Task: Open Card Cultural Studies Review in Board Customer Segmentation and Analysis to Workspace Advertising Agencies and add a team member Softage.2@softage.net, a label Yellow, a checklist Auditing, an attachment from your computer, a color Yellow and finally, add a card description 'Develop and launch new customer acquisition strategy for emerging markets' and a comment 'Let us approach this task with a sense of transparency and open communication, ensuring that all stakeholders are informed and involved.'. Add a start date 'Jan 02, 1900' with a due date 'Jan 09, 1900'
Action: Mouse moved to (299, 180)
Screenshot: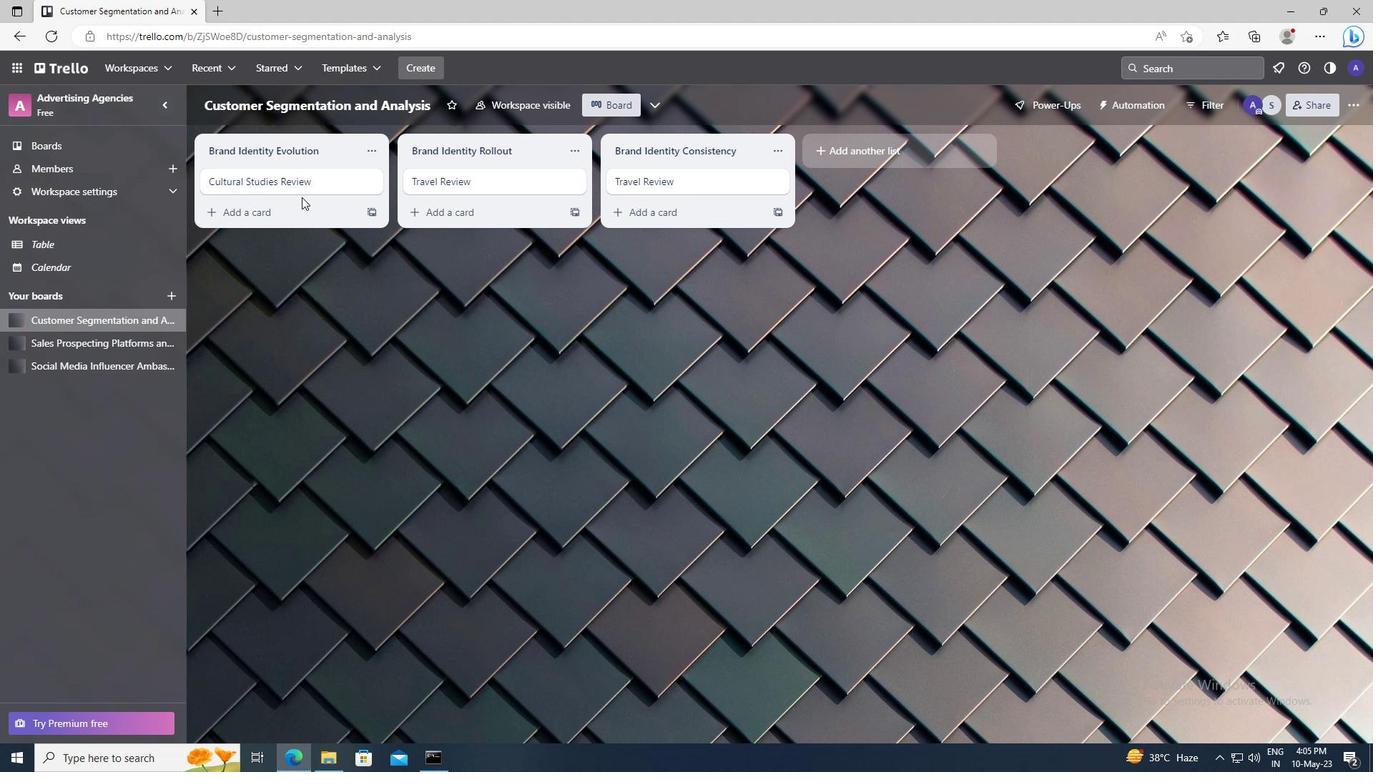 
Action: Mouse pressed left at (299, 180)
Screenshot: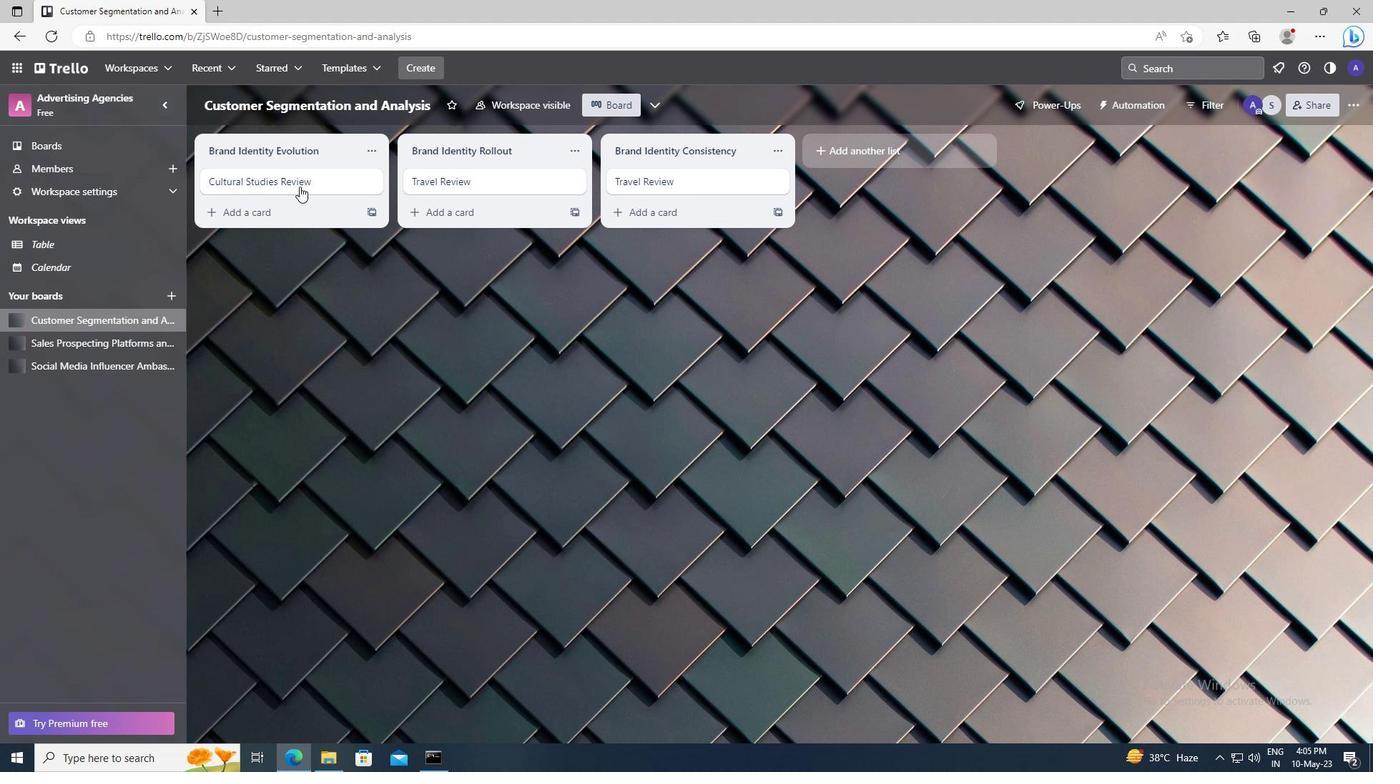 
Action: Mouse moved to (875, 236)
Screenshot: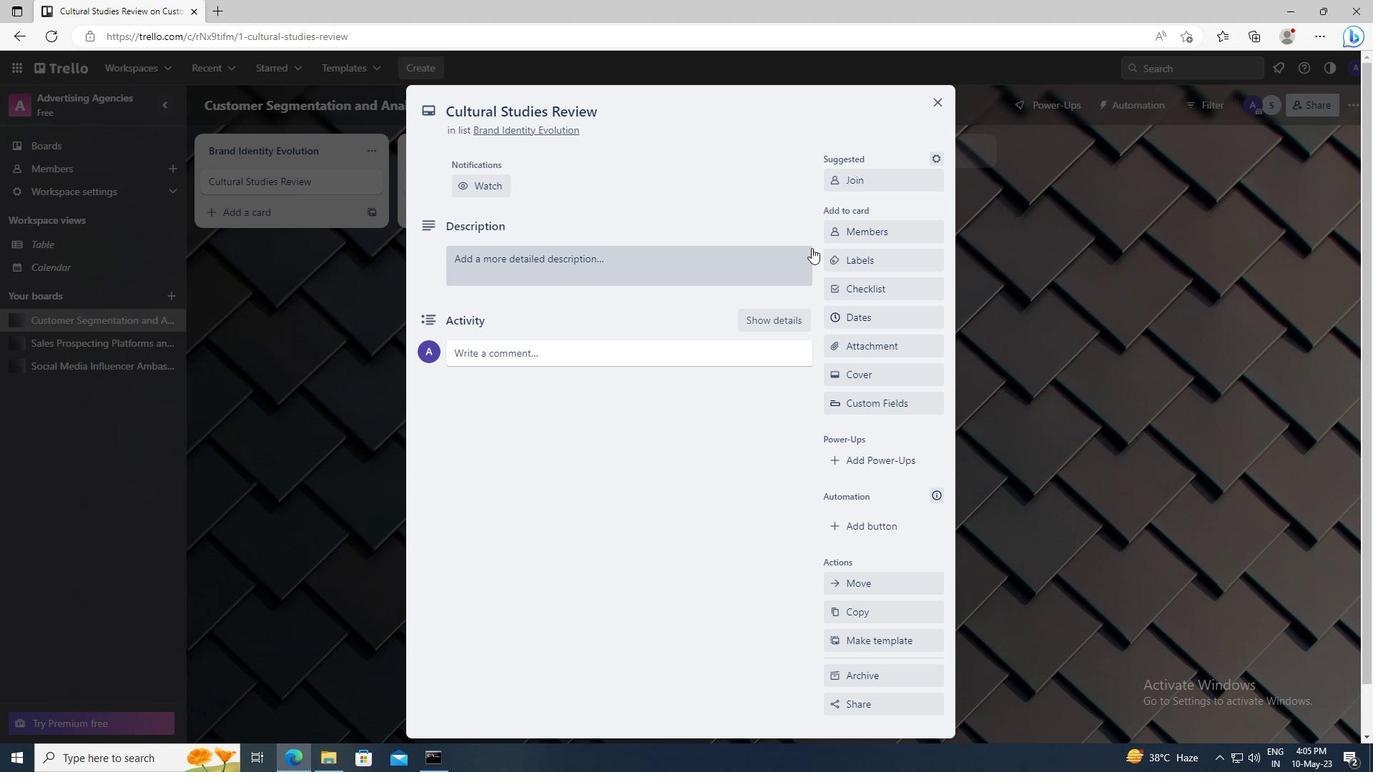 
Action: Mouse pressed left at (875, 236)
Screenshot: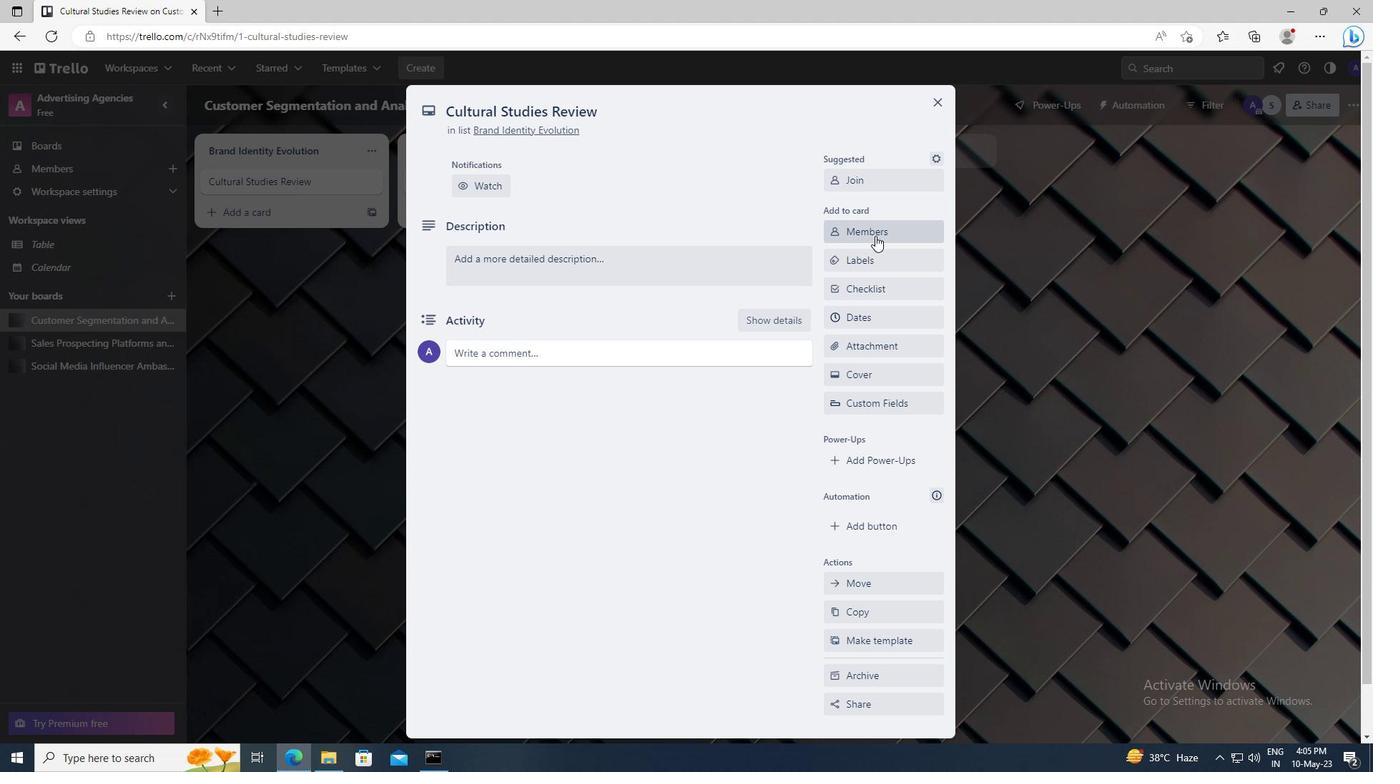 
Action: Mouse moved to (877, 297)
Screenshot: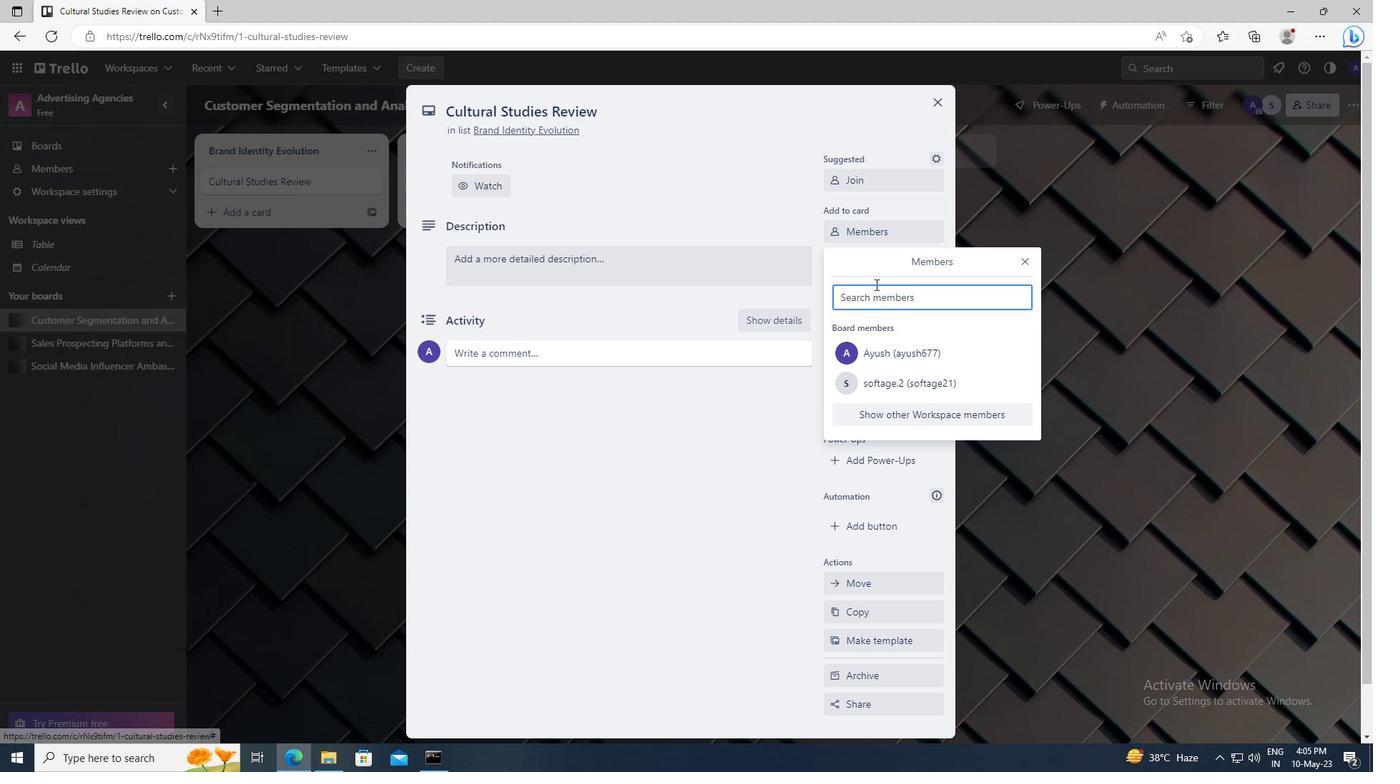 
Action: Mouse pressed left at (877, 297)
Screenshot: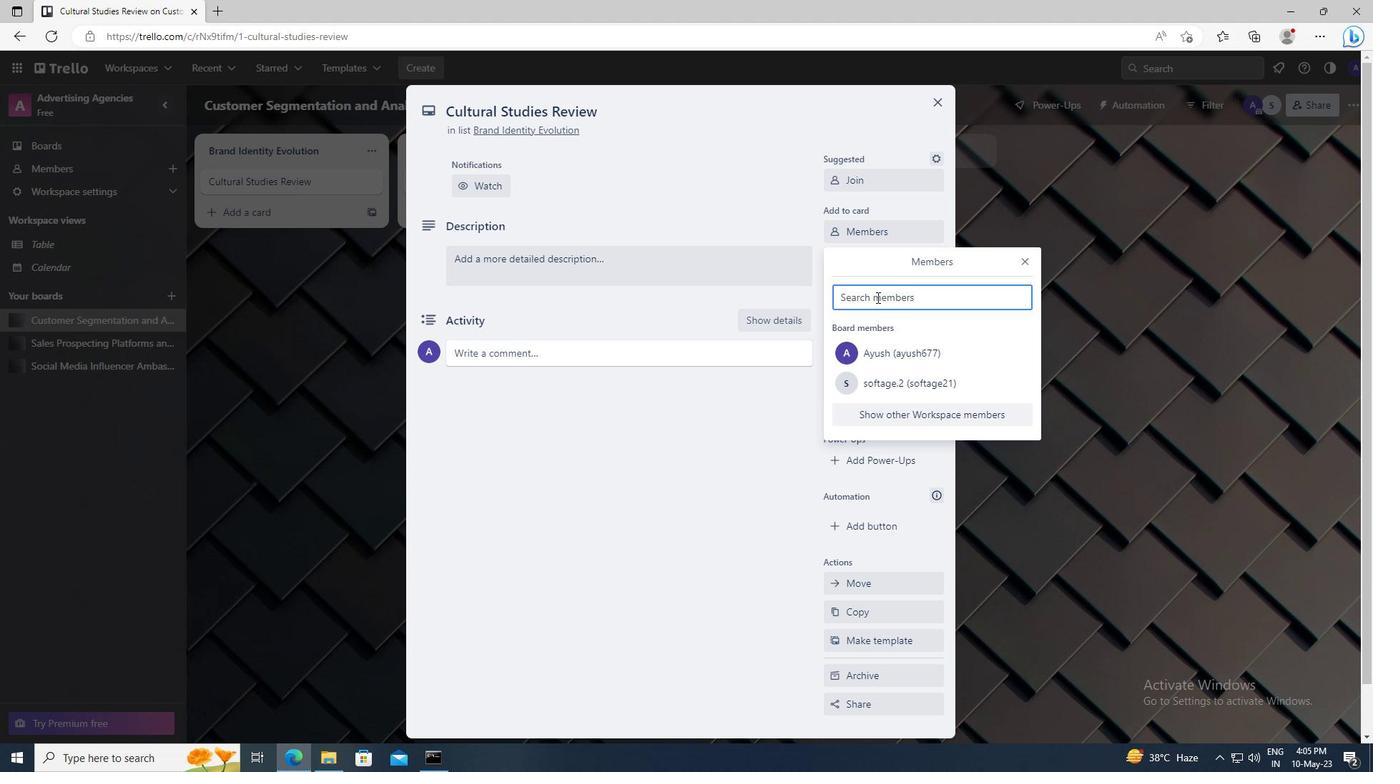 
Action: Key pressed <Key.shift>SOFTAGE.2
Screenshot: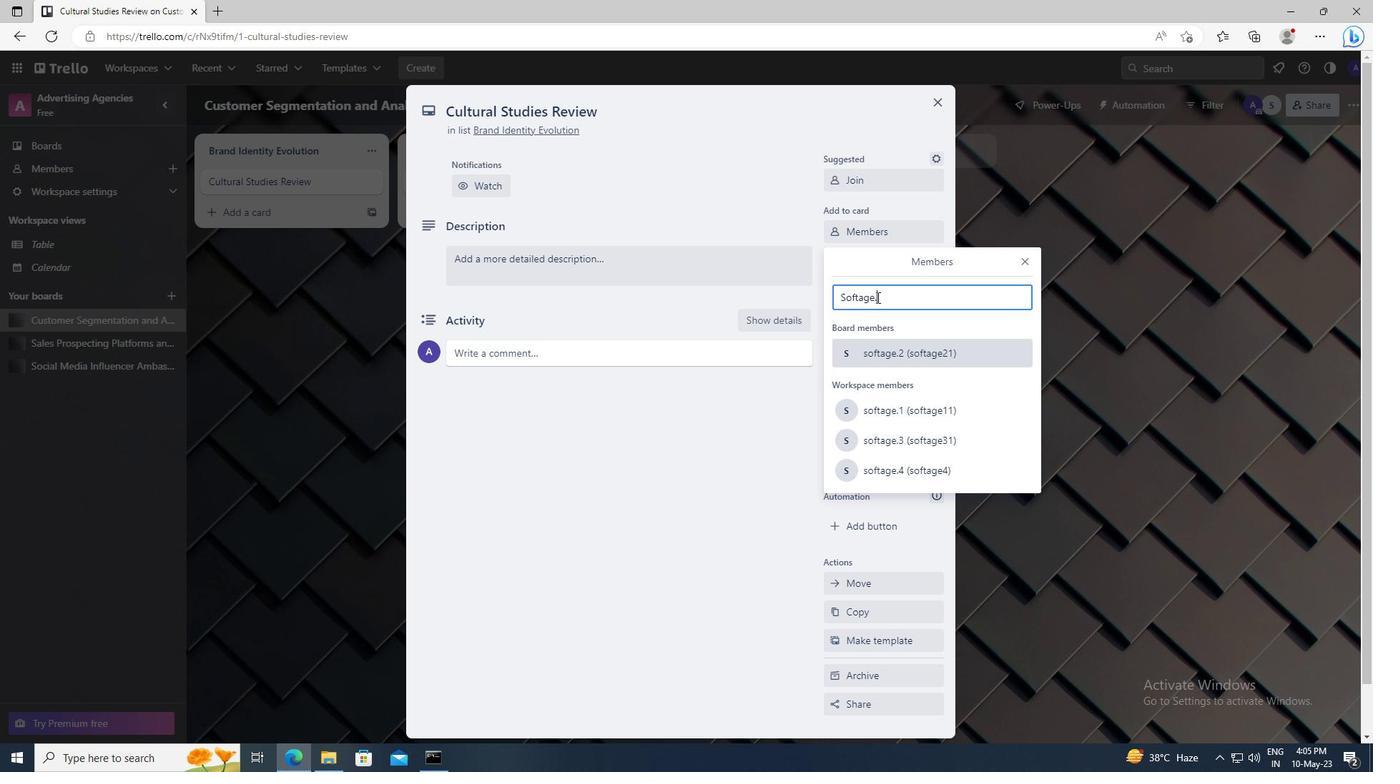 
Action: Mouse moved to (886, 349)
Screenshot: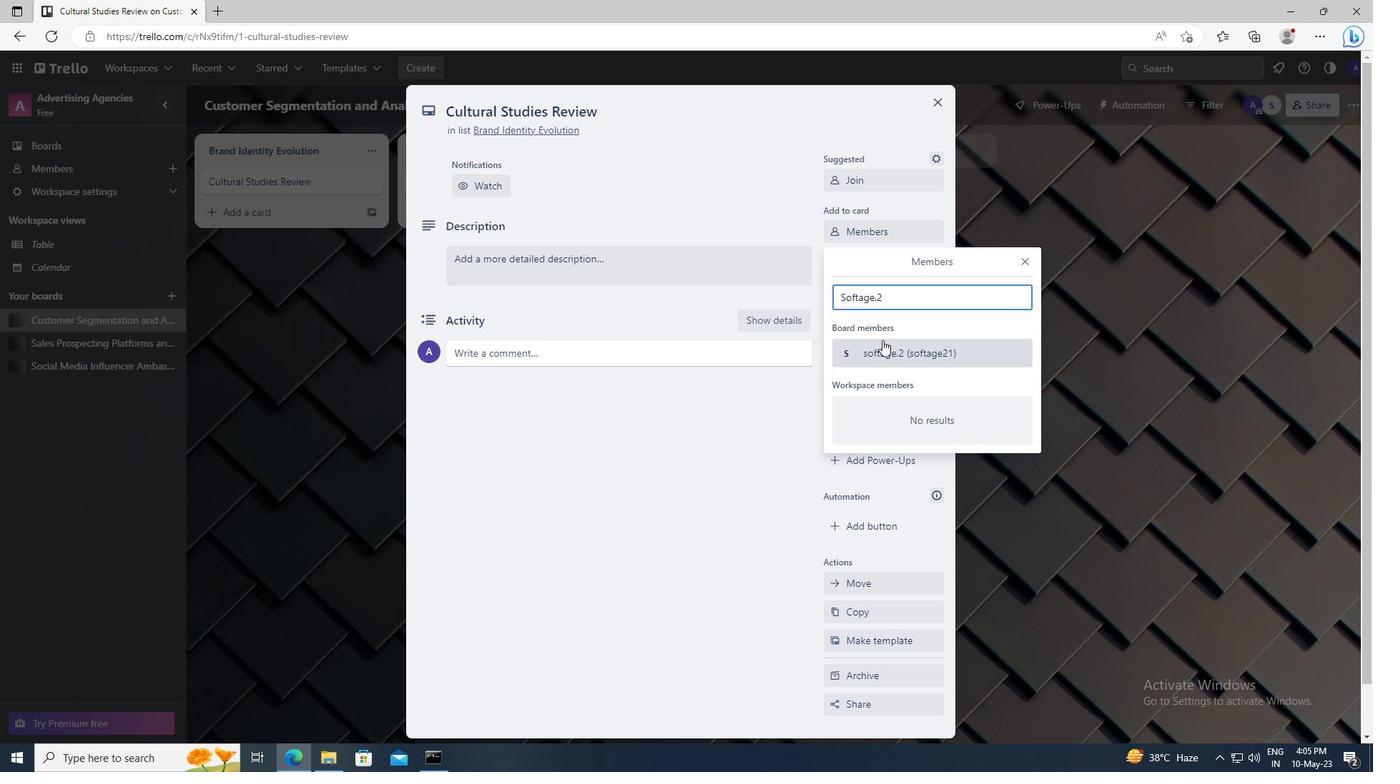 
Action: Mouse pressed left at (886, 349)
Screenshot: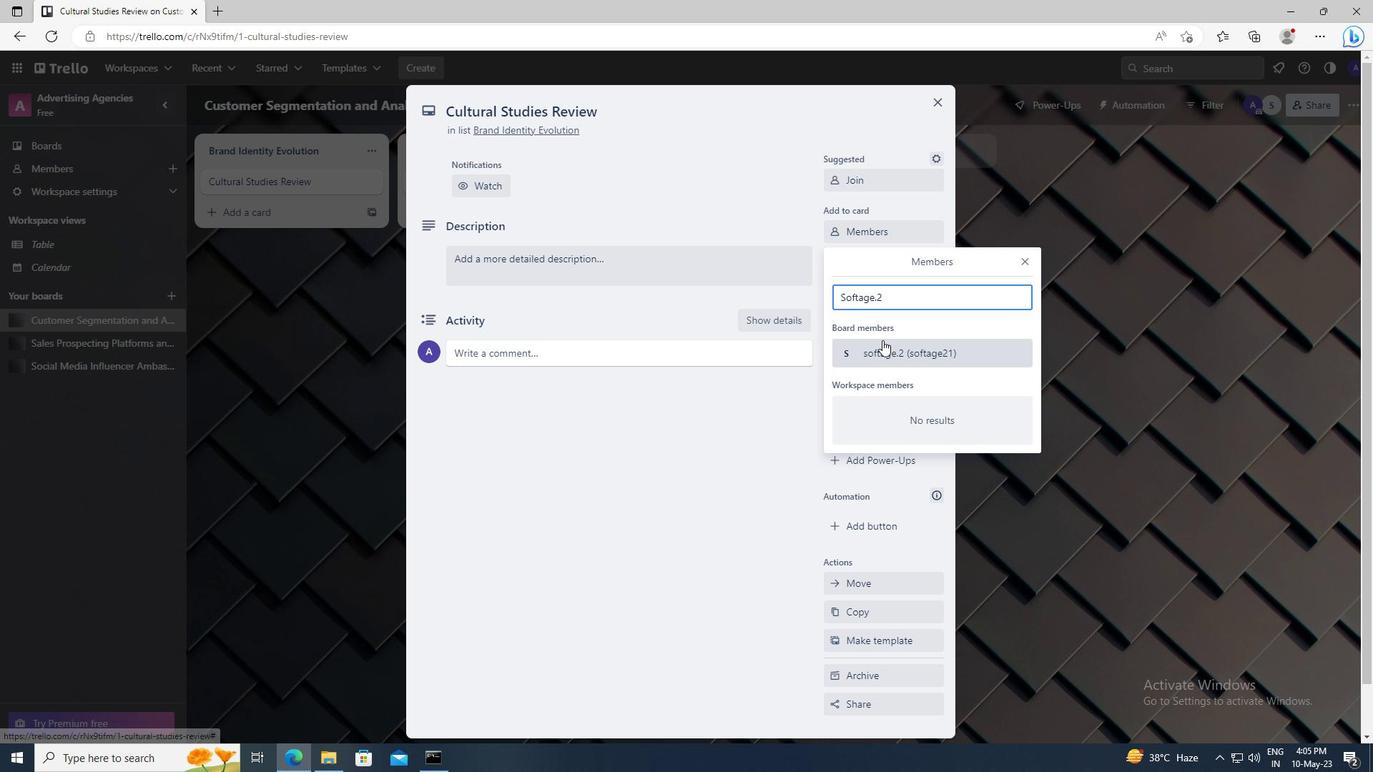 
Action: Mouse moved to (1023, 265)
Screenshot: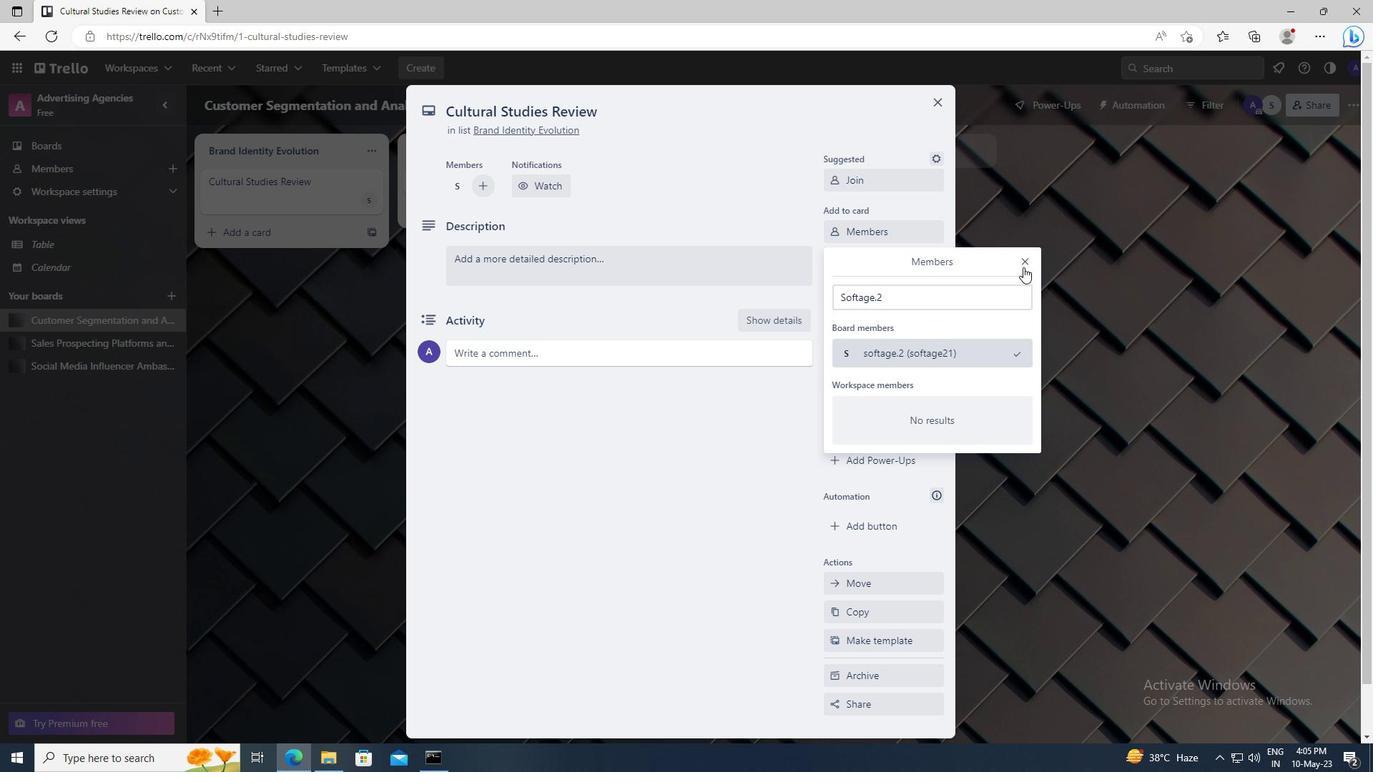 
Action: Mouse pressed left at (1023, 265)
Screenshot: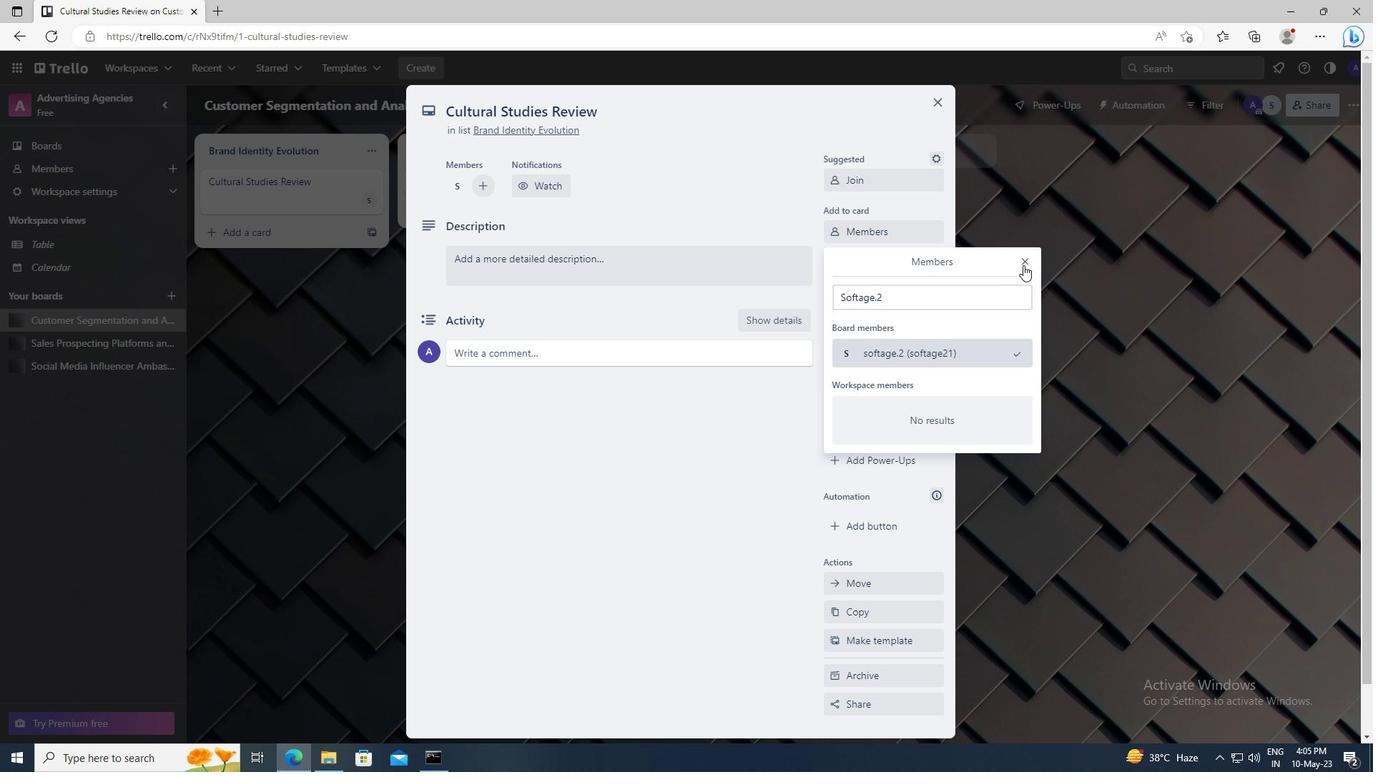 
Action: Mouse moved to (895, 260)
Screenshot: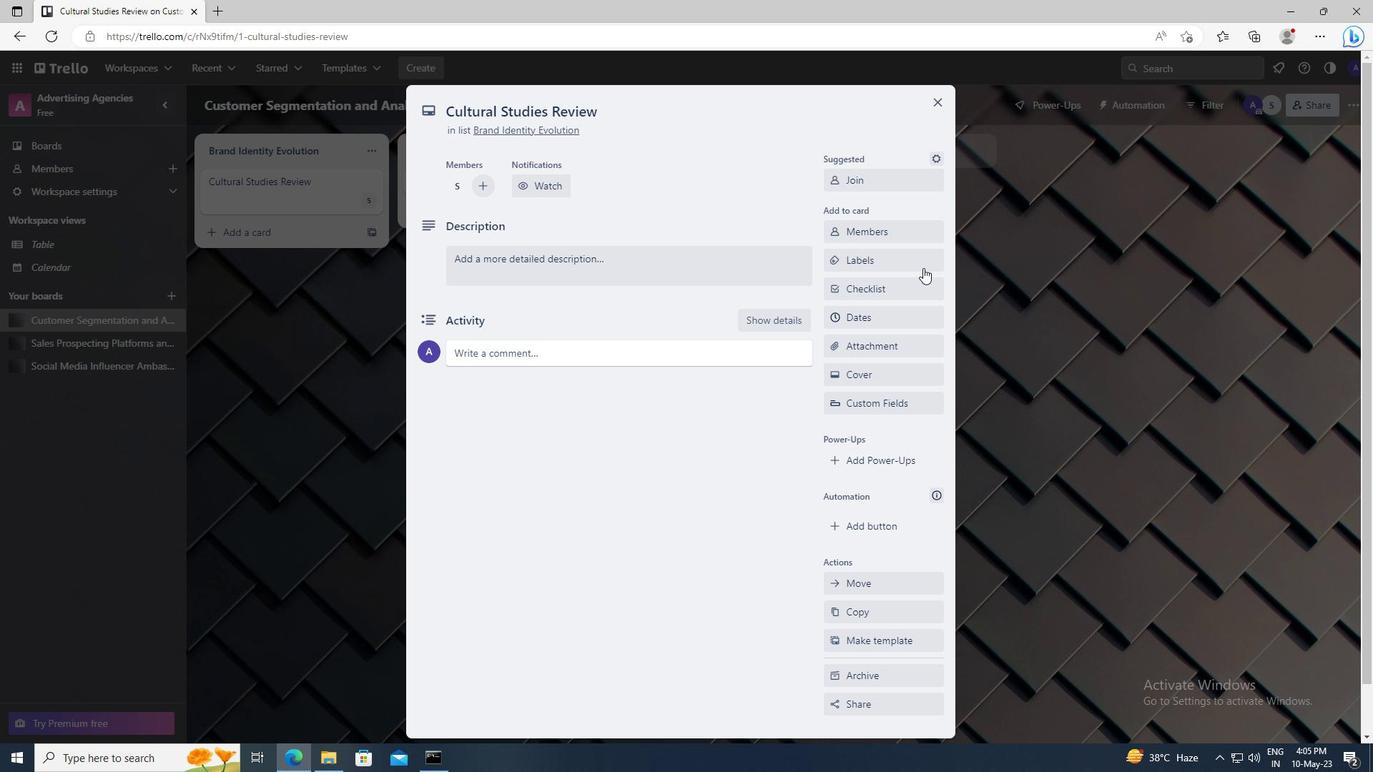 
Action: Mouse pressed left at (895, 260)
Screenshot: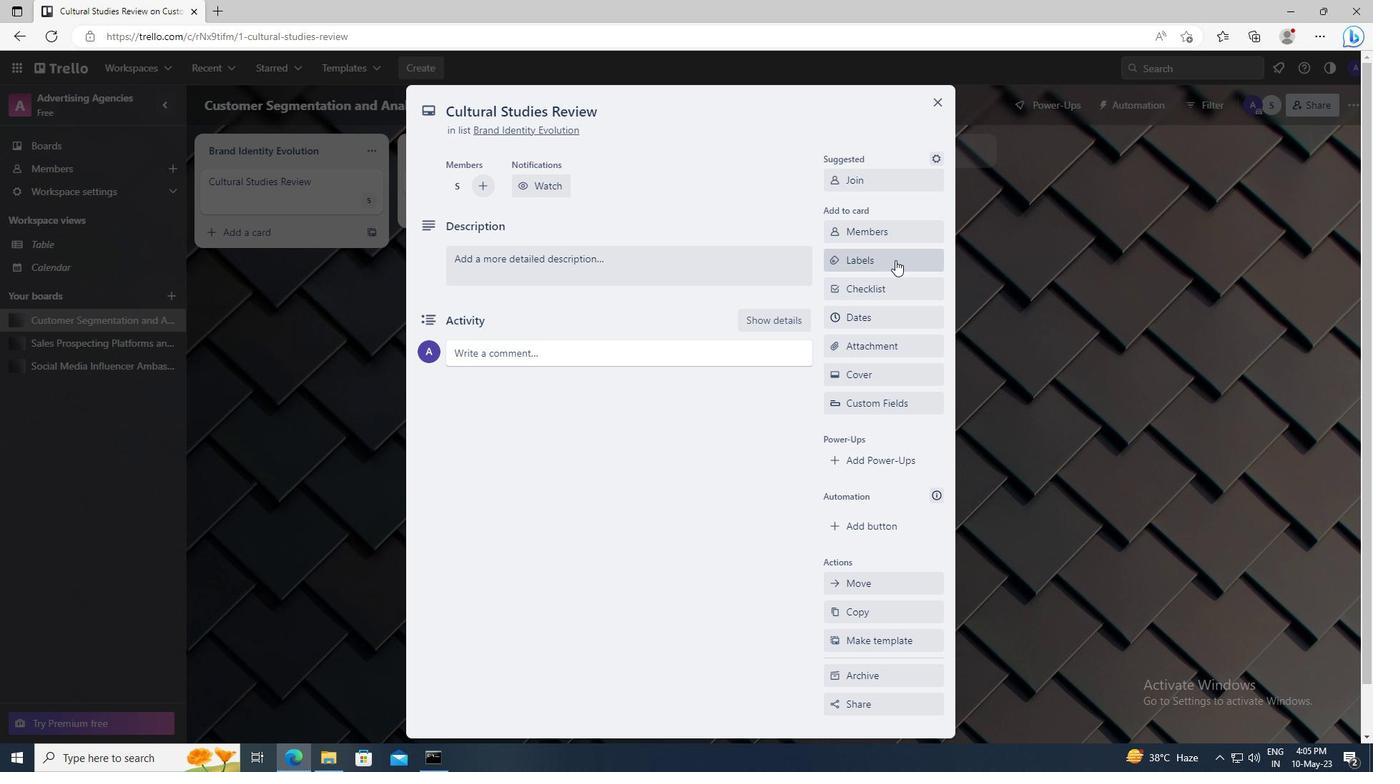 
Action: Mouse moved to (900, 544)
Screenshot: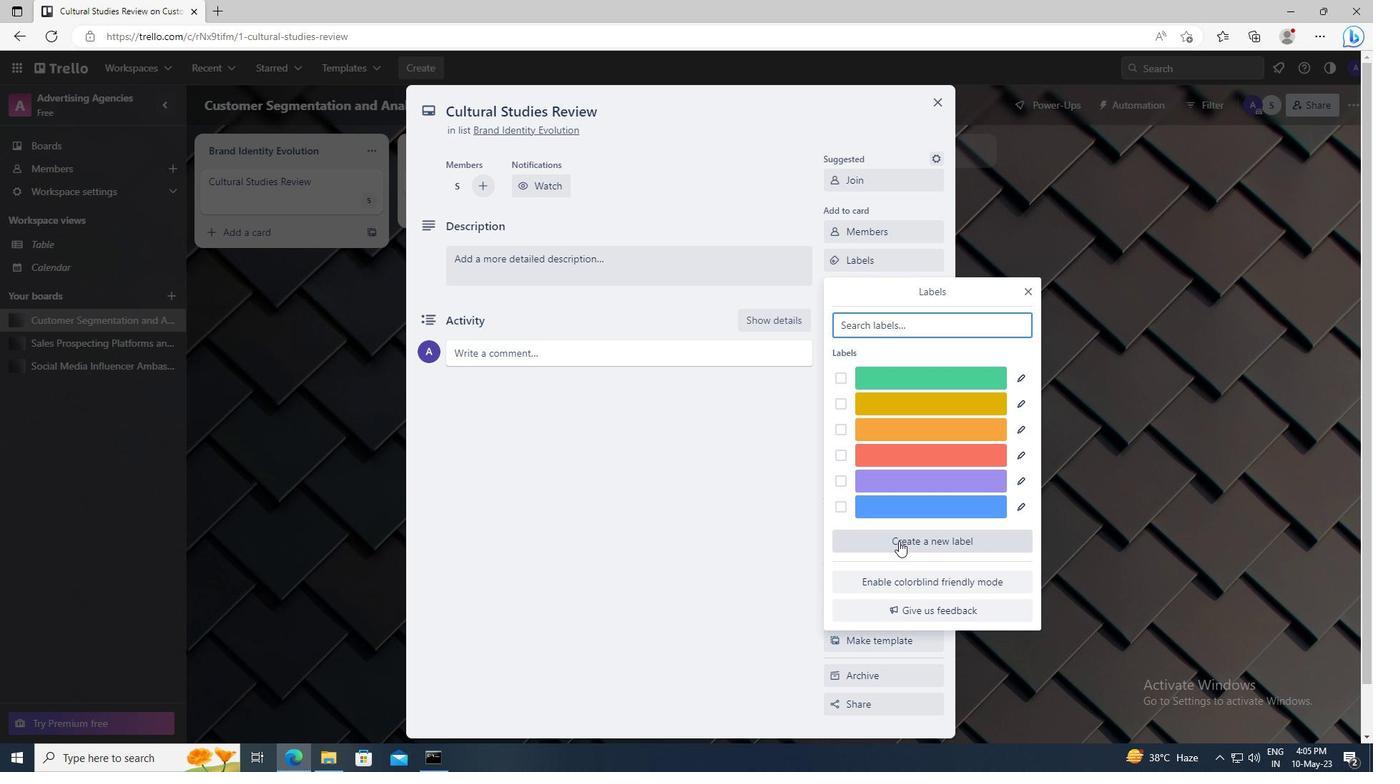 
Action: Mouse pressed left at (900, 544)
Screenshot: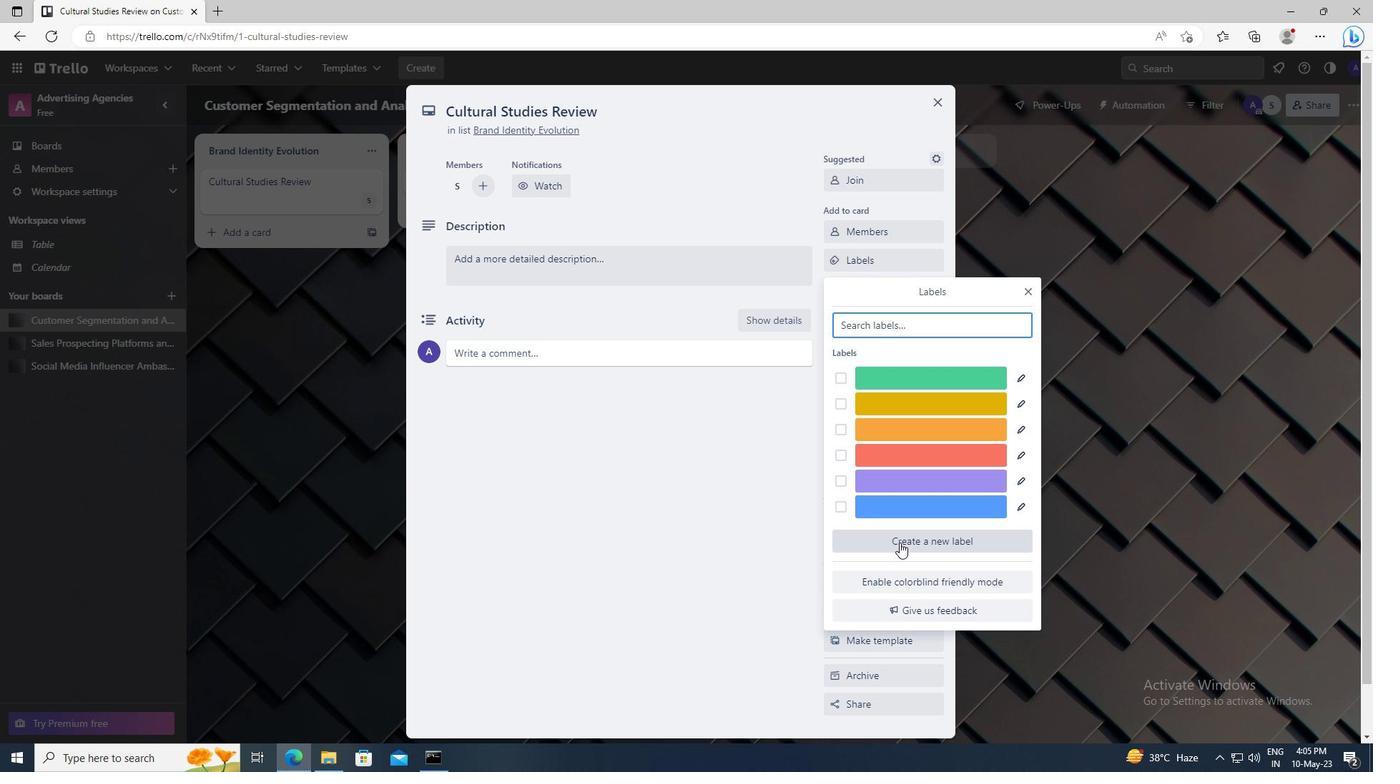 
Action: Mouse moved to (899, 506)
Screenshot: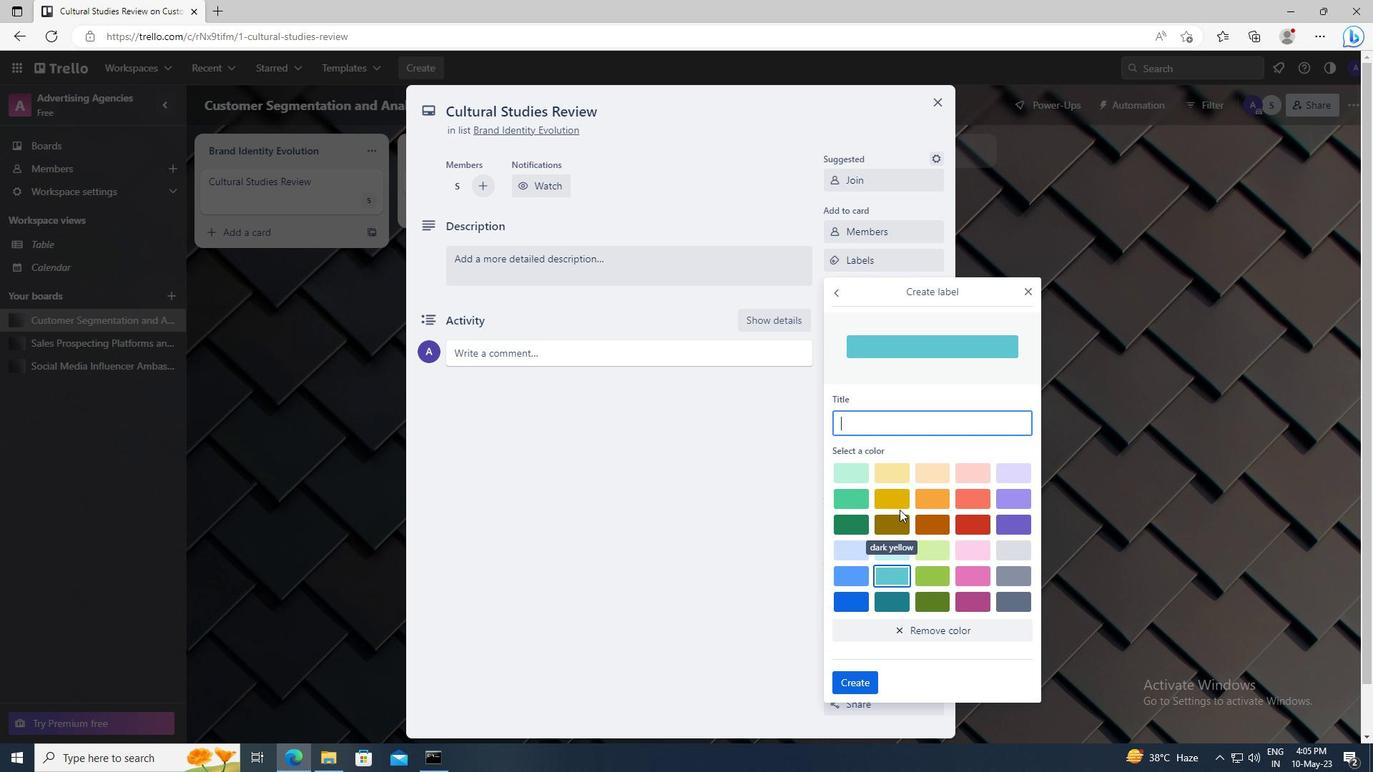 
Action: Mouse pressed left at (899, 506)
Screenshot: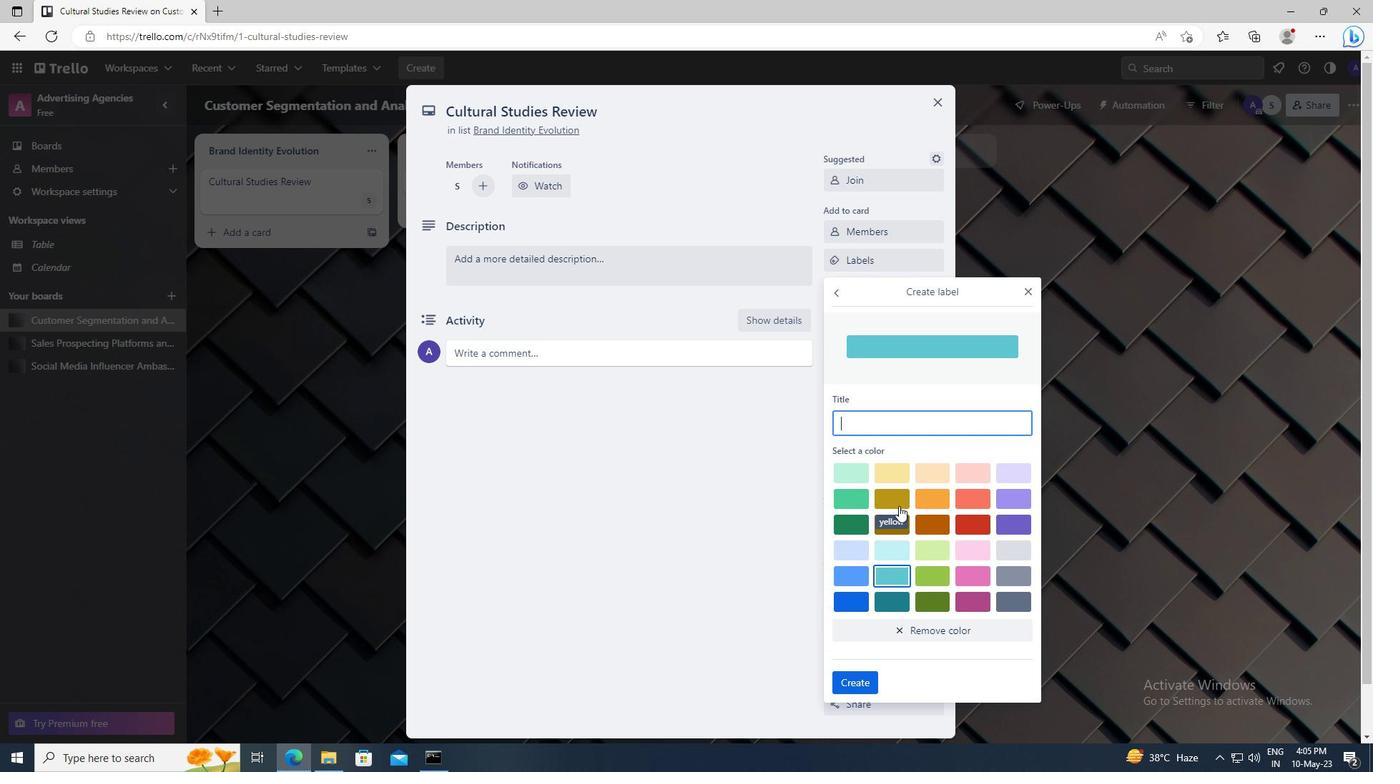 
Action: Mouse moved to (873, 679)
Screenshot: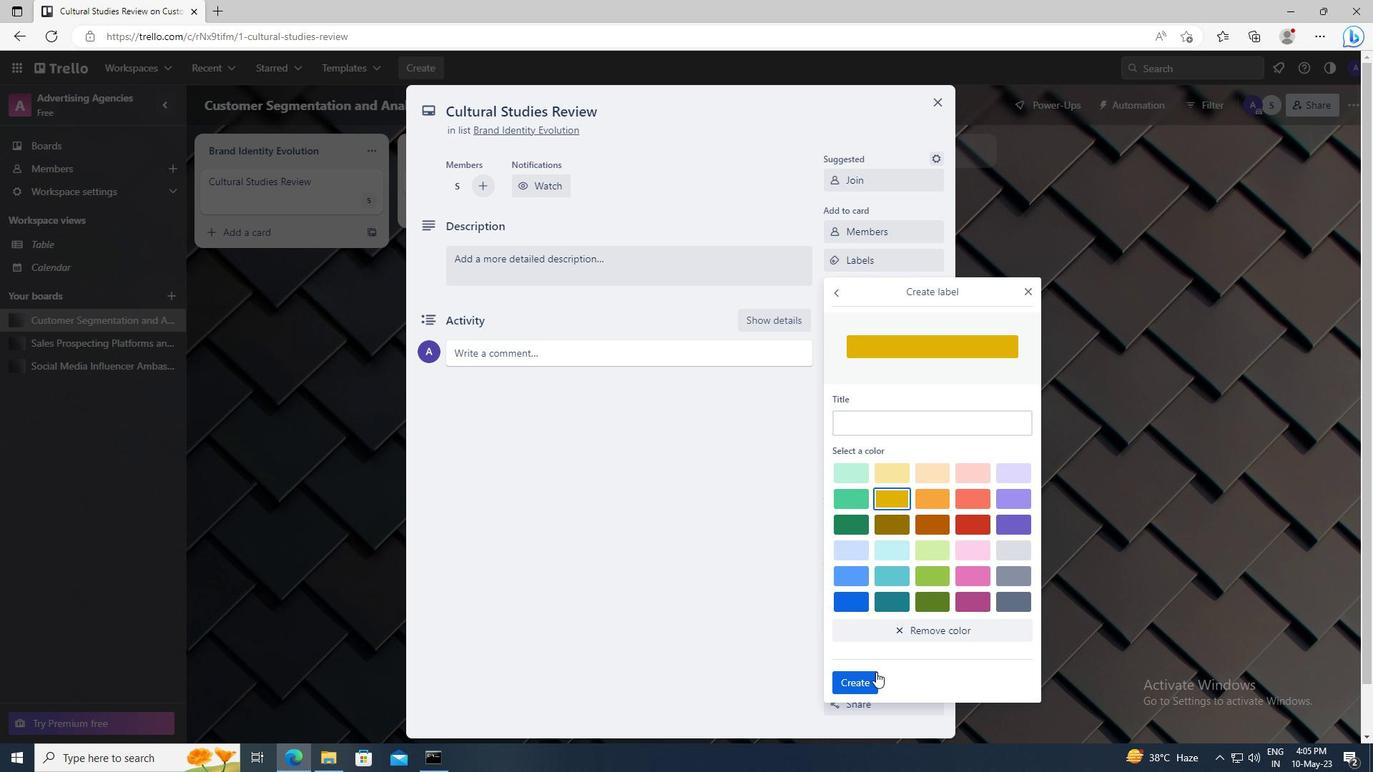 
Action: Mouse pressed left at (873, 679)
Screenshot: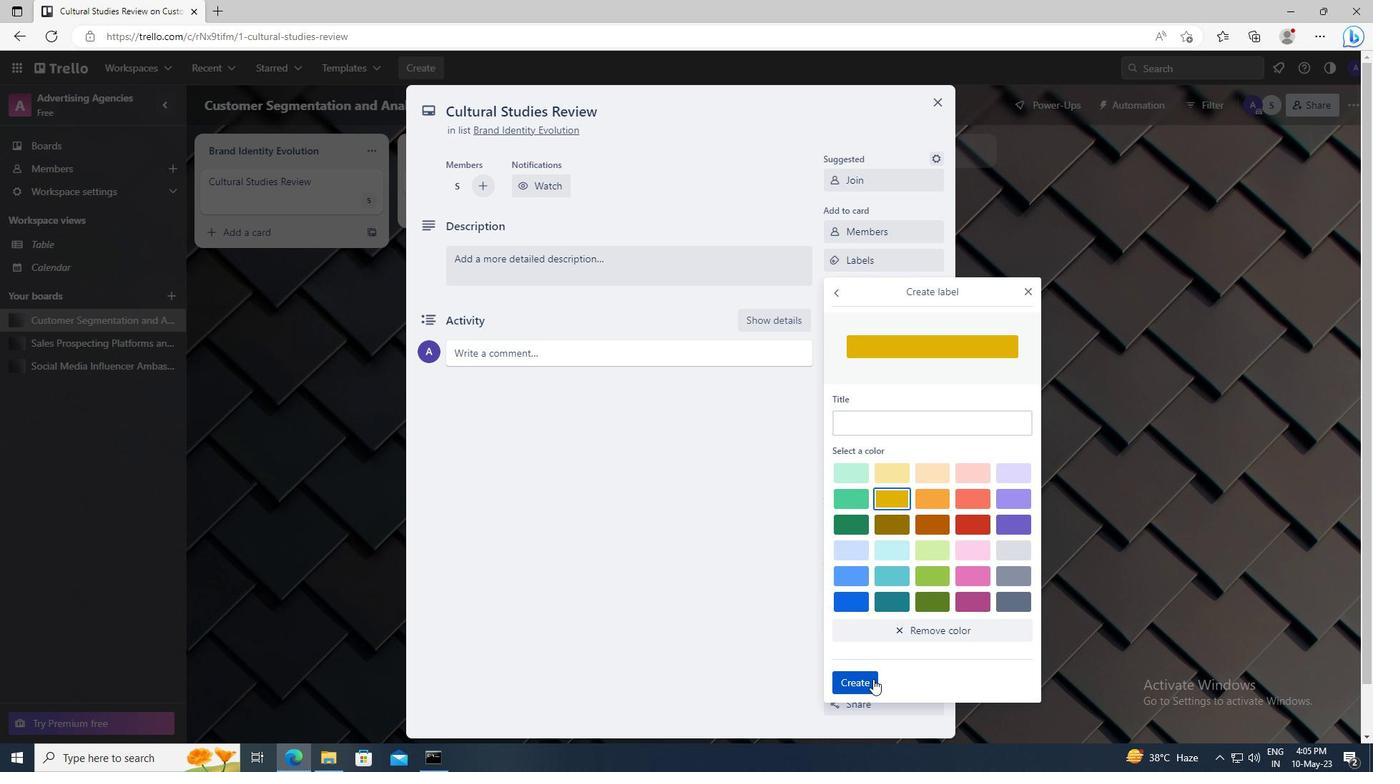 
Action: Mouse moved to (1026, 292)
Screenshot: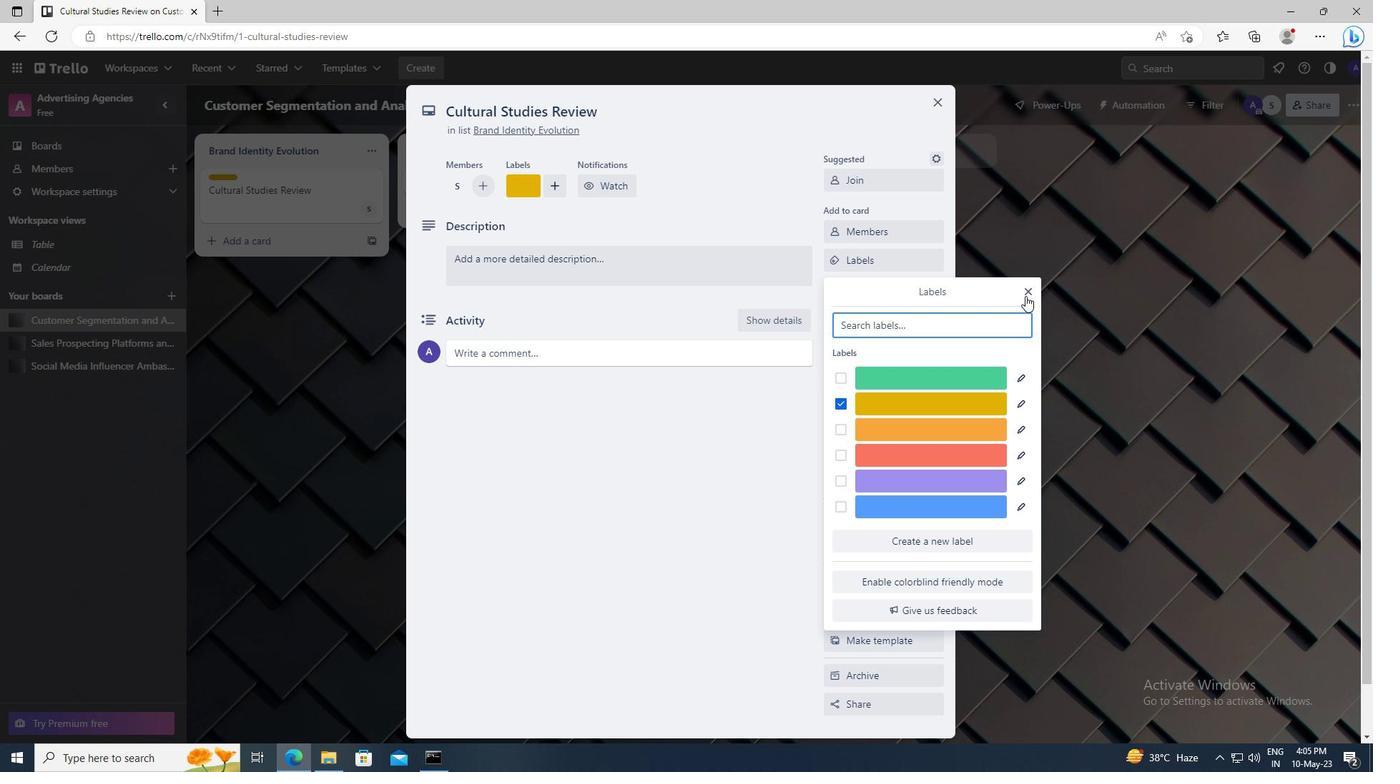 
Action: Mouse pressed left at (1026, 292)
Screenshot: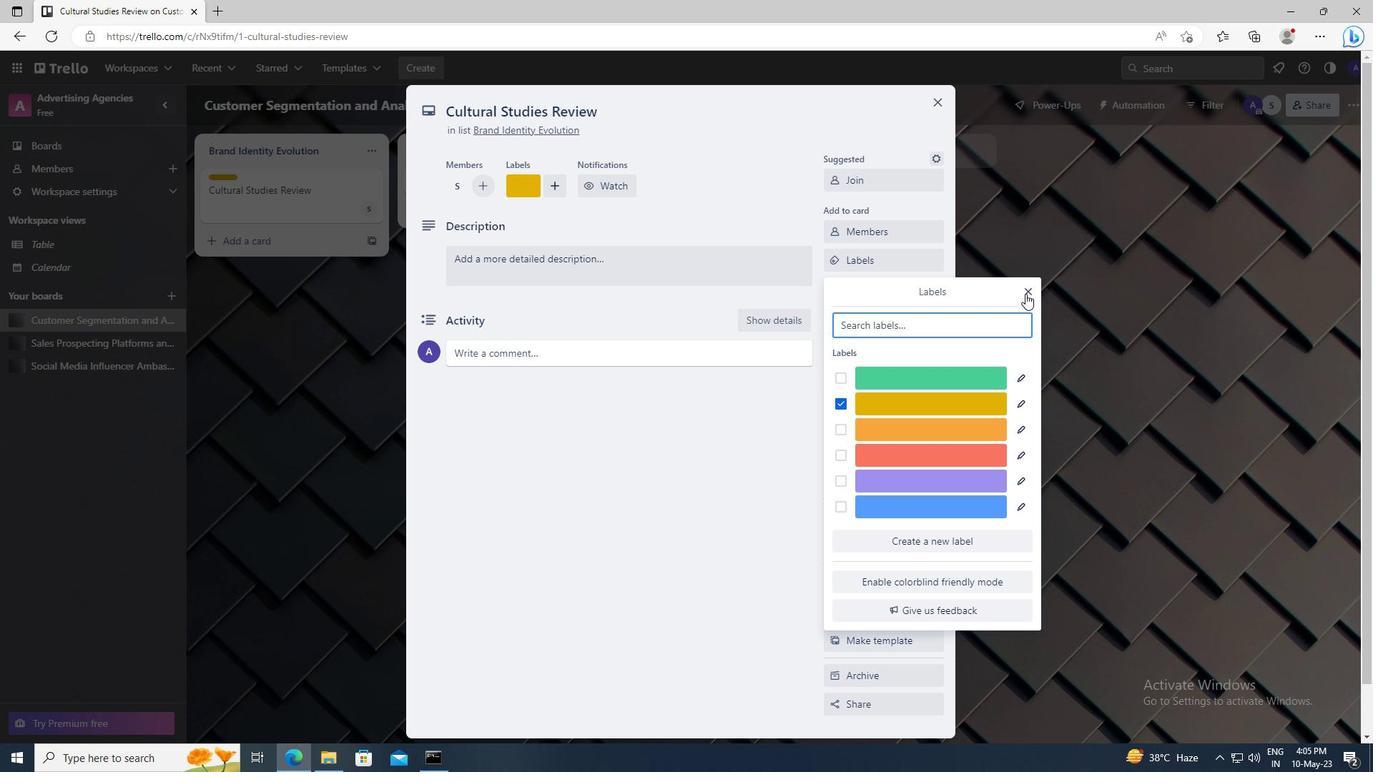
Action: Mouse moved to (892, 285)
Screenshot: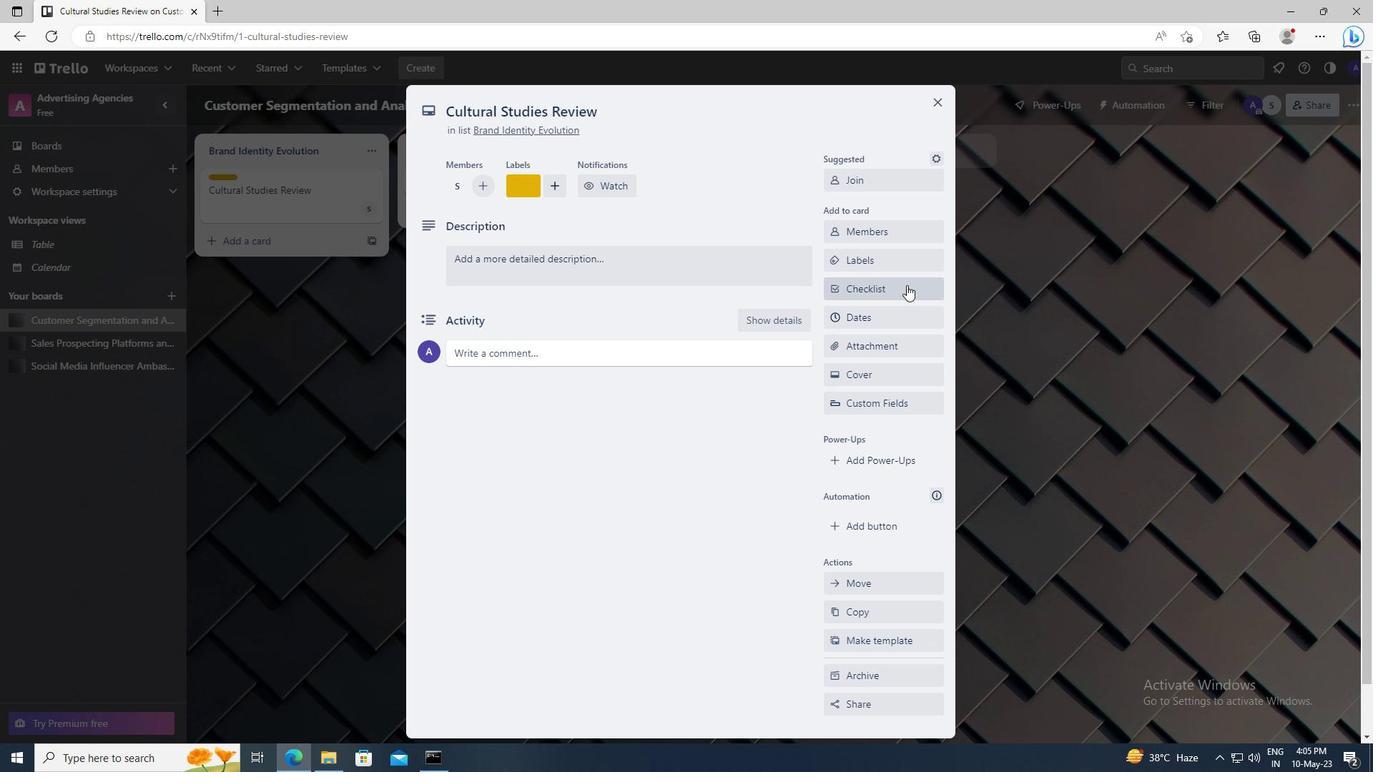 
Action: Mouse pressed left at (892, 285)
Screenshot: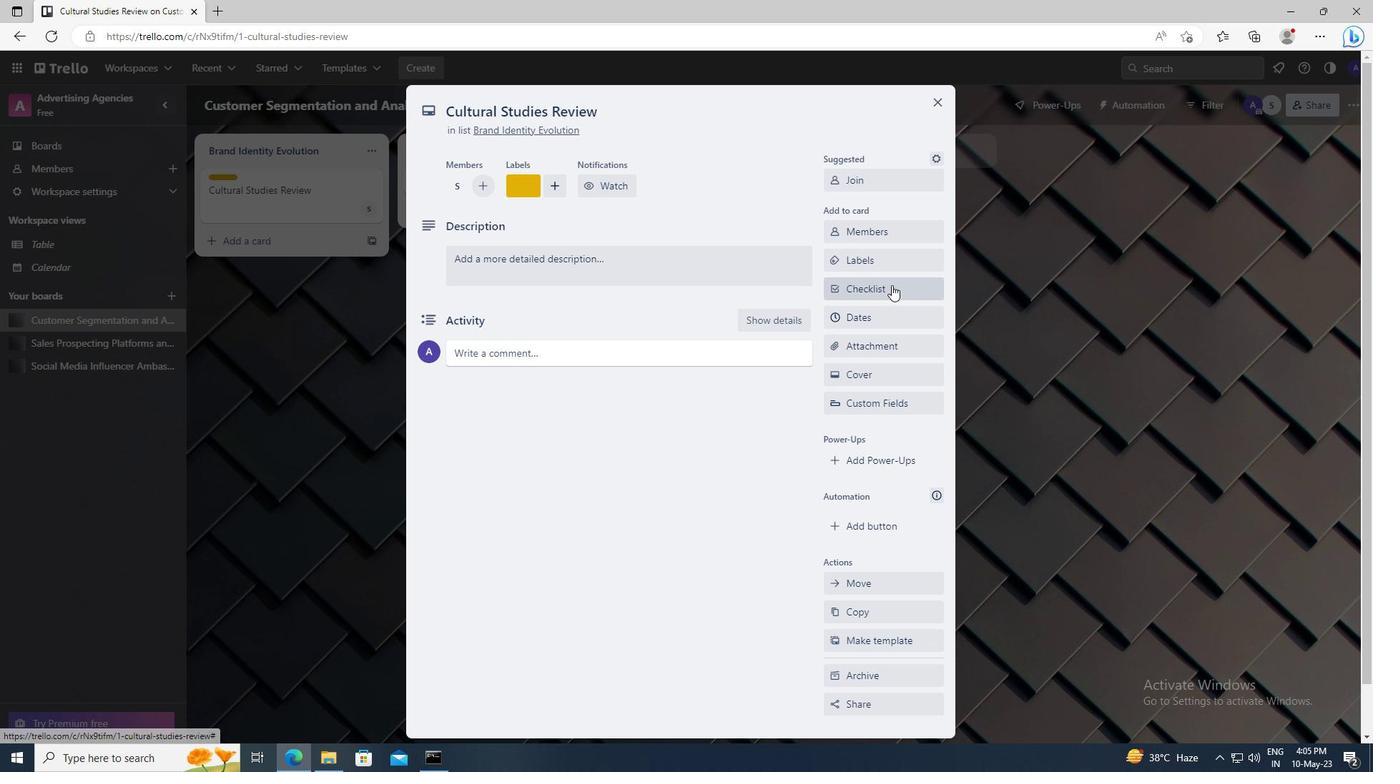 
Action: Key pressed <Key.shift>AUDITING
Screenshot: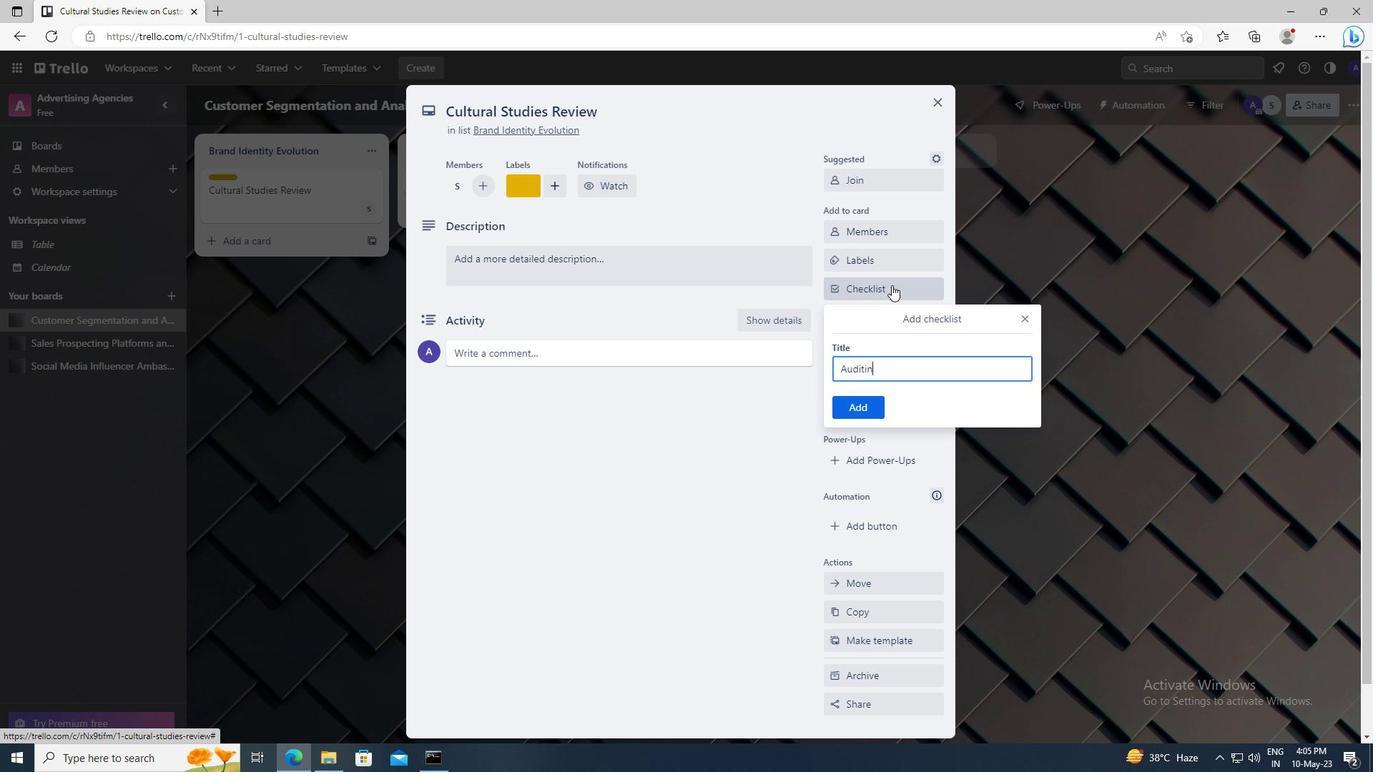 
Action: Mouse moved to (865, 410)
Screenshot: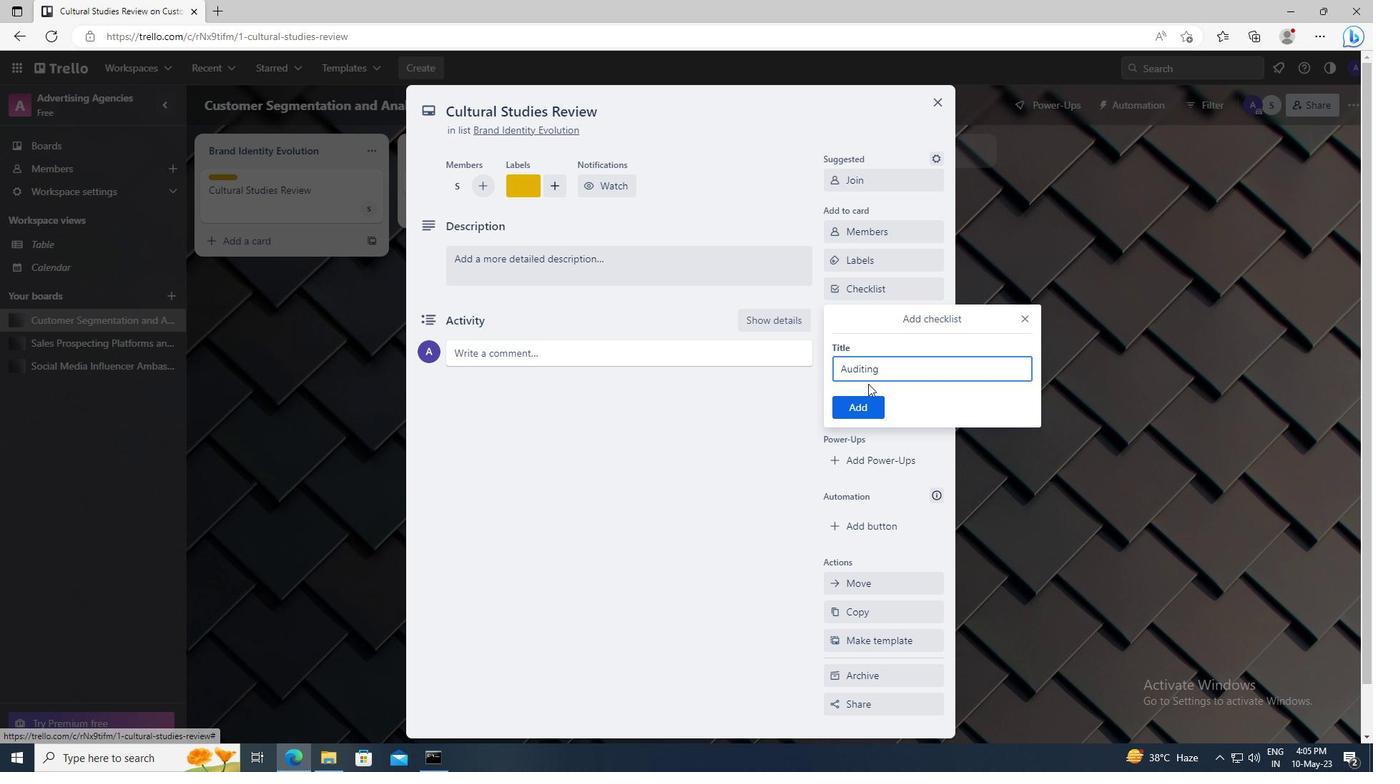 
Action: Mouse pressed left at (865, 410)
Screenshot: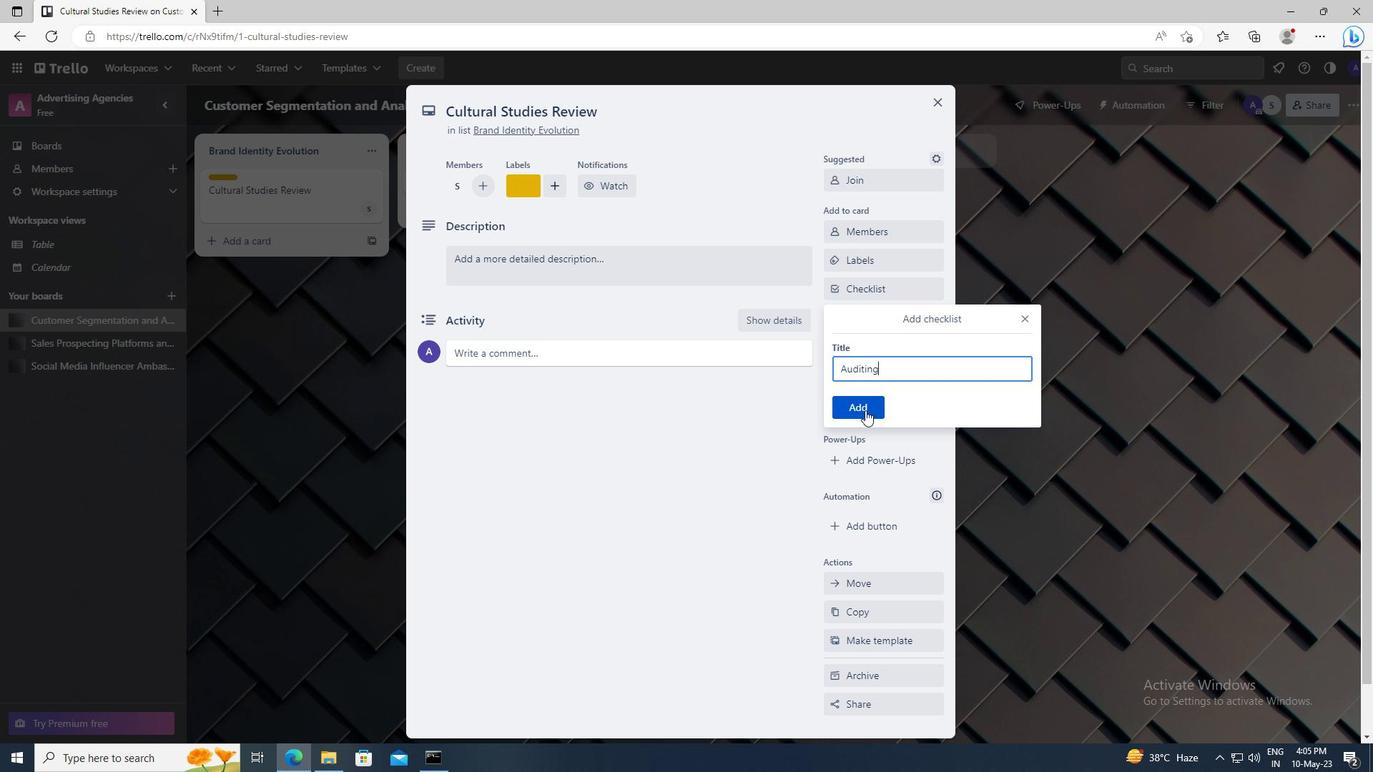 
Action: Mouse moved to (869, 352)
Screenshot: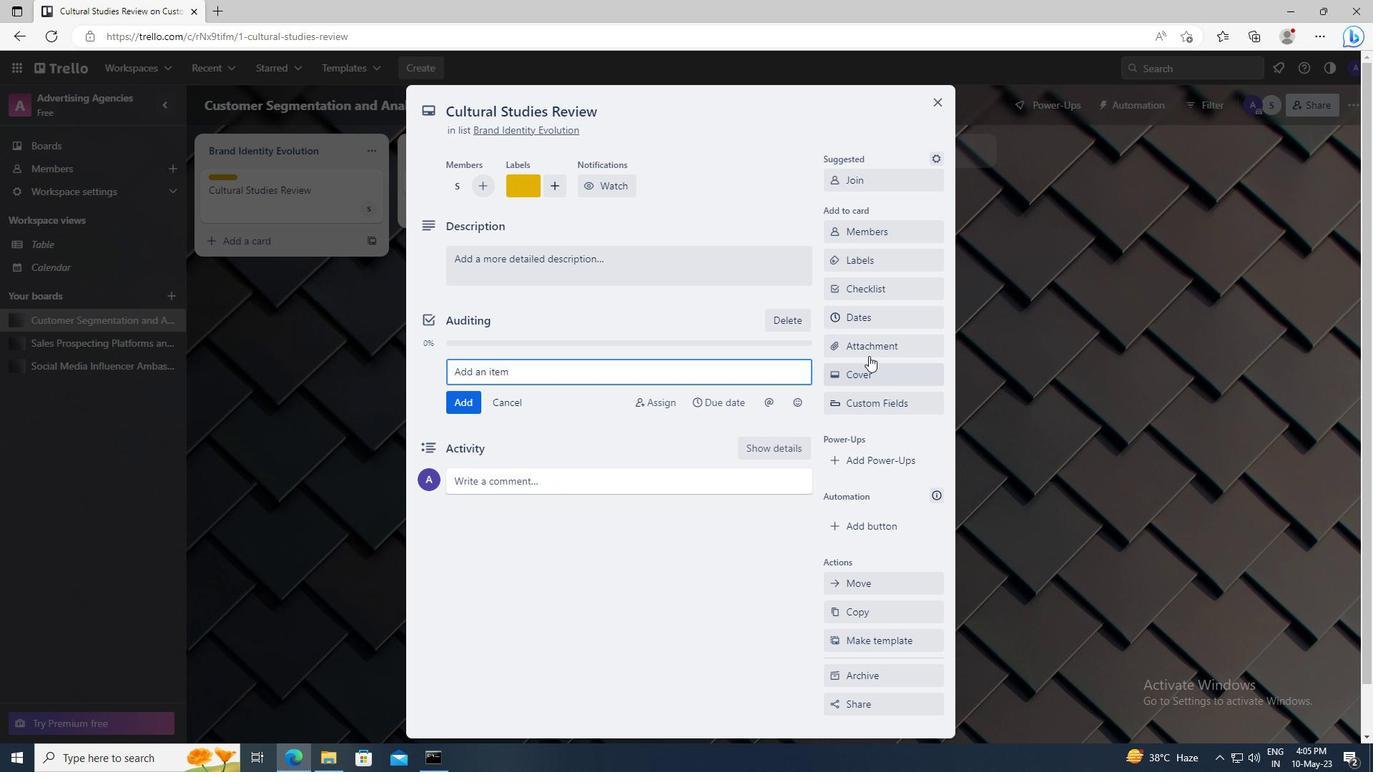 
Action: Mouse pressed left at (869, 352)
Screenshot: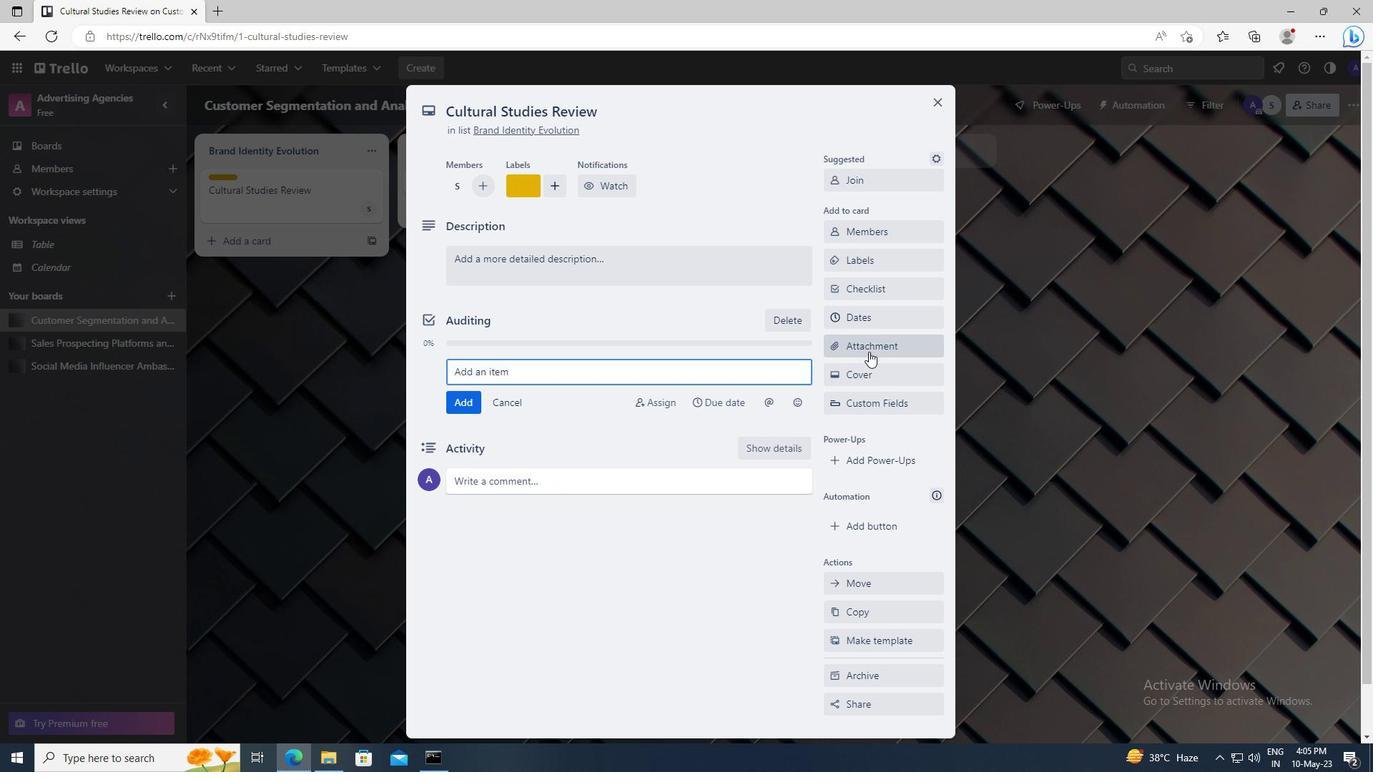 
Action: Mouse moved to (870, 404)
Screenshot: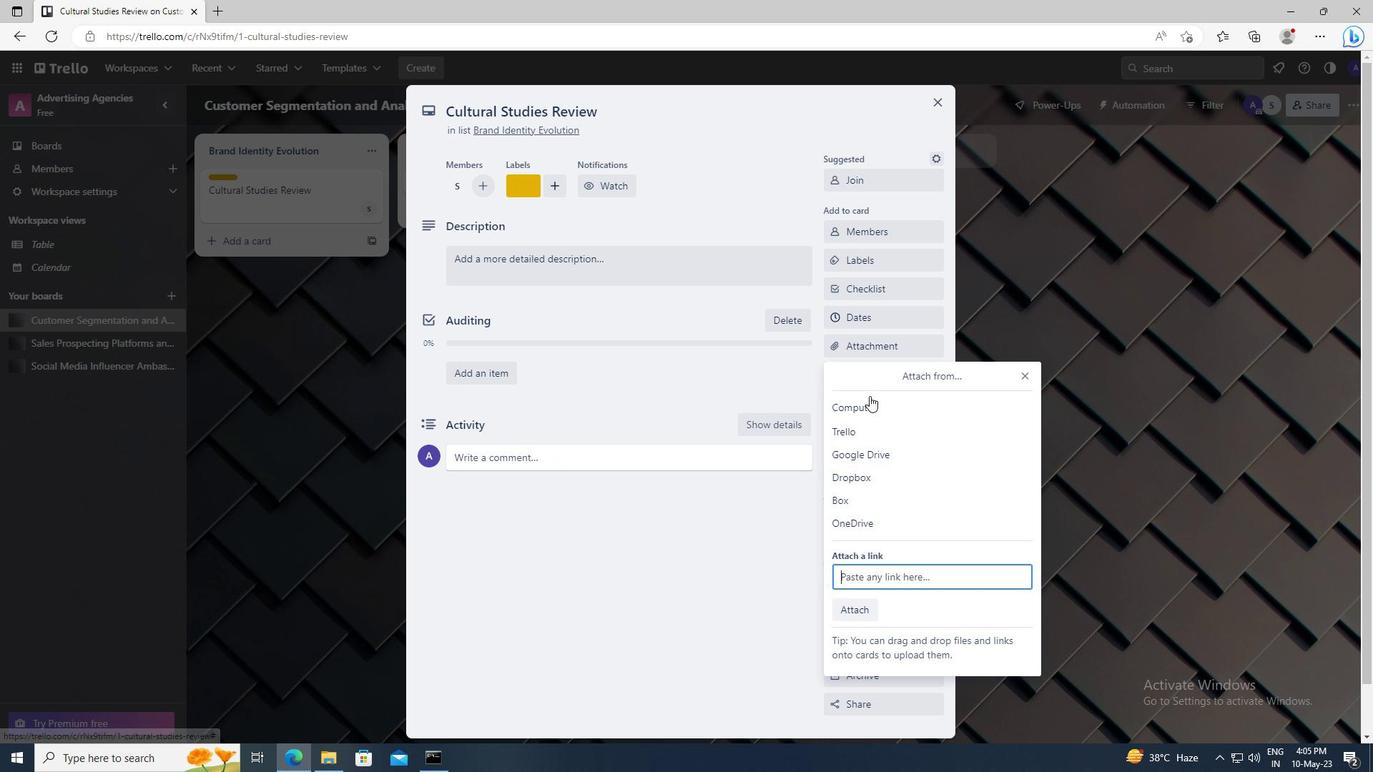 
Action: Mouse pressed left at (870, 404)
Screenshot: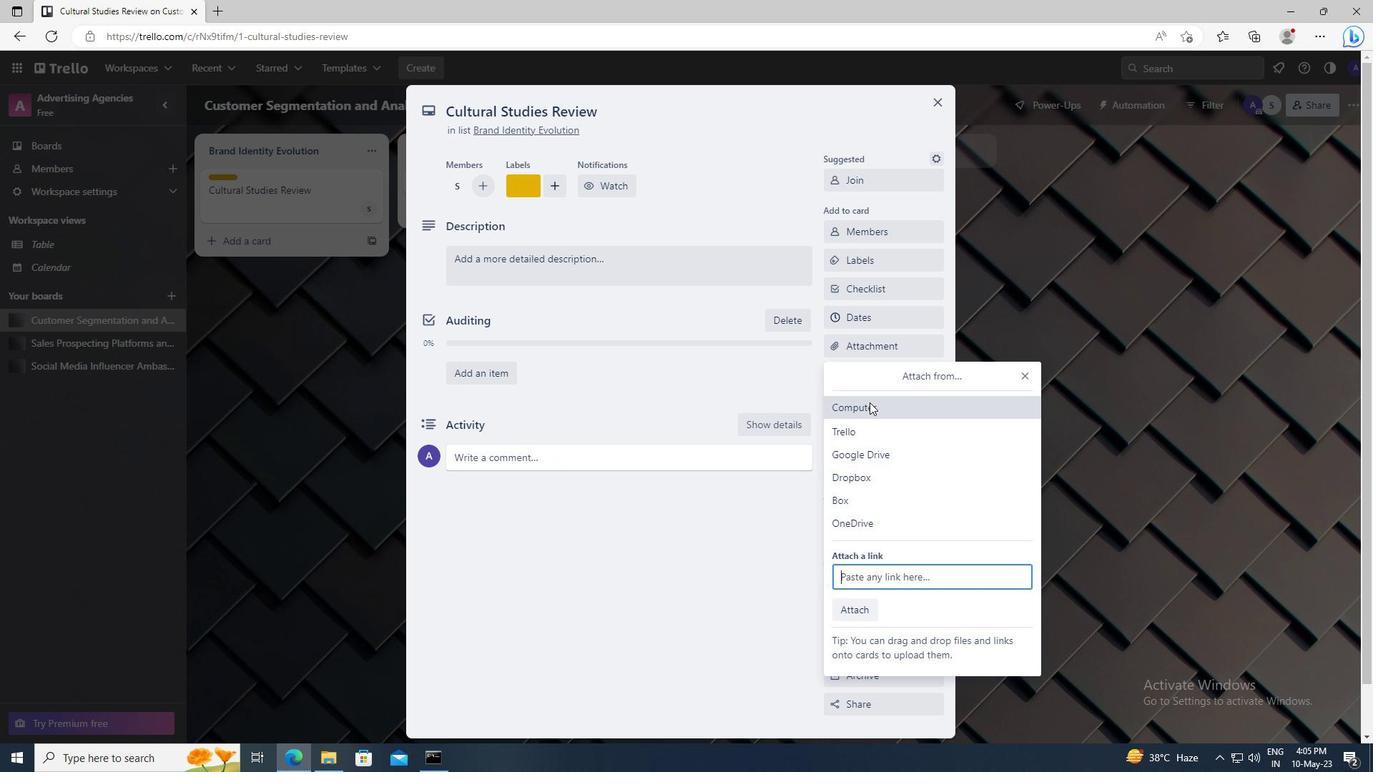 
Action: Mouse moved to (374, 126)
Screenshot: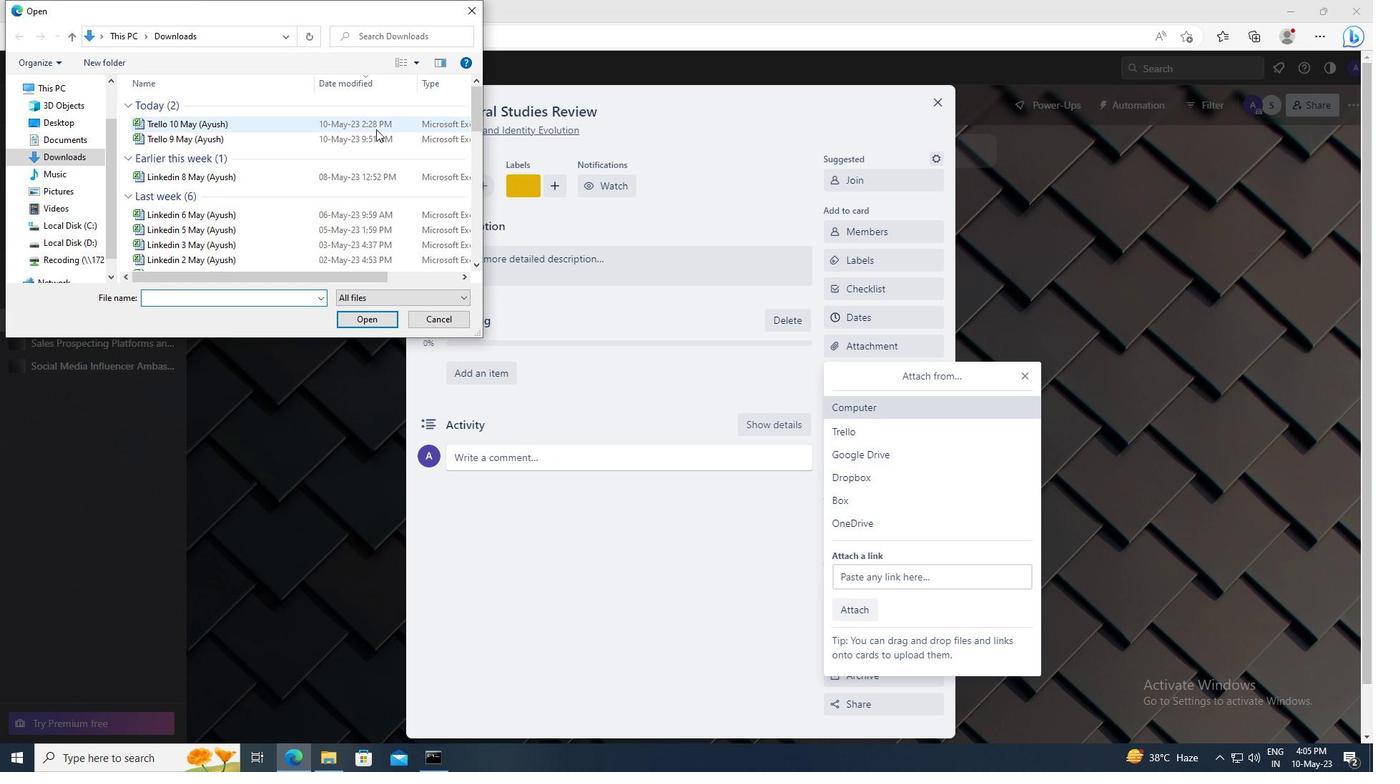 
Action: Mouse pressed left at (374, 126)
Screenshot: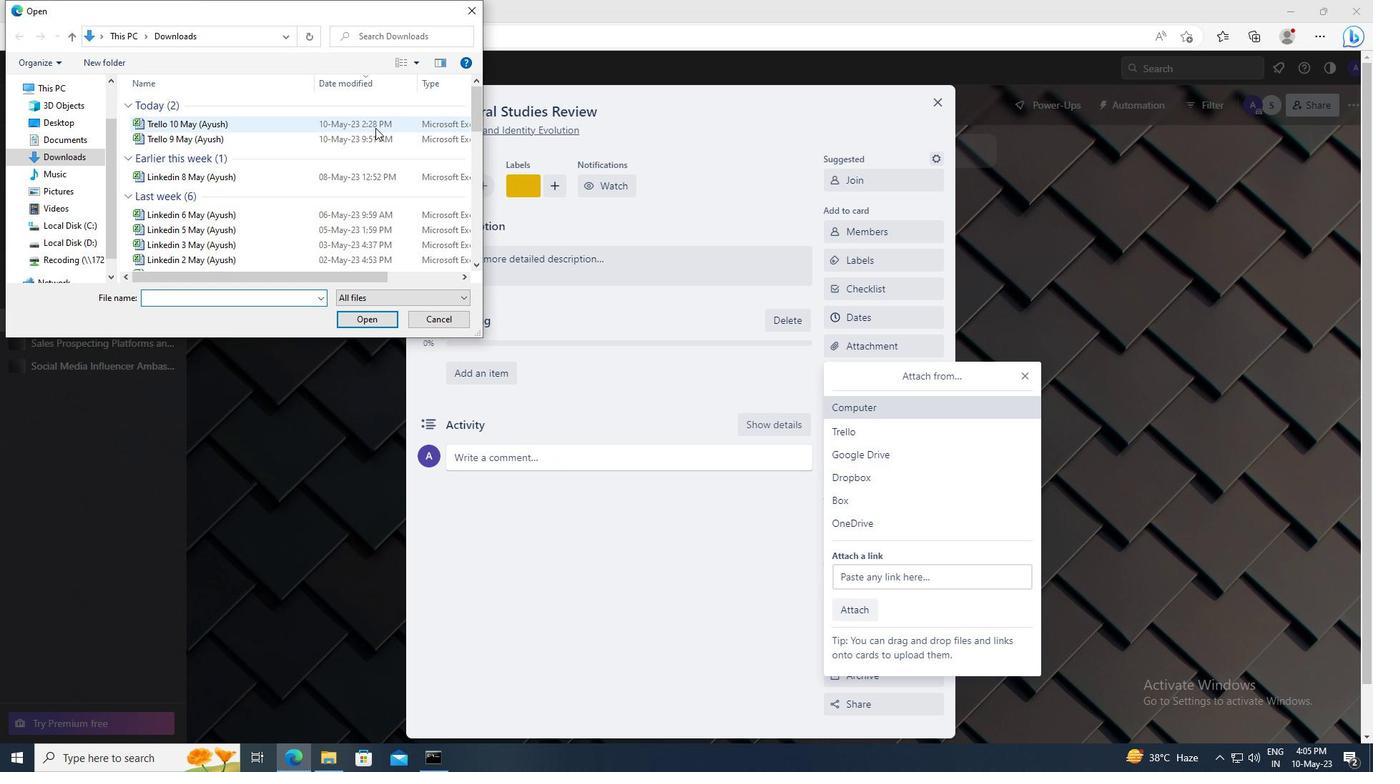 
Action: Mouse moved to (370, 317)
Screenshot: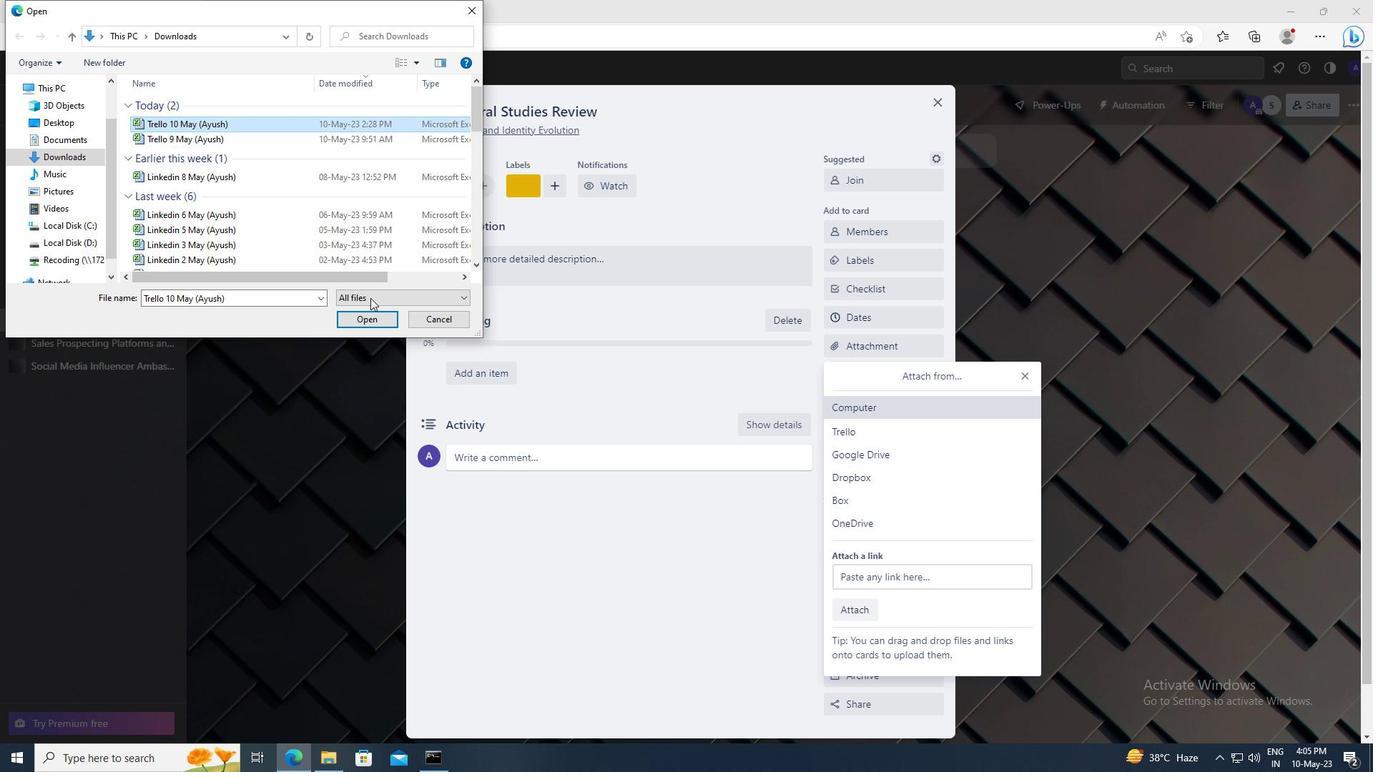 
Action: Mouse pressed left at (370, 317)
Screenshot: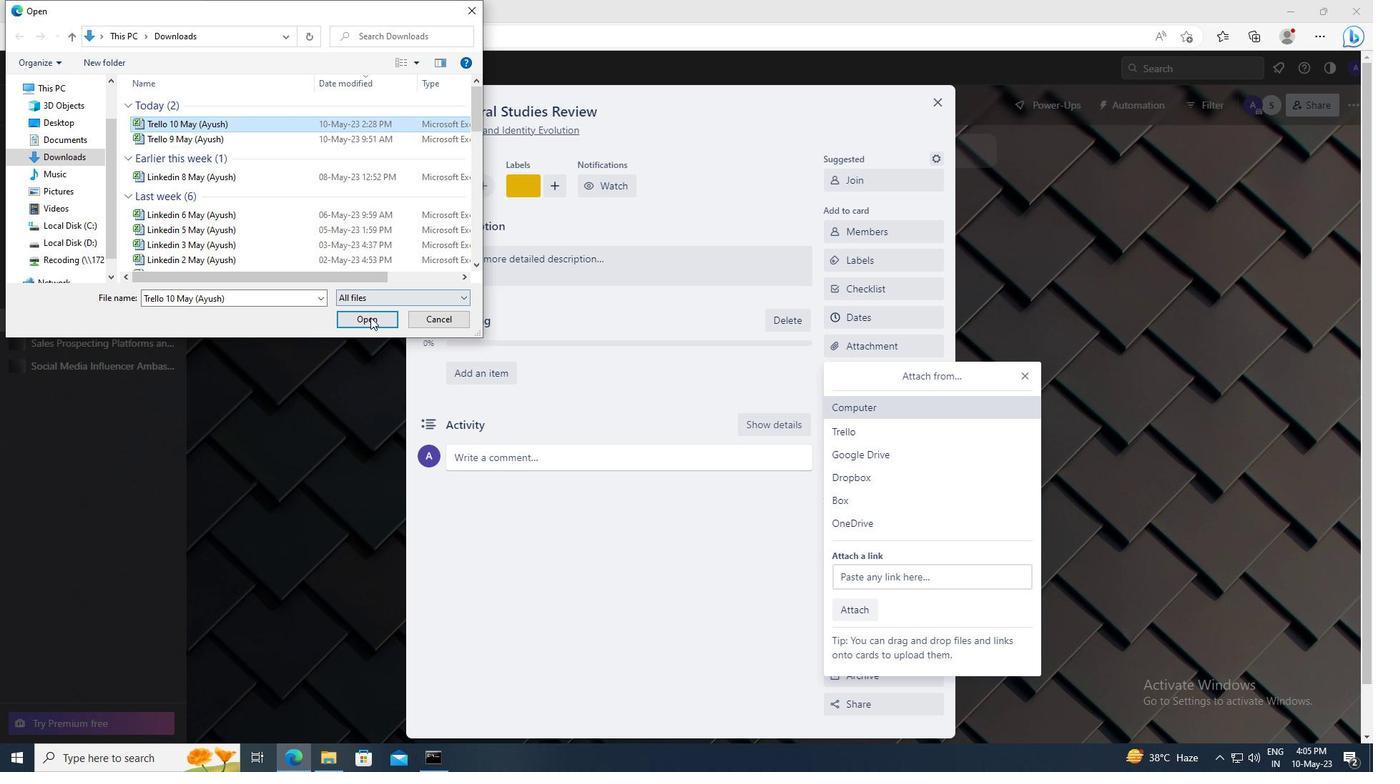 
Action: Mouse moved to (847, 377)
Screenshot: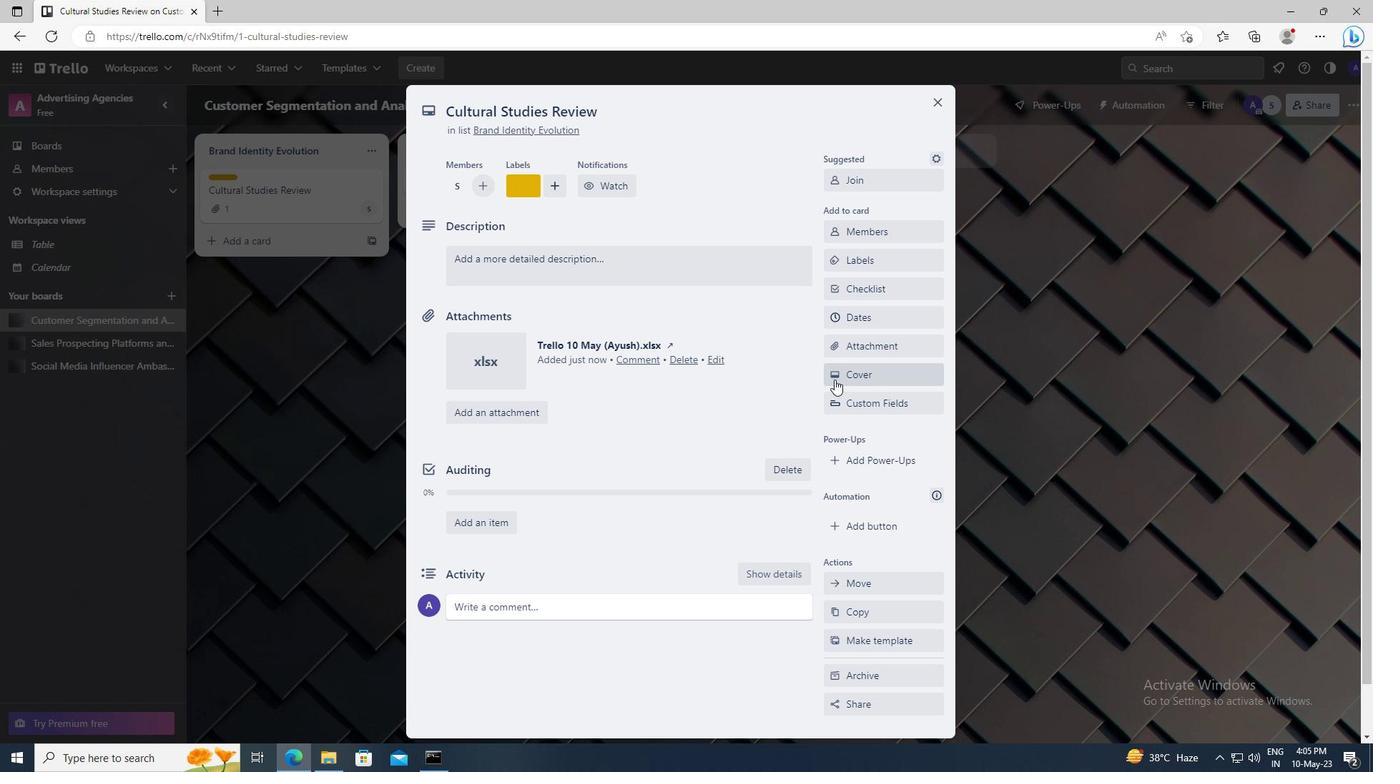 
Action: Mouse pressed left at (847, 377)
Screenshot: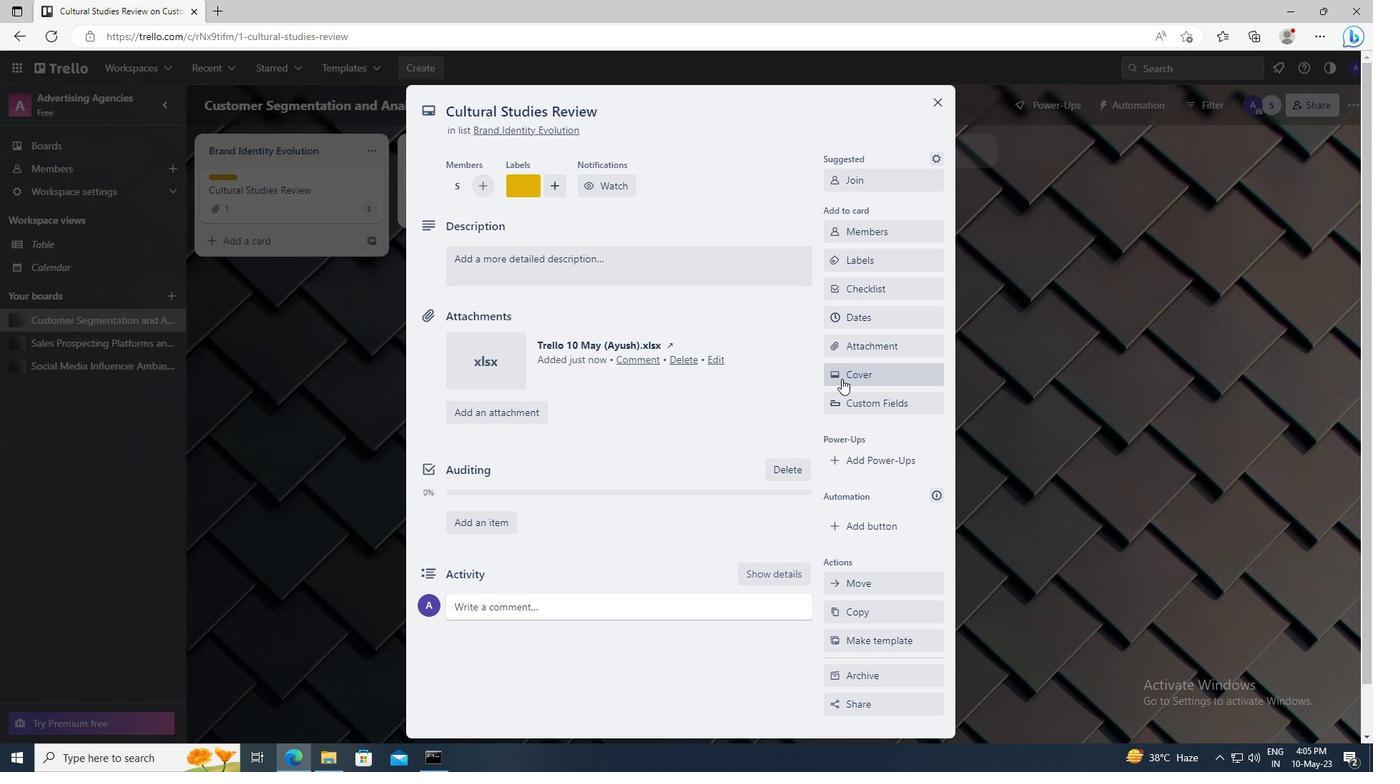 
Action: Mouse moved to (893, 461)
Screenshot: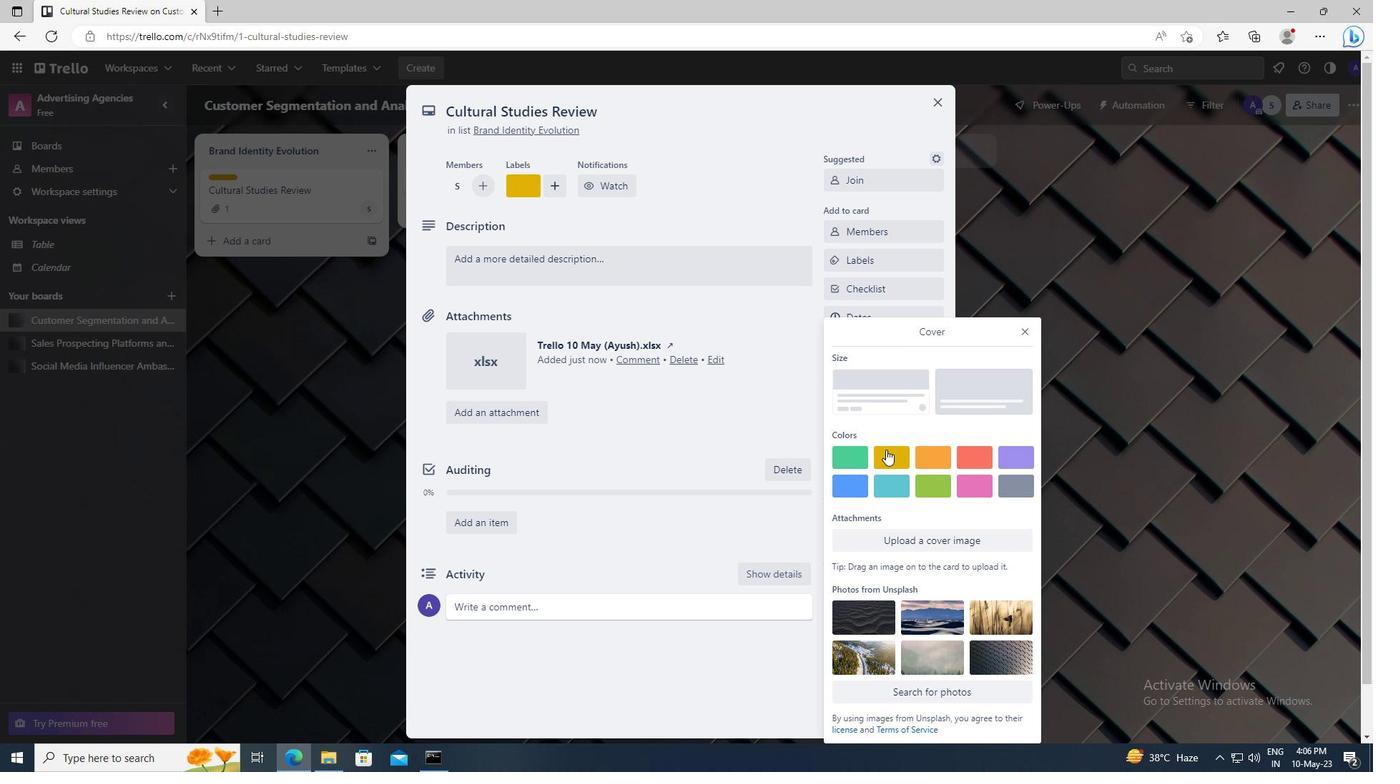 
Action: Mouse pressed left at (893, 461)
Screenshot: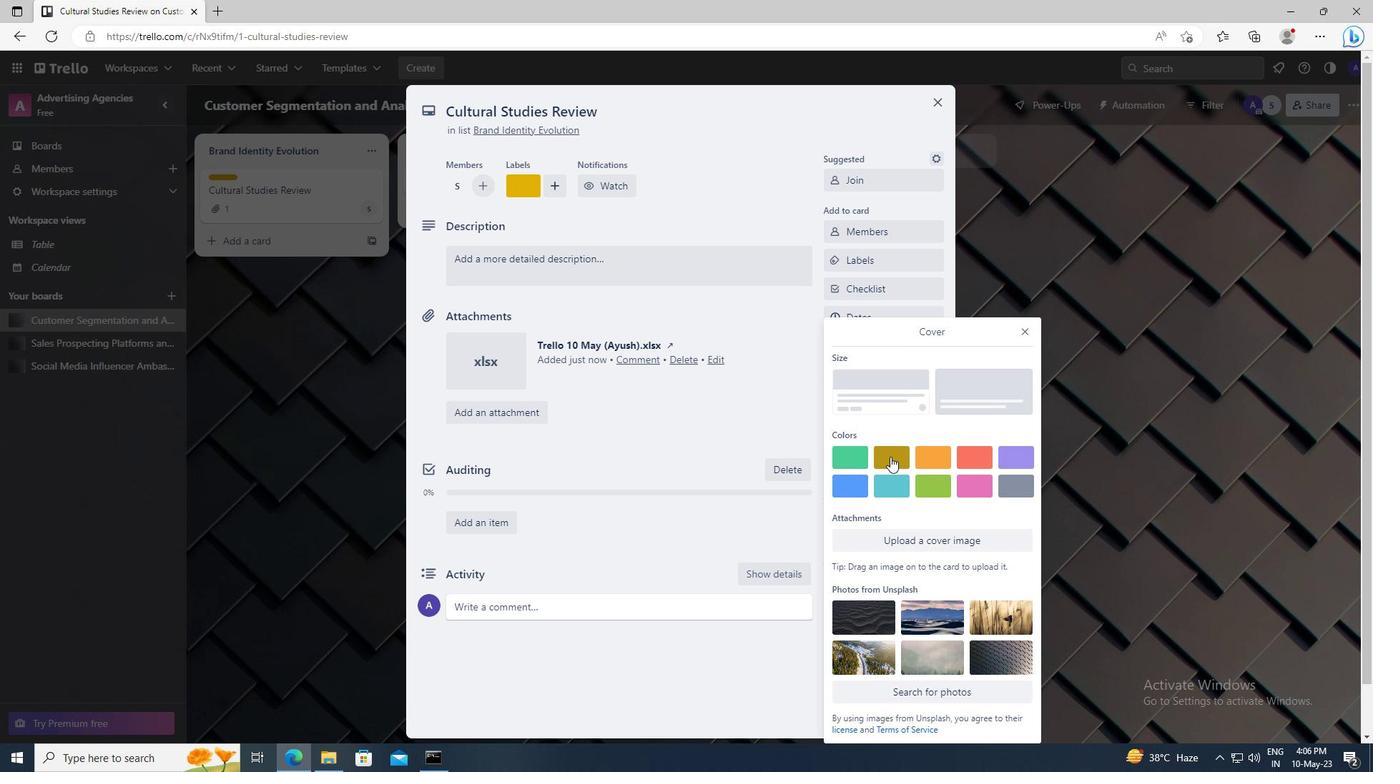 
Action: Mouse moved to (1026, 308)
Screenshot: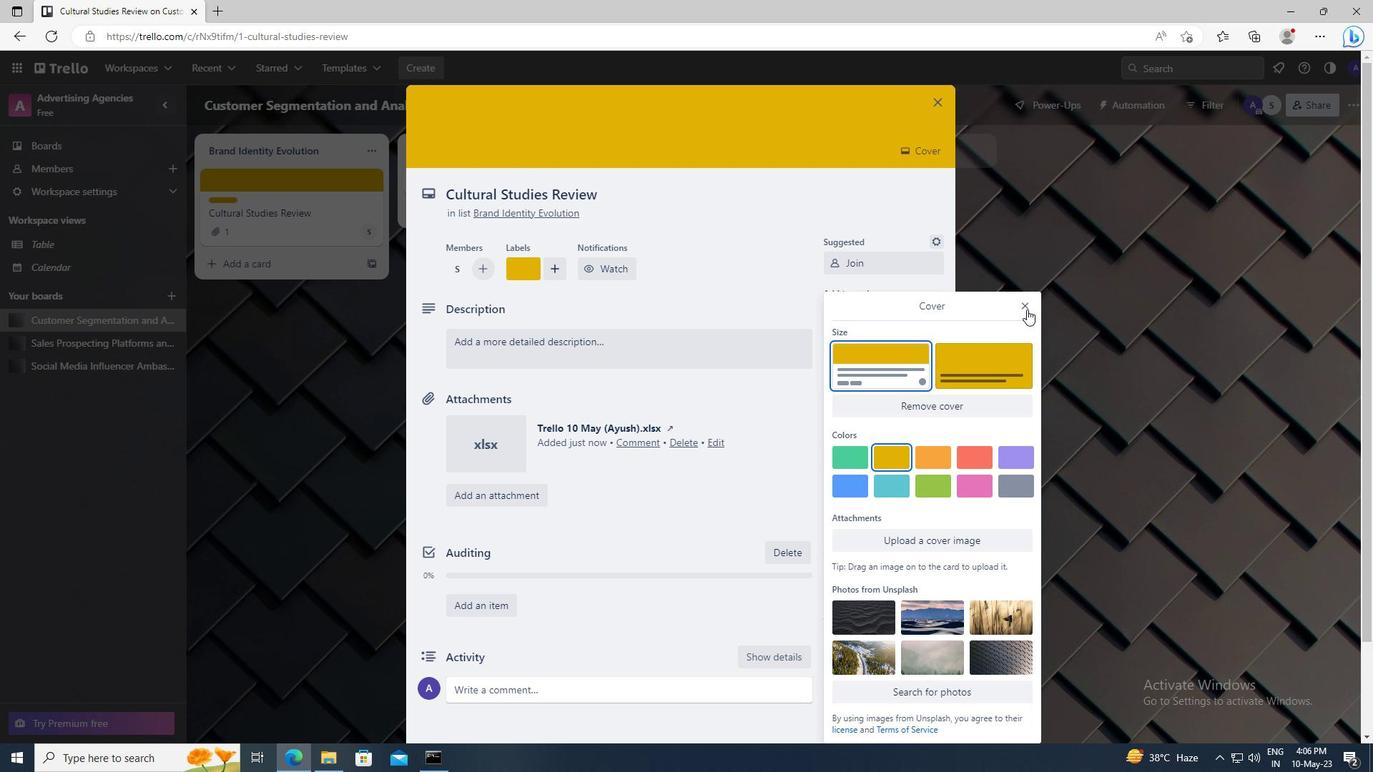 
Action: Mouse pressed left at (1026, 308)
Screenshot: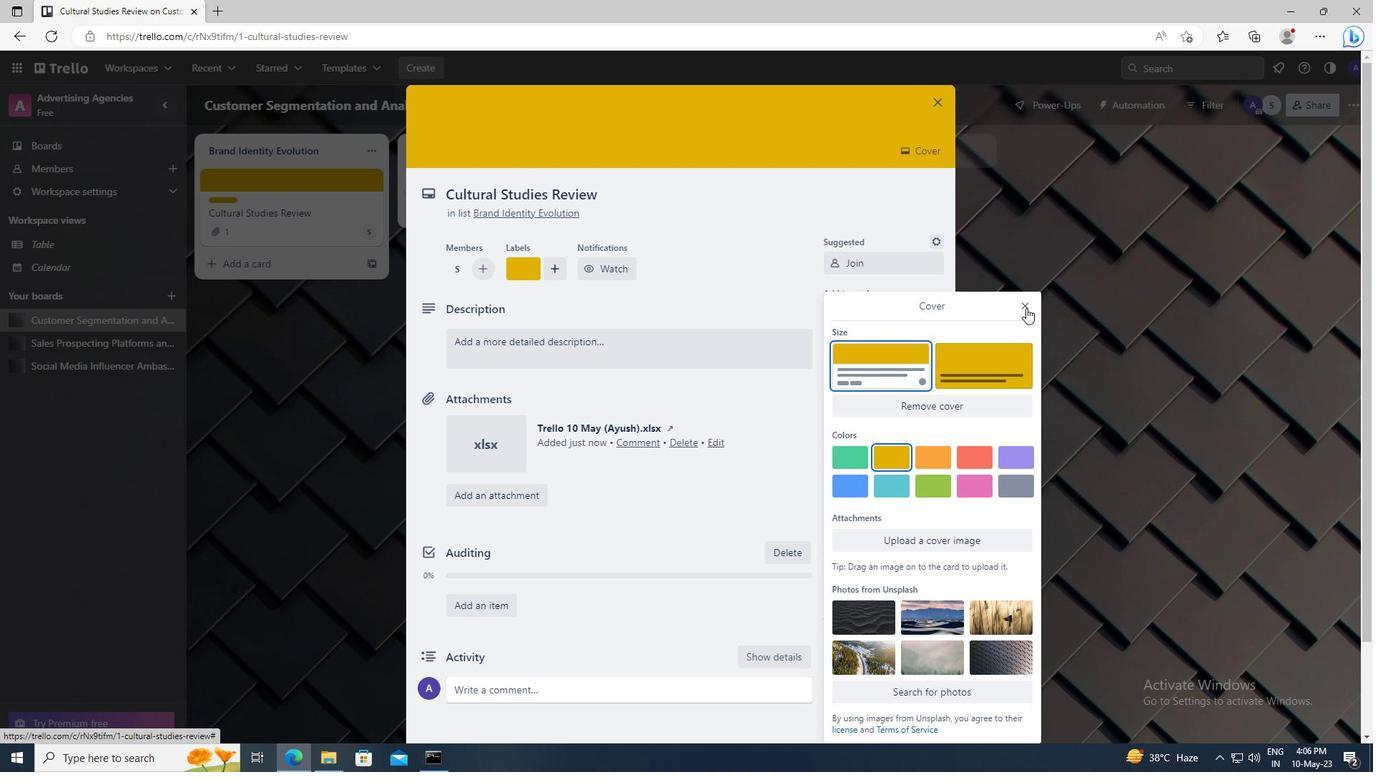 
Action: Mouse moved to (529, 350)
Screenshot: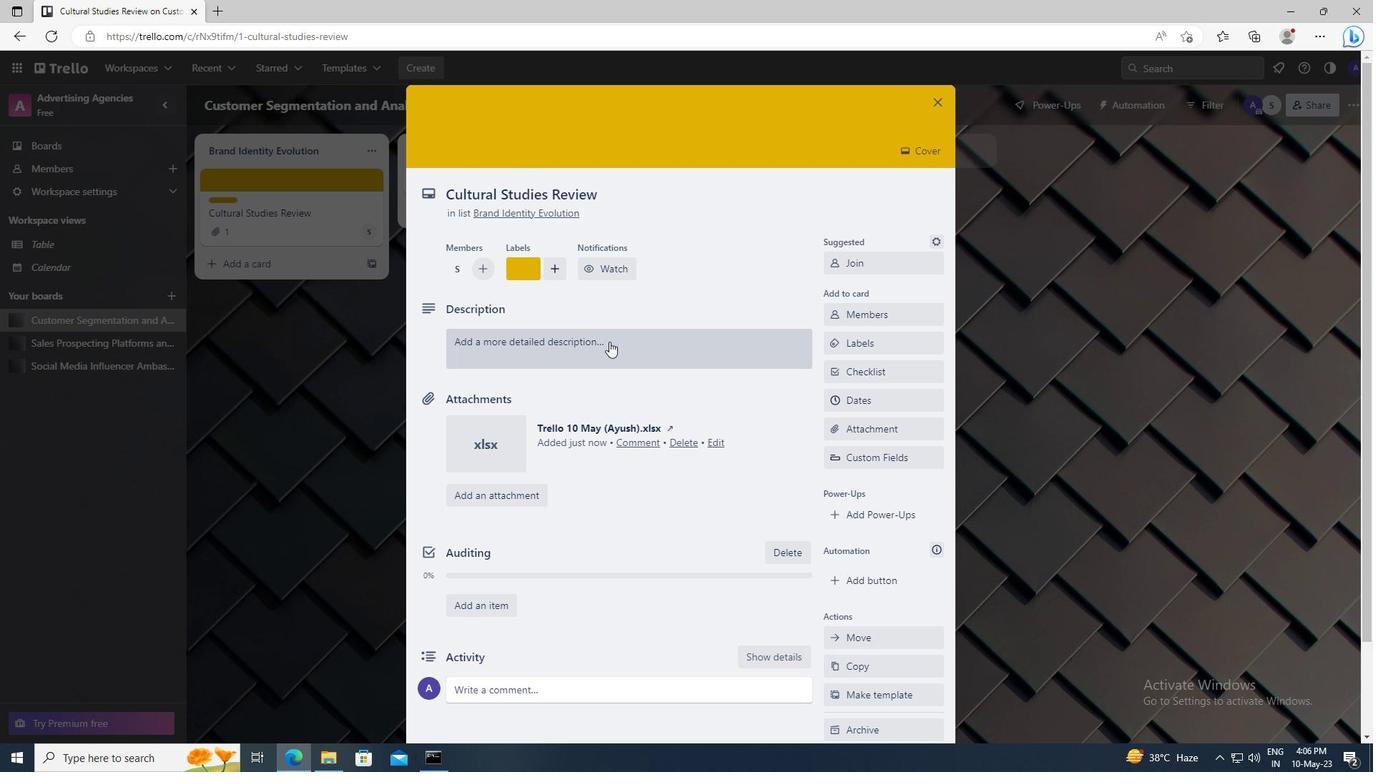 
Action: Mouse pressed left at (529, 350)
Screenshot: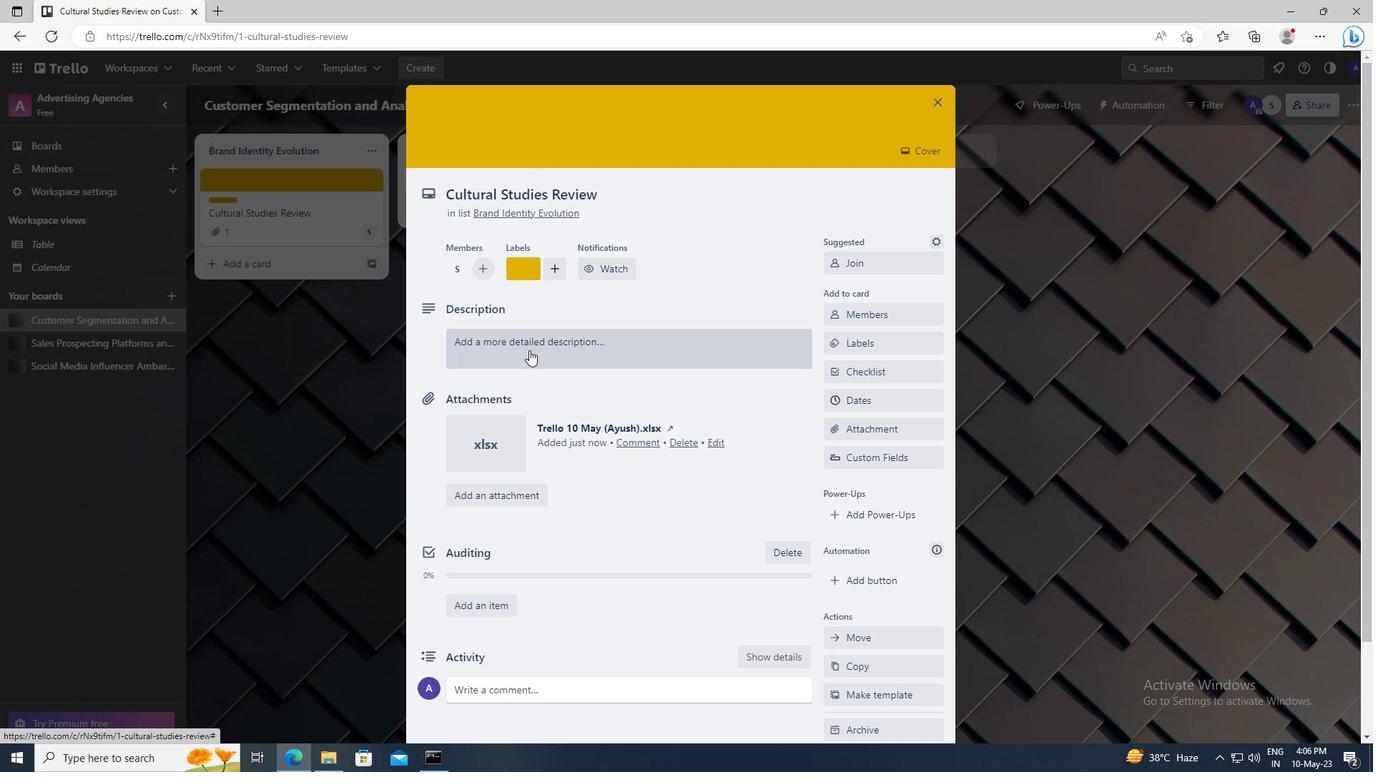 
Action: Key pressed <Key.shift>DEVELOP<Key.space>AND<Key.space>LAUNCH<Key.space>NEW<Key.space>CUSTOMER<Key.space>ACQUISITION<Key.space>STRATEGY<Key.space>FOR<Key.space>EMERGING<Key.space>MARKETS
Screenshot: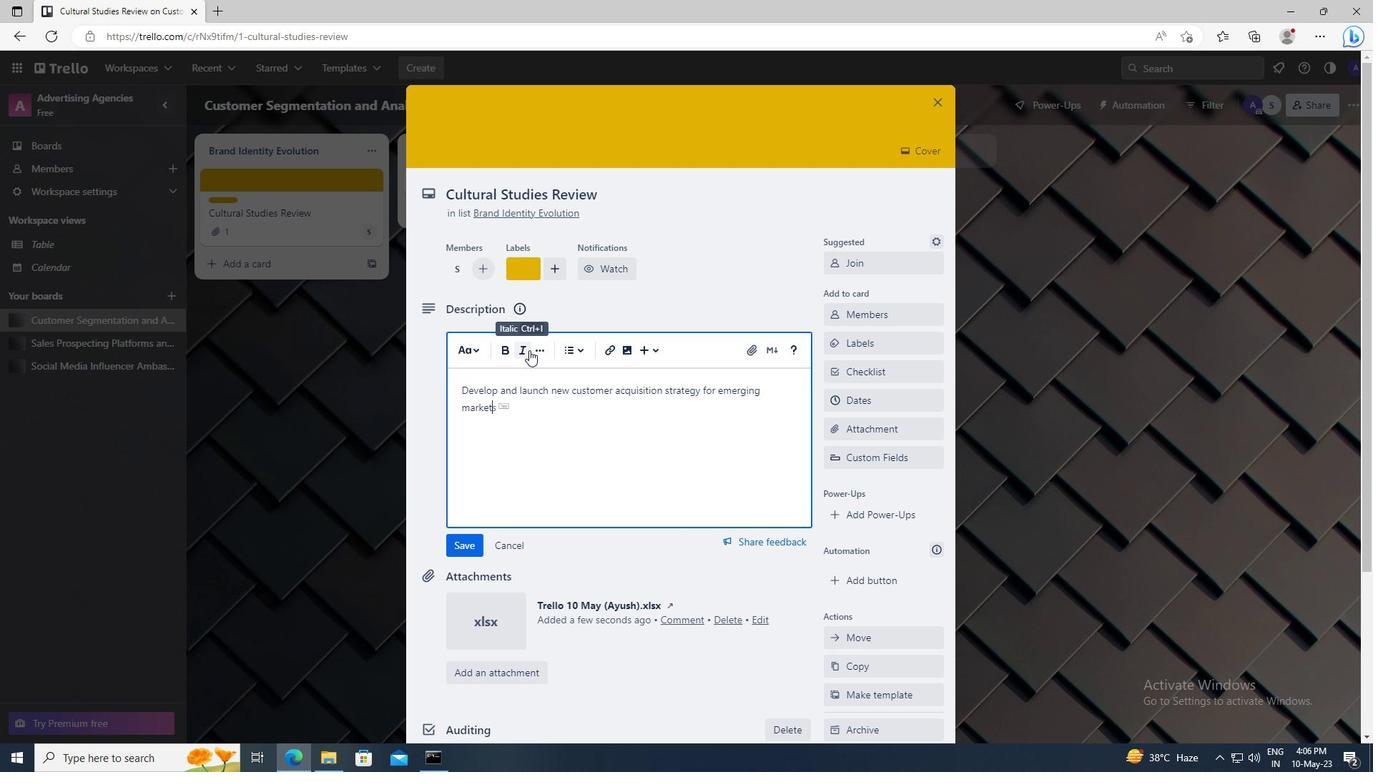 
Action: Mouse moved to (472, 543)
Screenshot: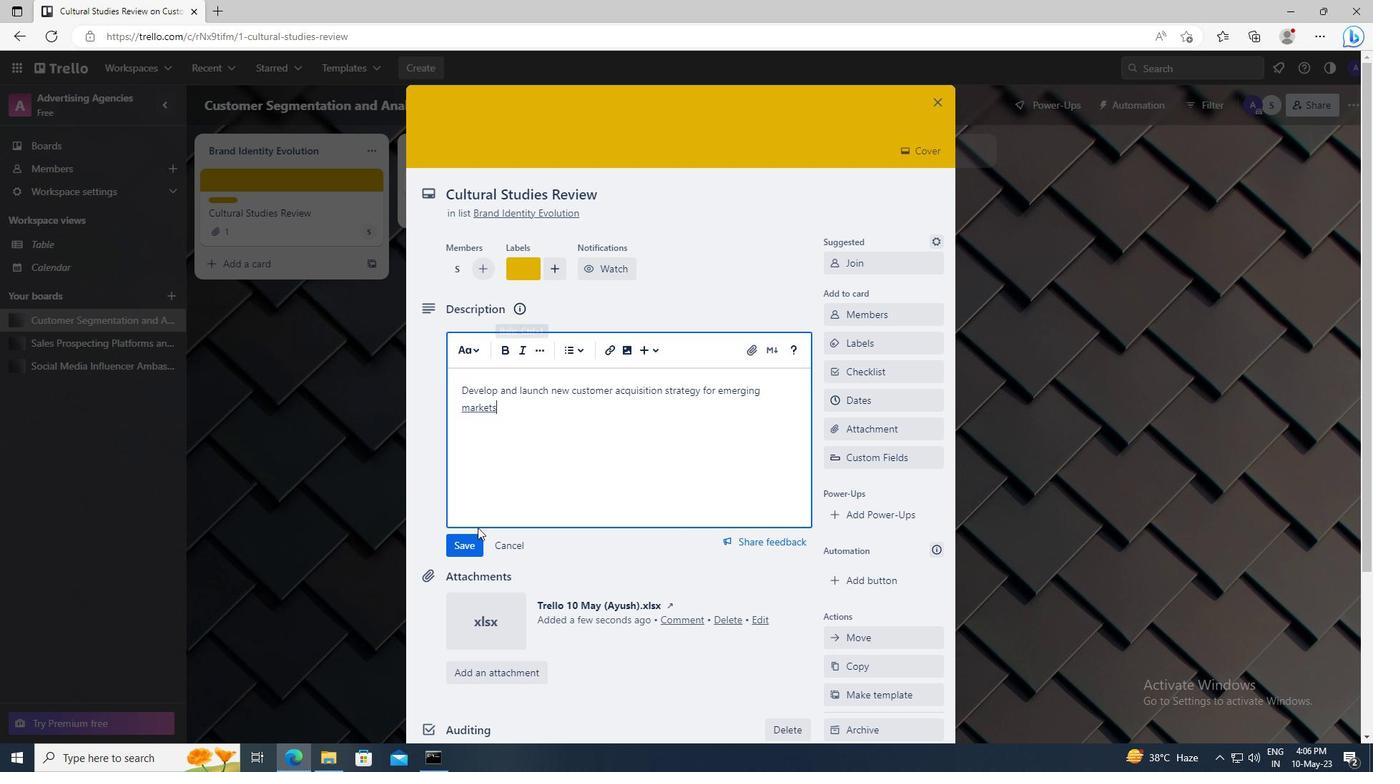 
Action: Mouse pressed left at (472, 543)
Screenshot: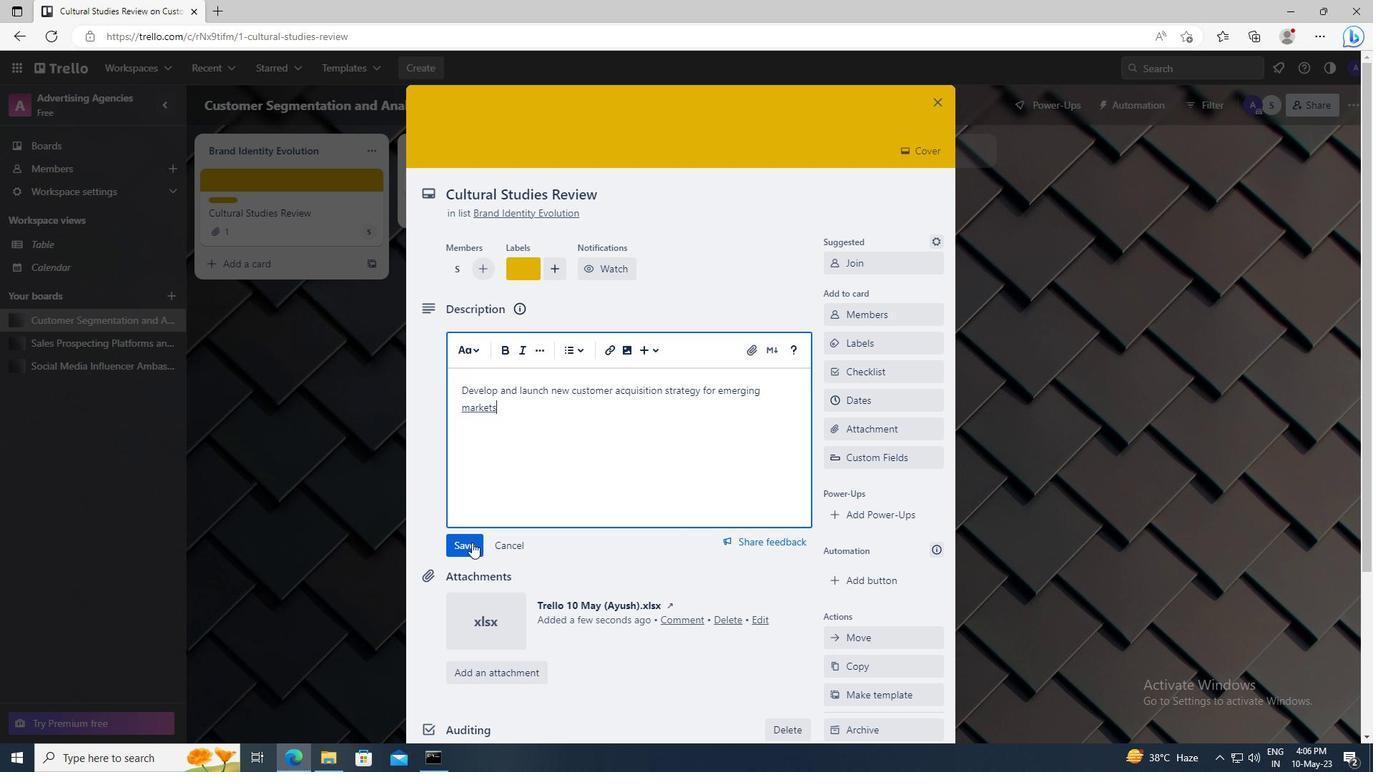 
Action: Mouse scrolled (472, 543) with delta (0, 0)
Screenshot: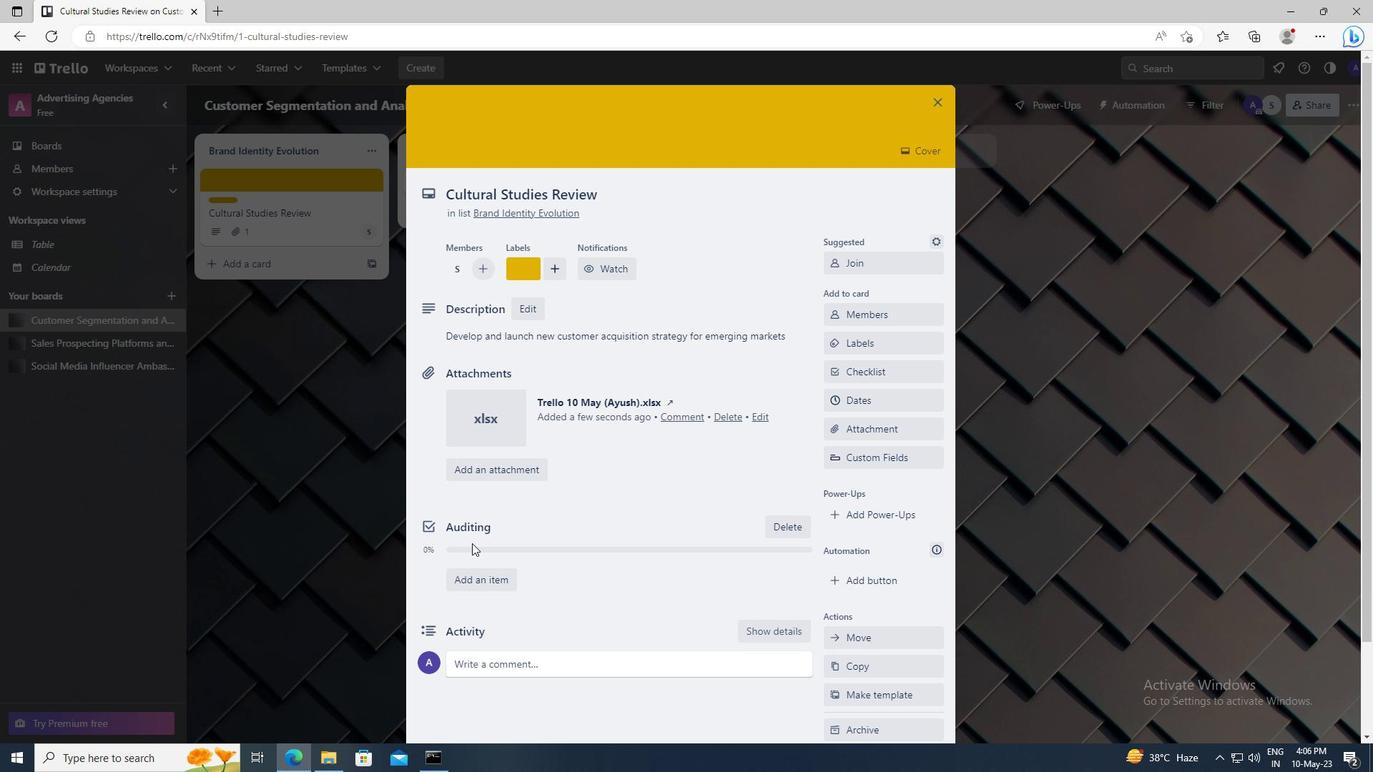 
Action: Mouse moved to (475, 563)
Screenshot: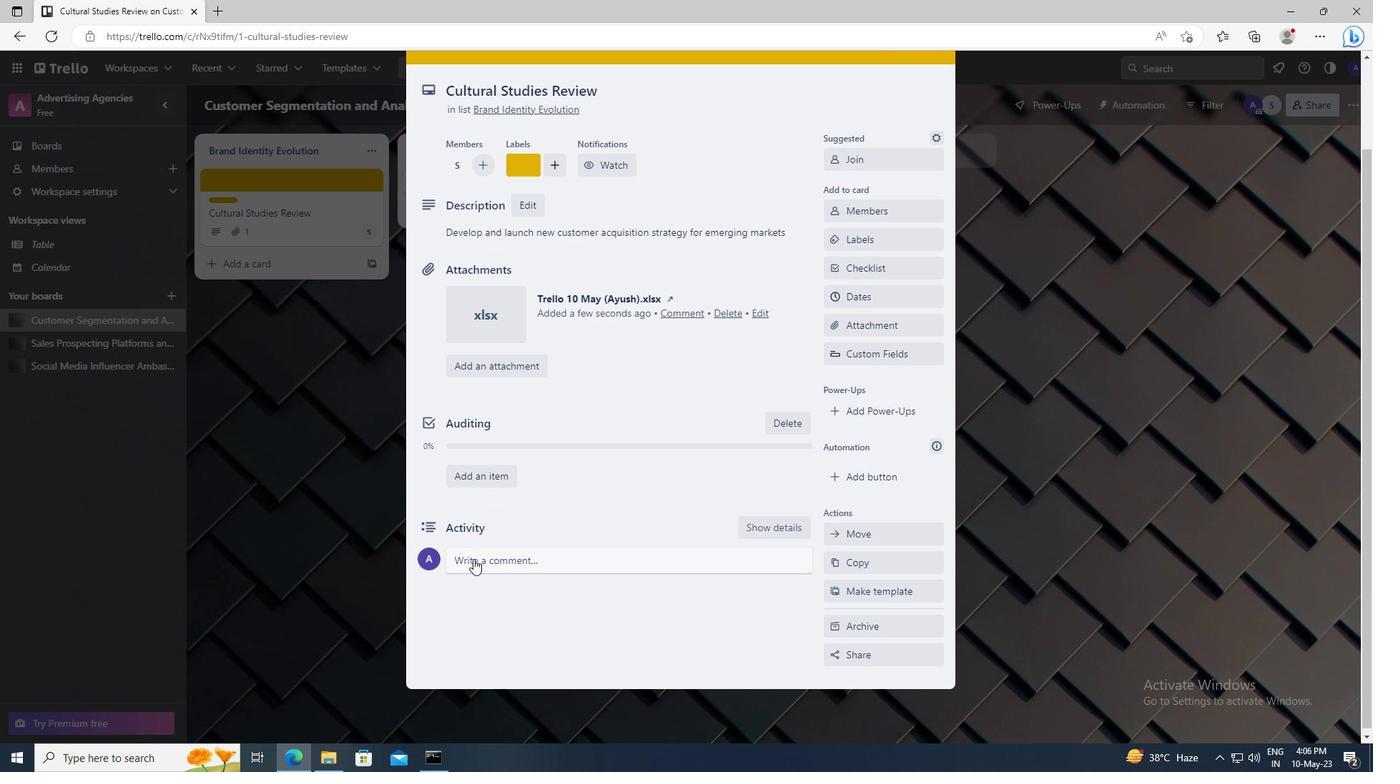 
Action: Mouse pressed left at (475, 563)
Screenshot: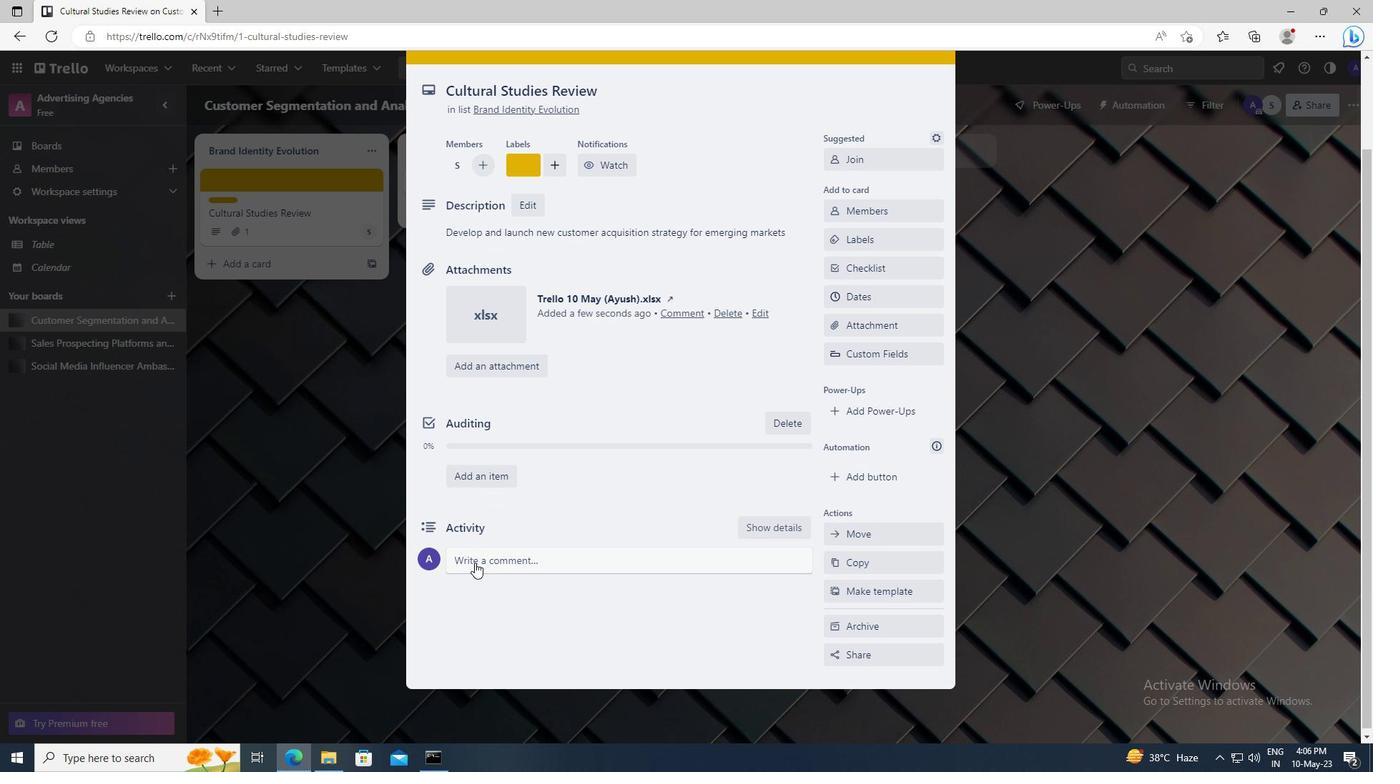 
Action: Key pressed <Key.shift>LET<Key.space>US<Key.space>APPROACH<Key.space>THIS<Key.space>TASK<Key.space>WITH<Key.space>A<Key.space>SENSE<Key.space>OF<Key.space>TRANSPARENCY<Key.space>AND<Key.space>OPEN<Key.space>COMMUNICATION,<Key.space>ENSURING<Key.space>THAT<Key.space>ALL<Key.space>STAKEHOLDERS<Key.space>ARE<Key.space>INFORMED<Key.space>AND<Key.space>INVOLVED.
Screenshot: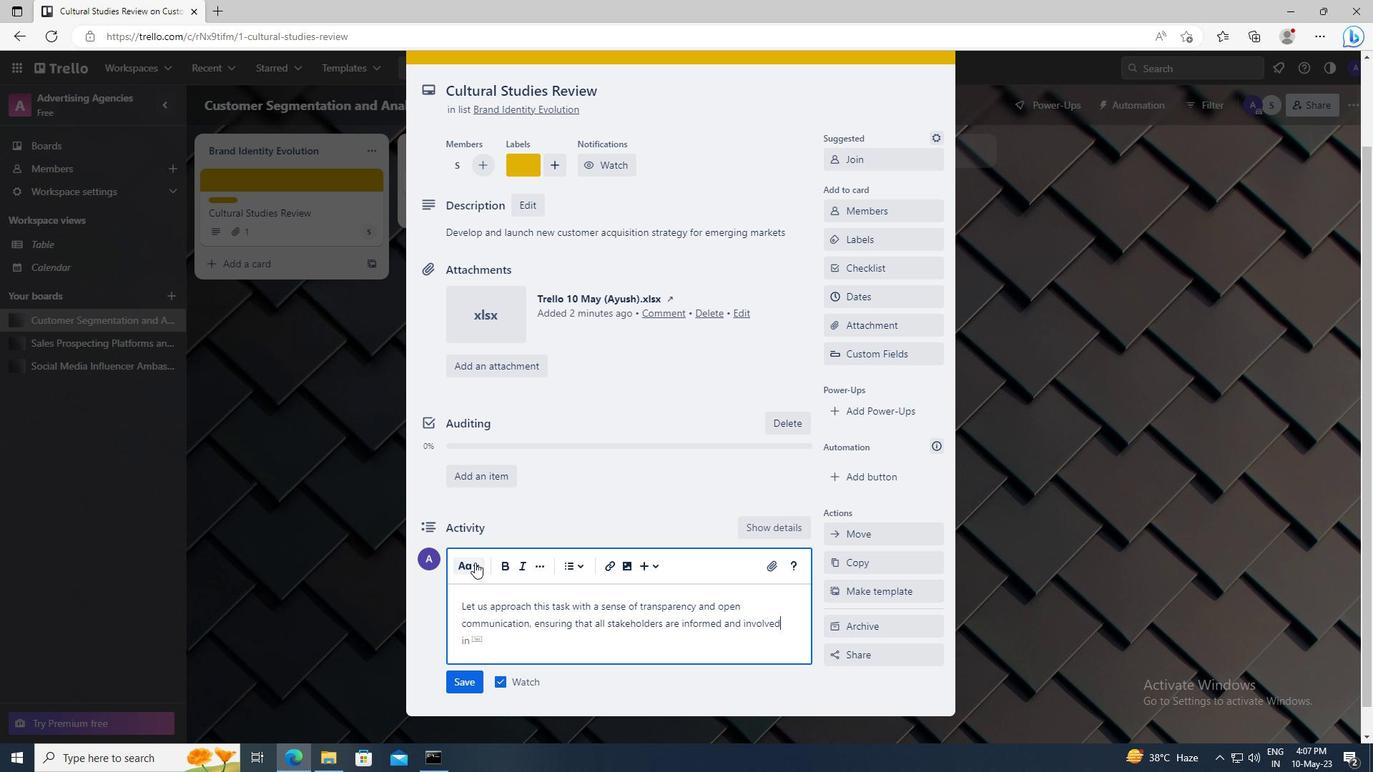 
Action: Mouse moved to (464, 668)
Screenshot: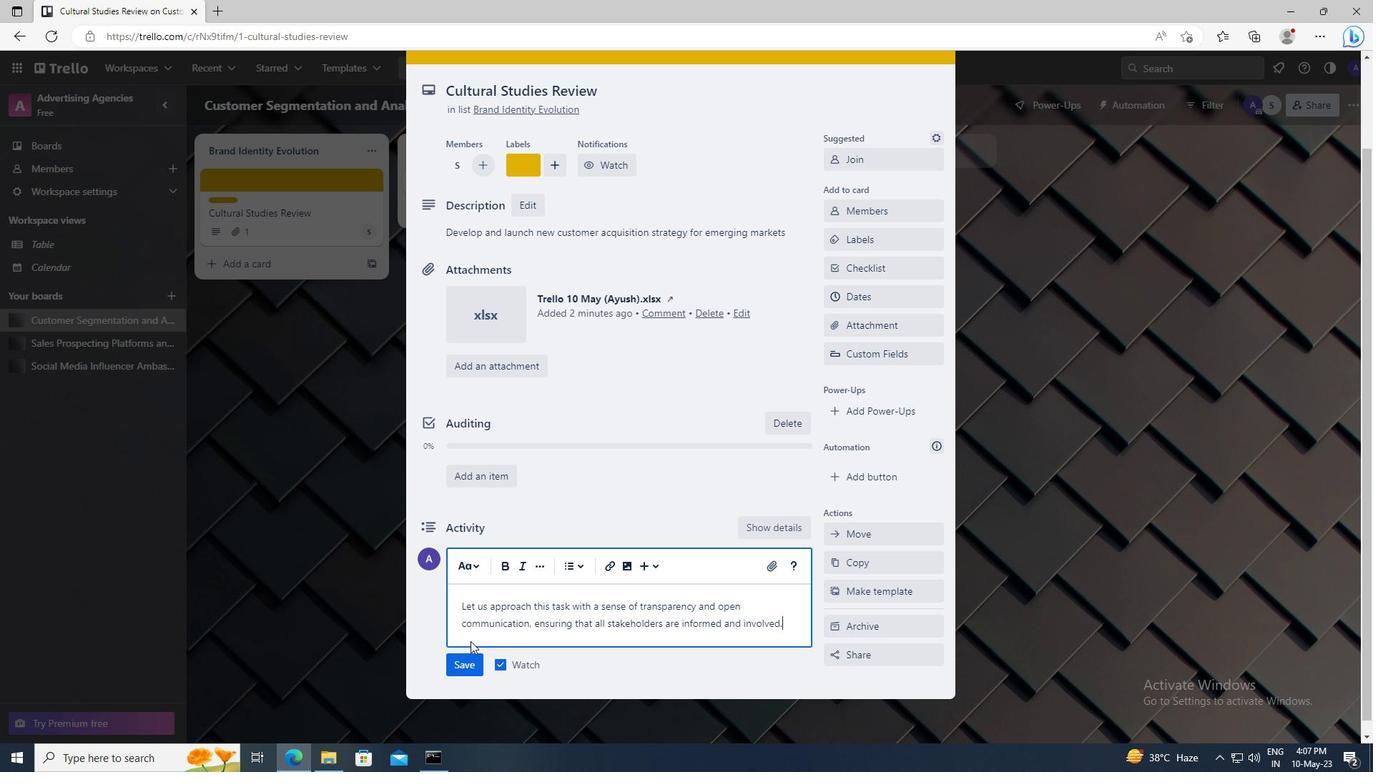
Action: Mouse pressed left at (464, 668)
Screenshot: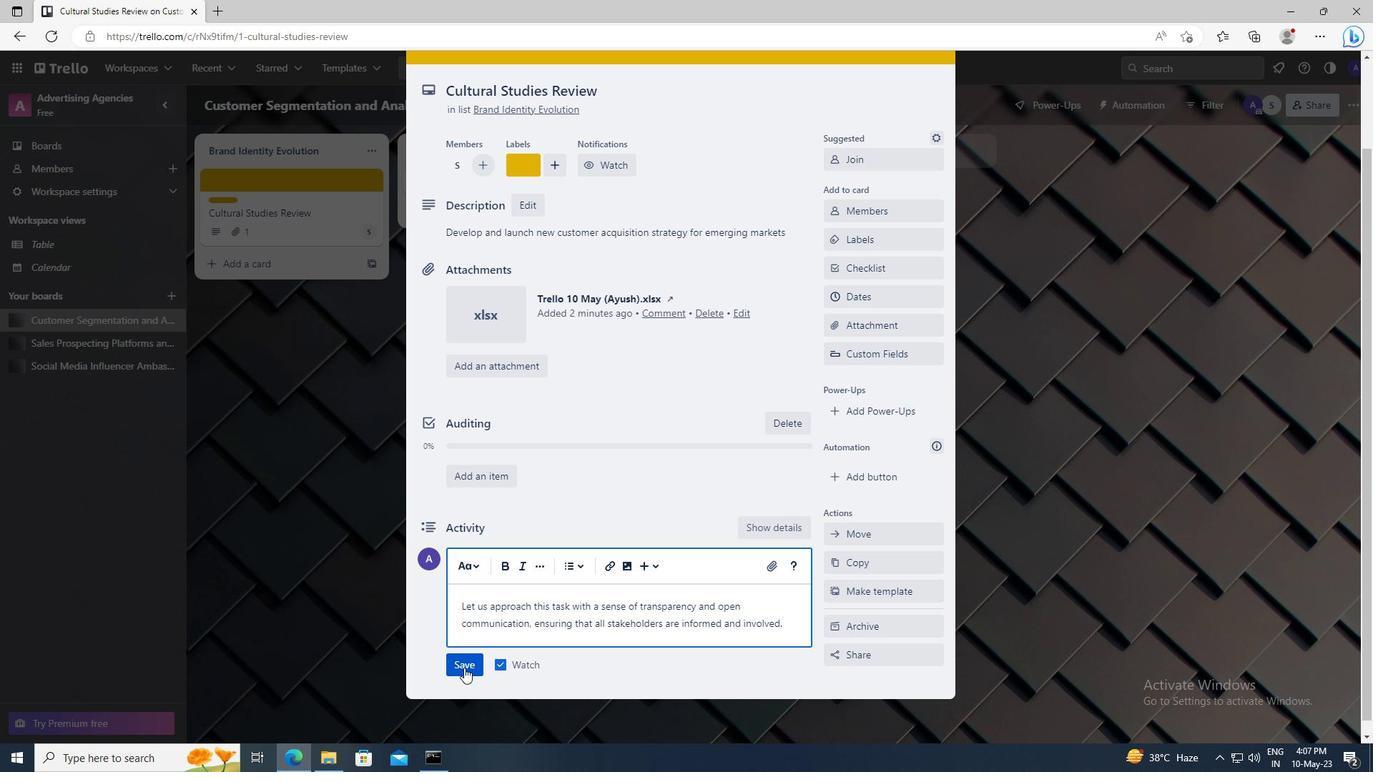 
Action: Mouse moved to (816, 435)
Screenshot: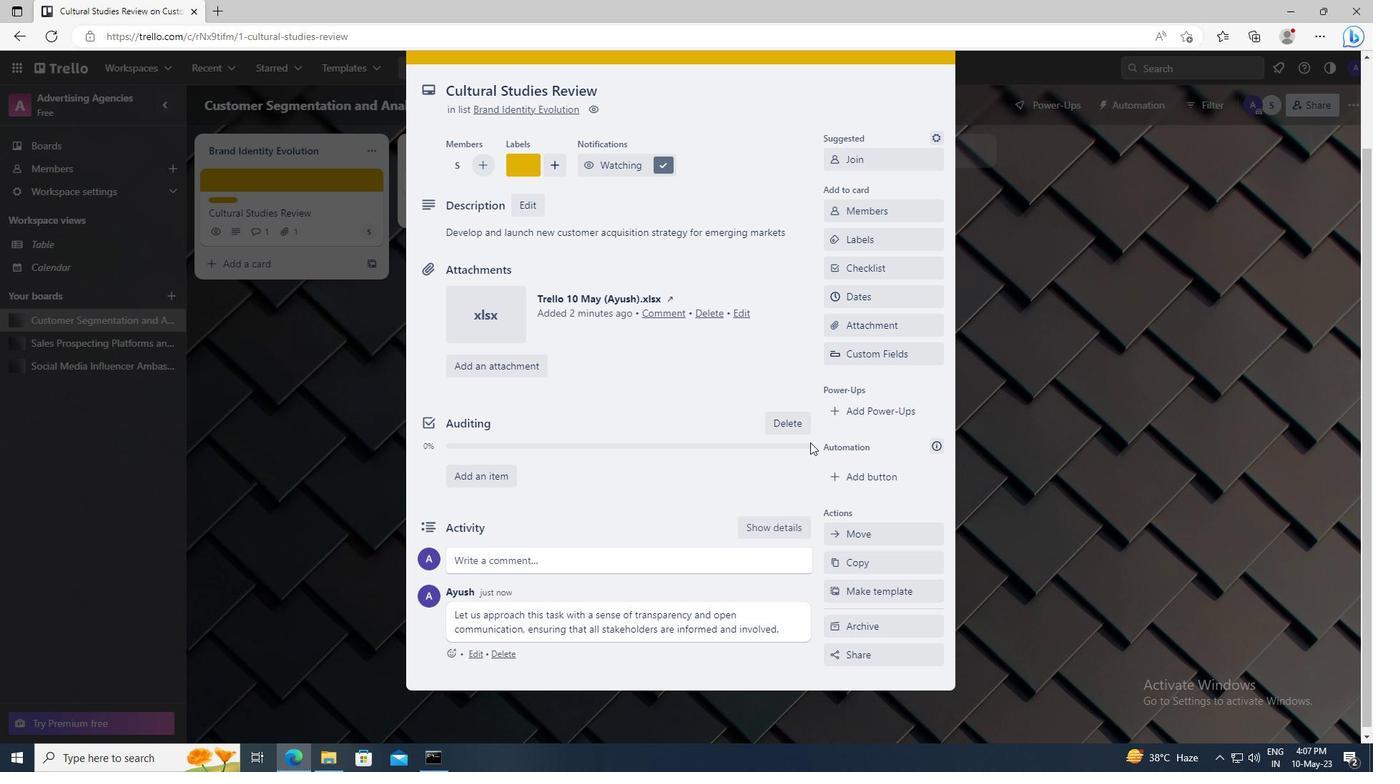 
Action: Mouse scrolled (816, 435) with delta (0, 0)
Screenshot: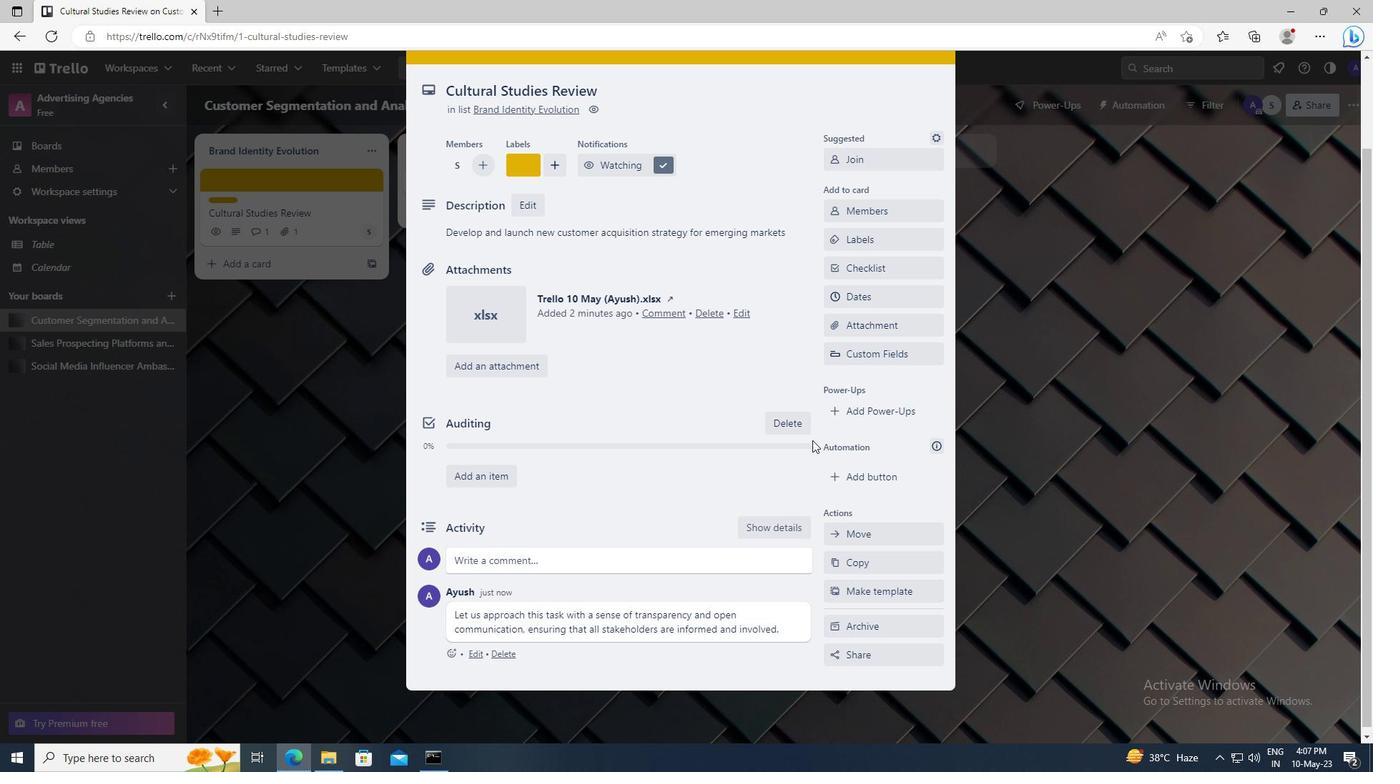 
Action: Mouse moved to (865, 405)
Screenshot: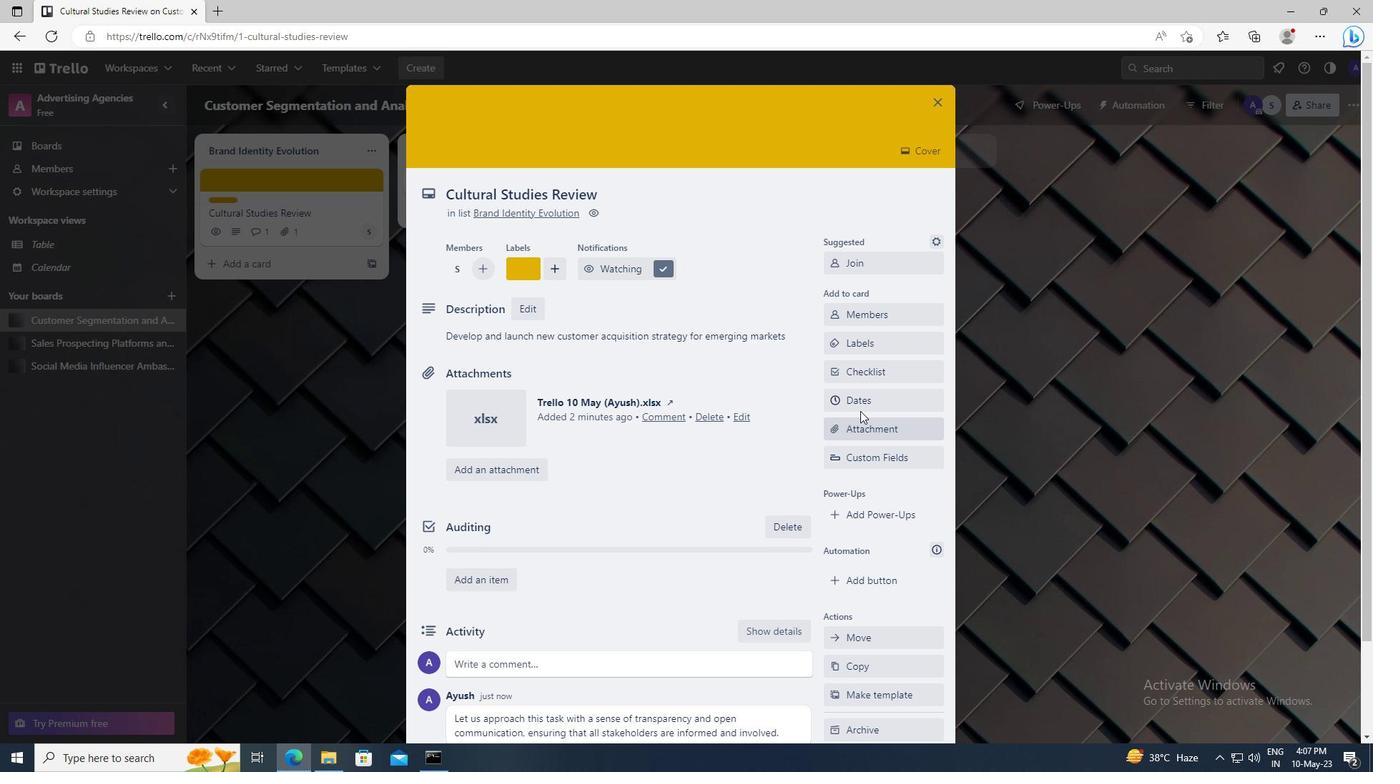 
Action: Mouse pressed left at (865, 405)
Screenshot: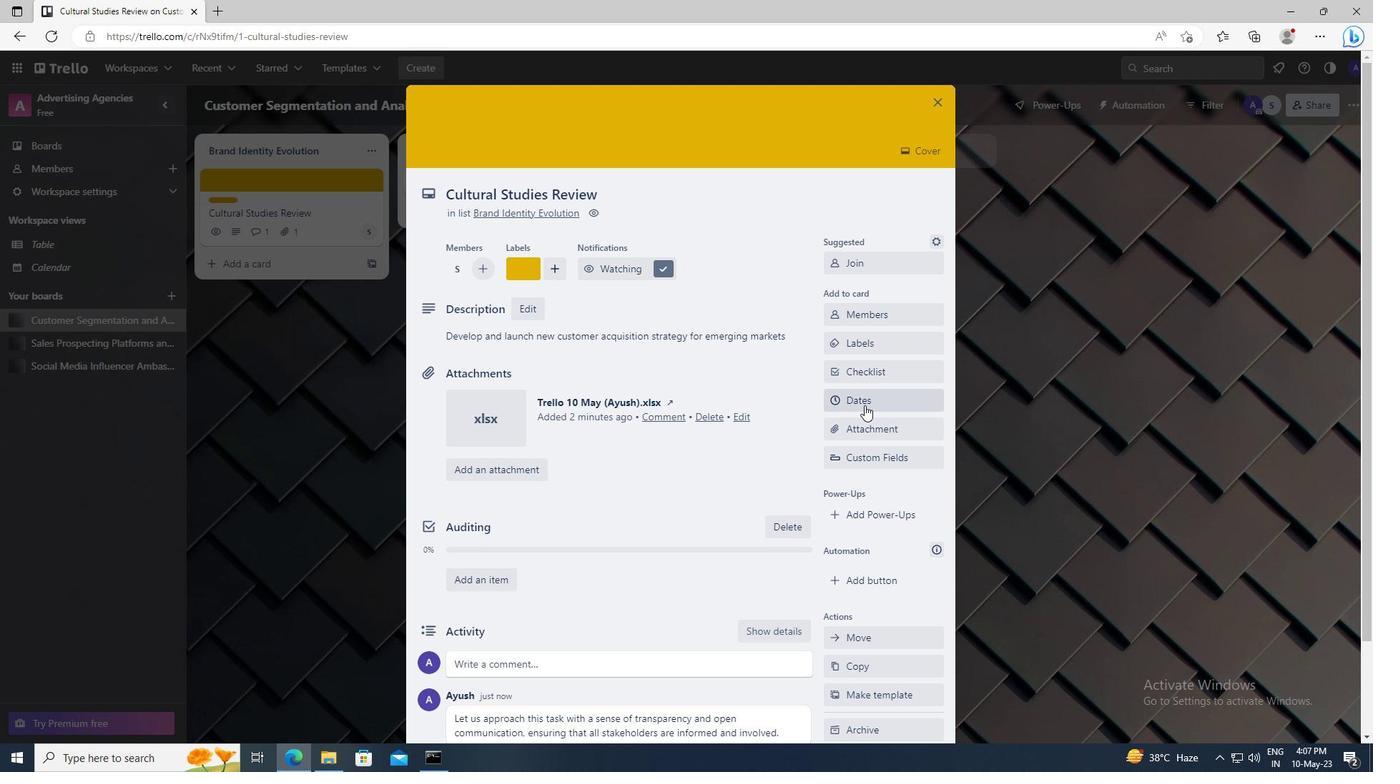 
Action: Mouse moved to (839, 363)
Screenshot: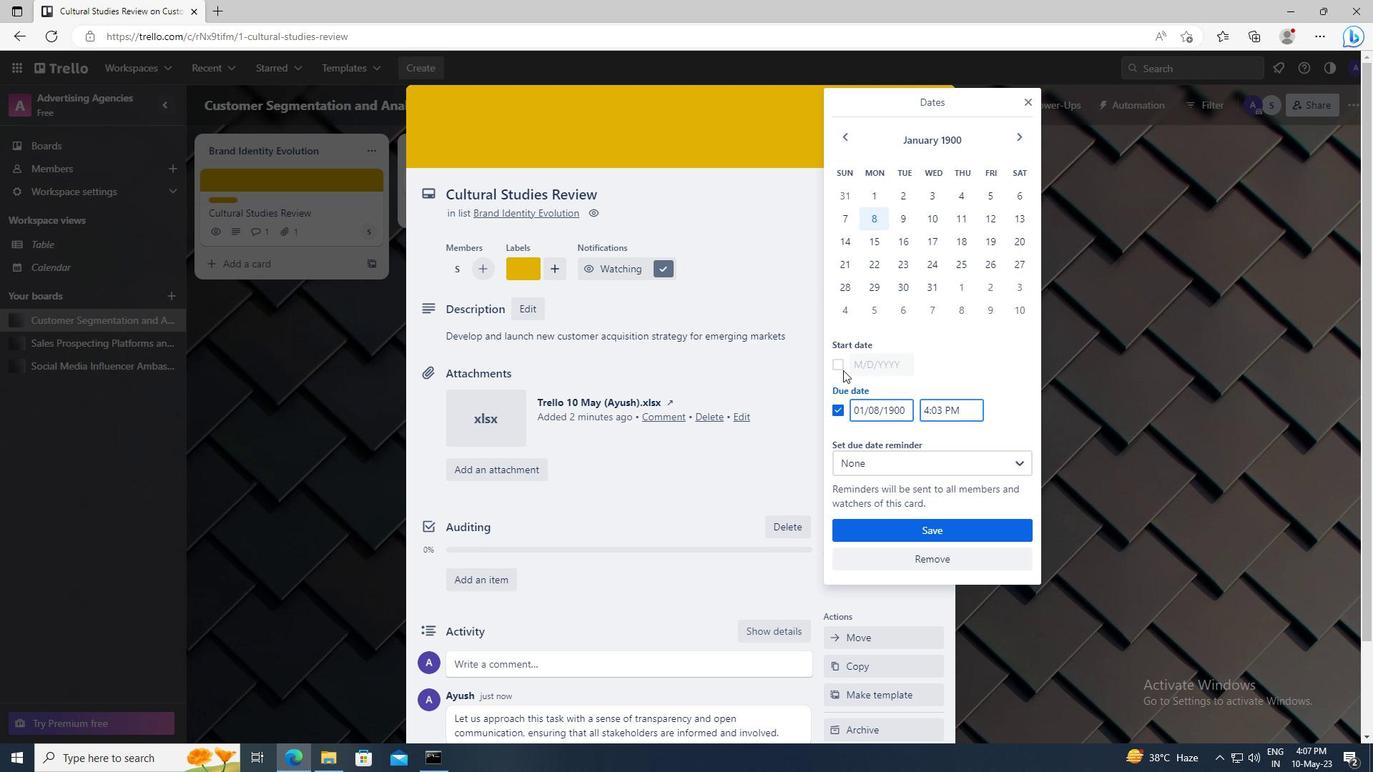 
Action: Mouse pressed left at (839, 363)
Screenshot: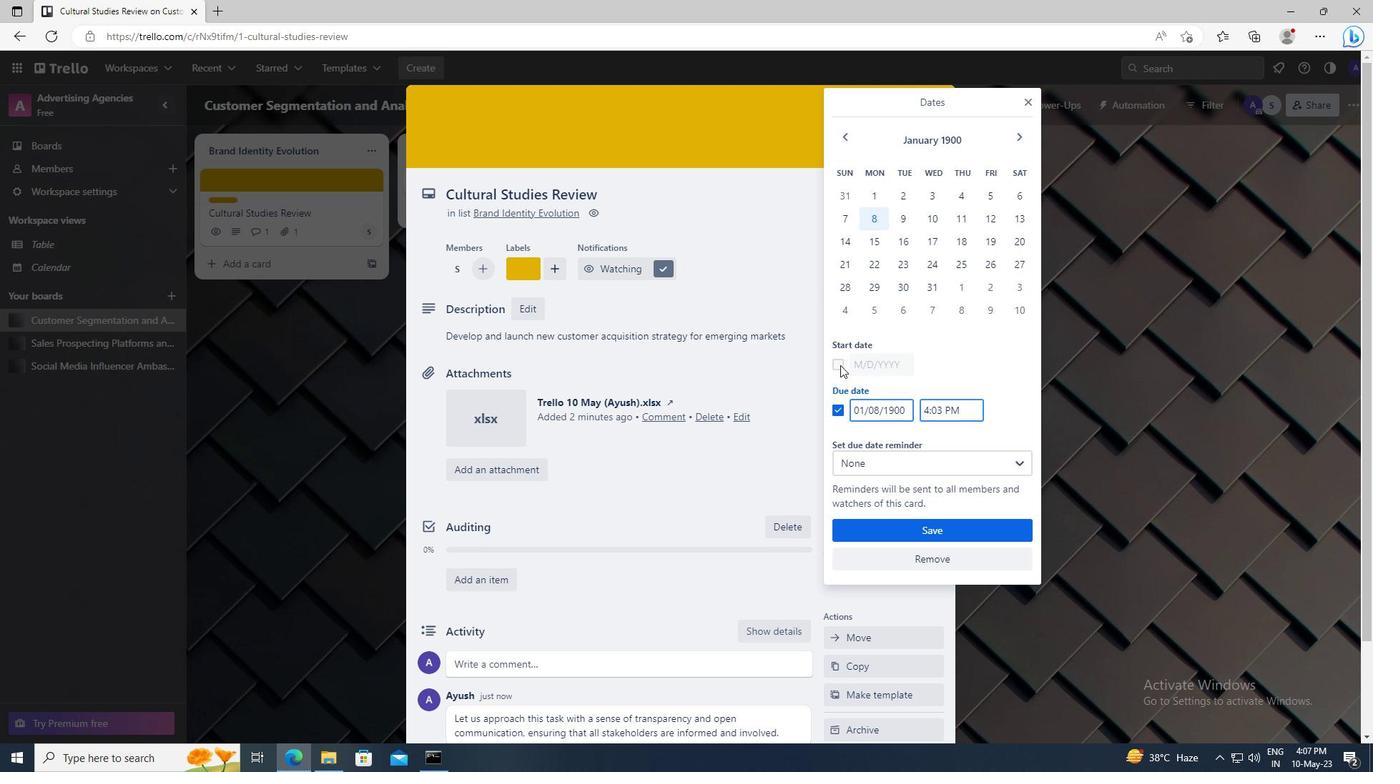 
Action: Mouse moved to (906, 364)
Screenshot: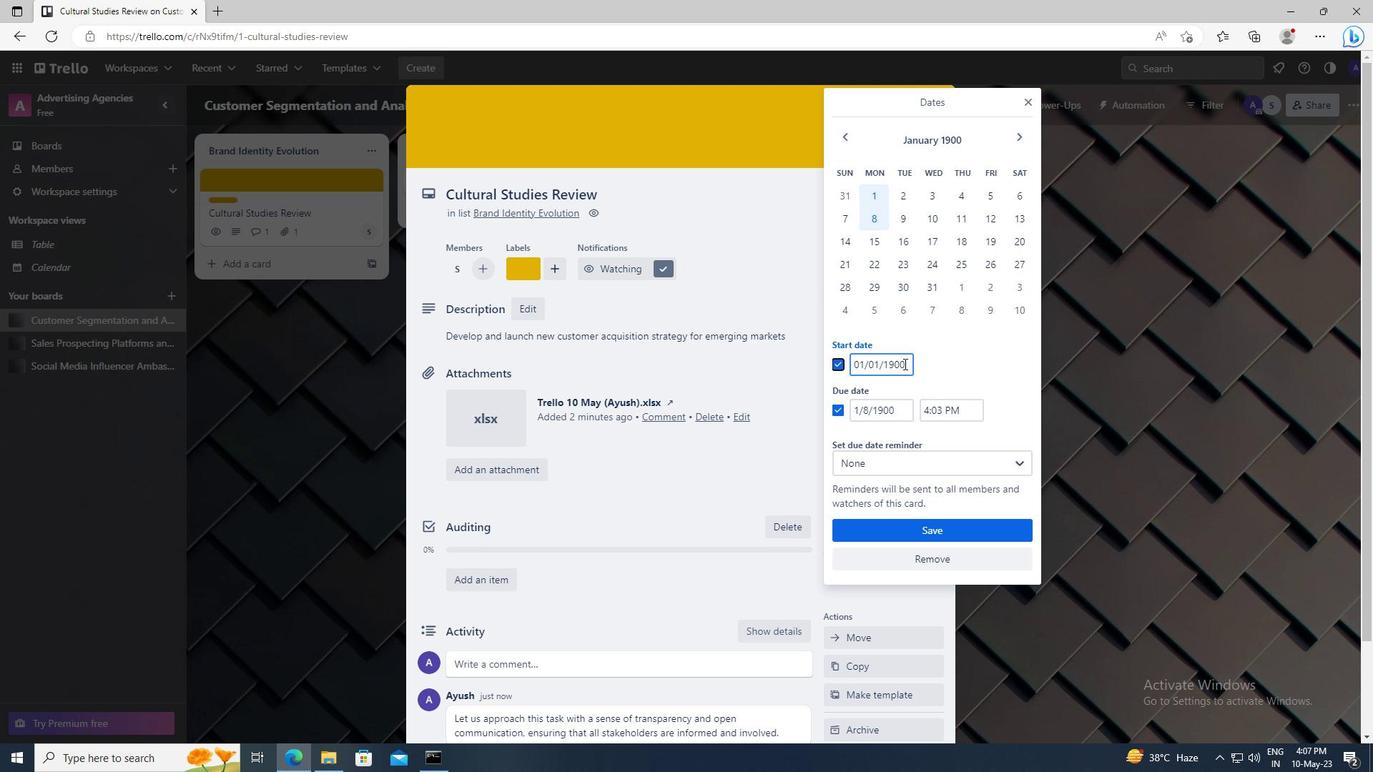 
Action: Mouse pressed left at (906, 364)
Screenshot: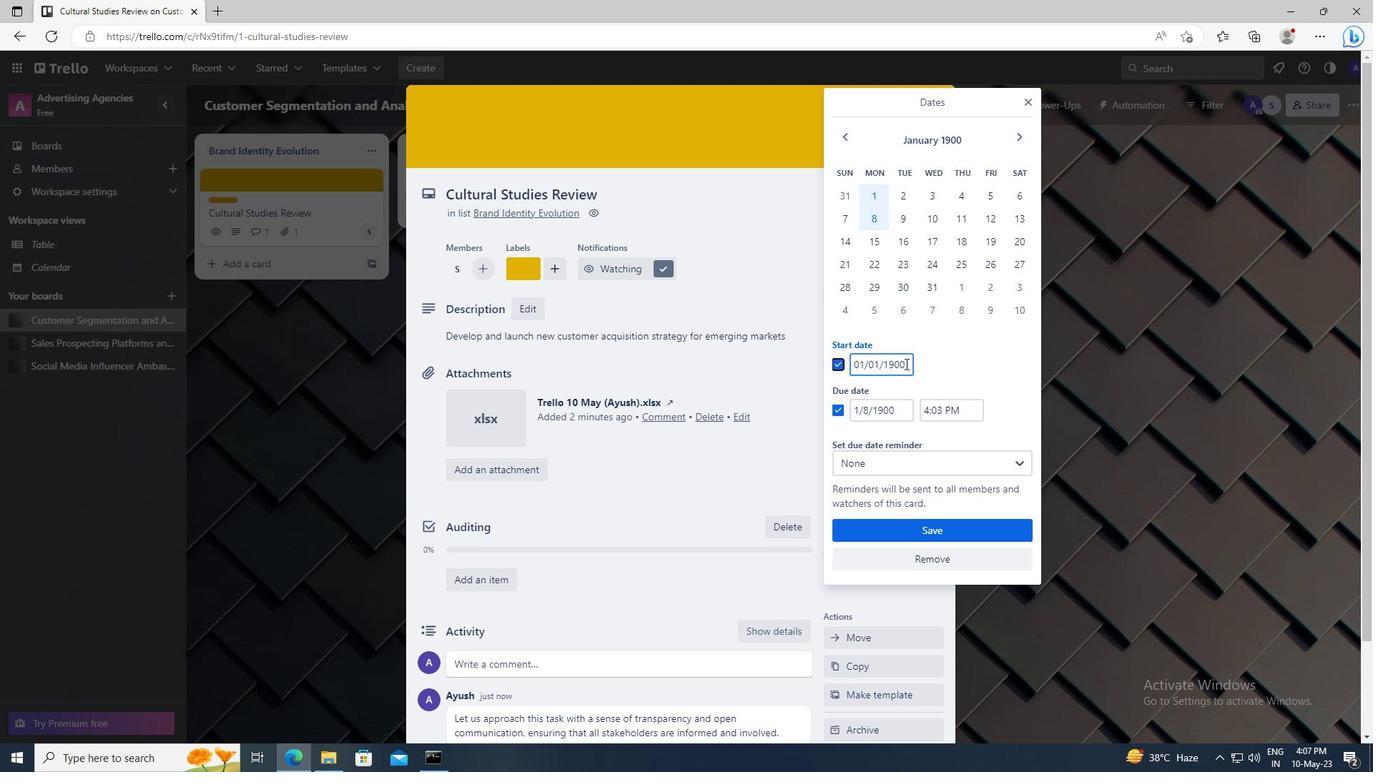 
Action: Mouse moved to (907, 365)
Screenshot: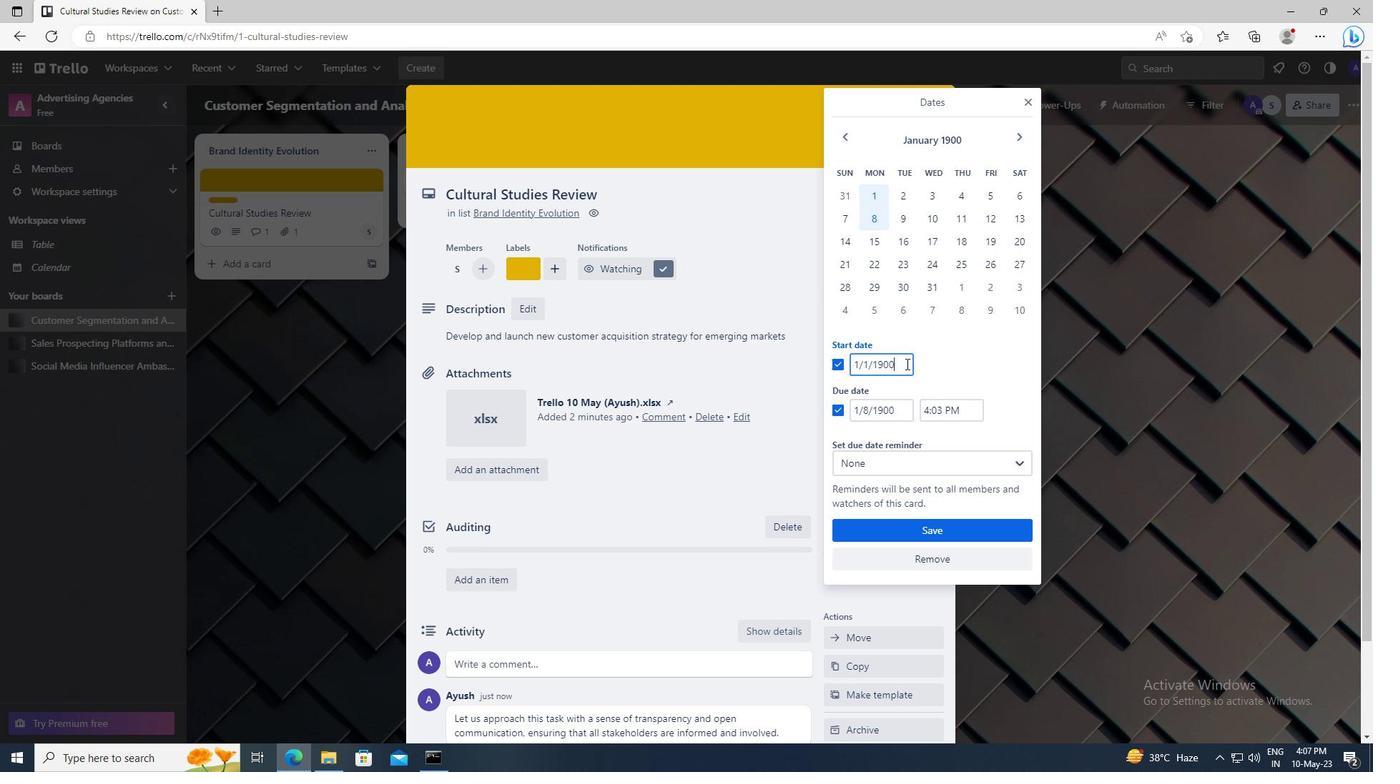 
Action: Key pressed <Key.left><Key.left><Key.left><Key.left><Key.left><Key.backspace>2
Screenshot: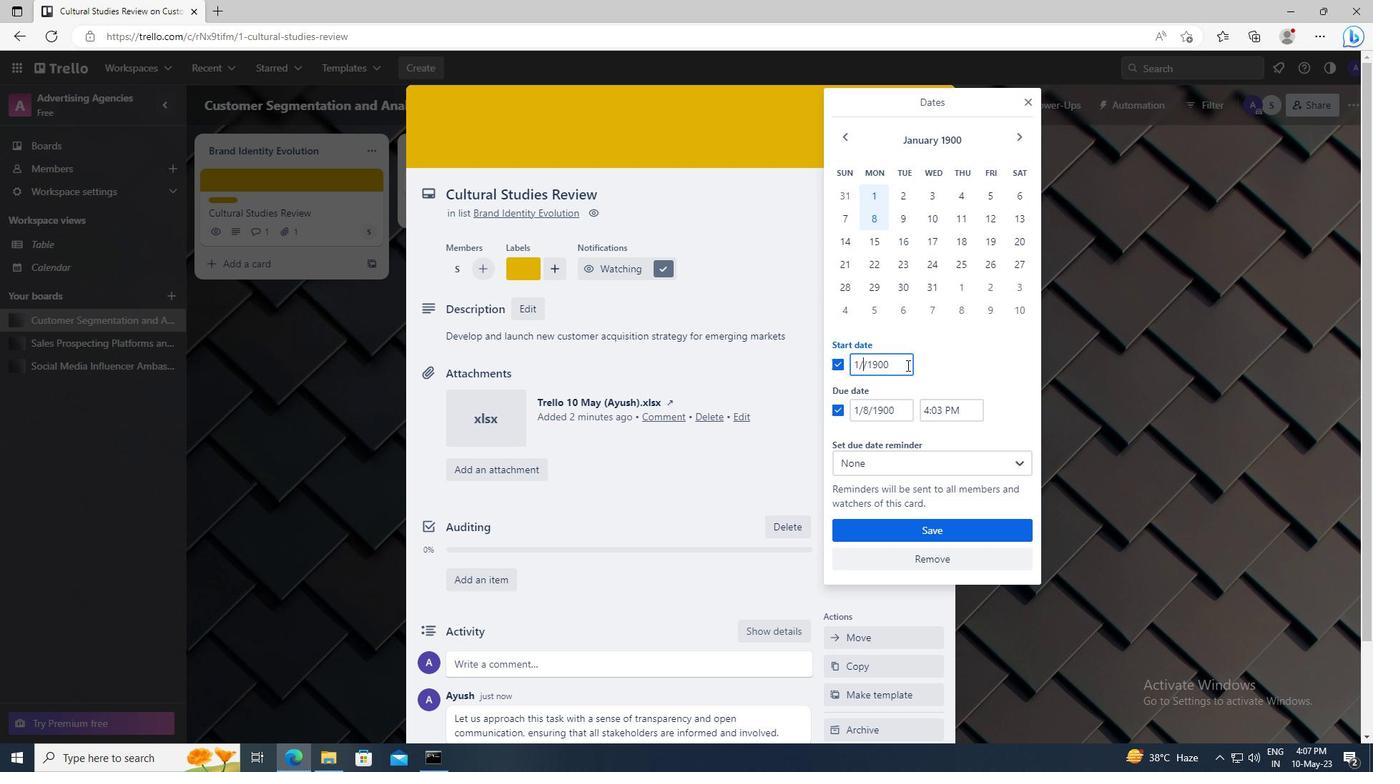 
Action: Mouse moved to (902, 407)
Screenshot: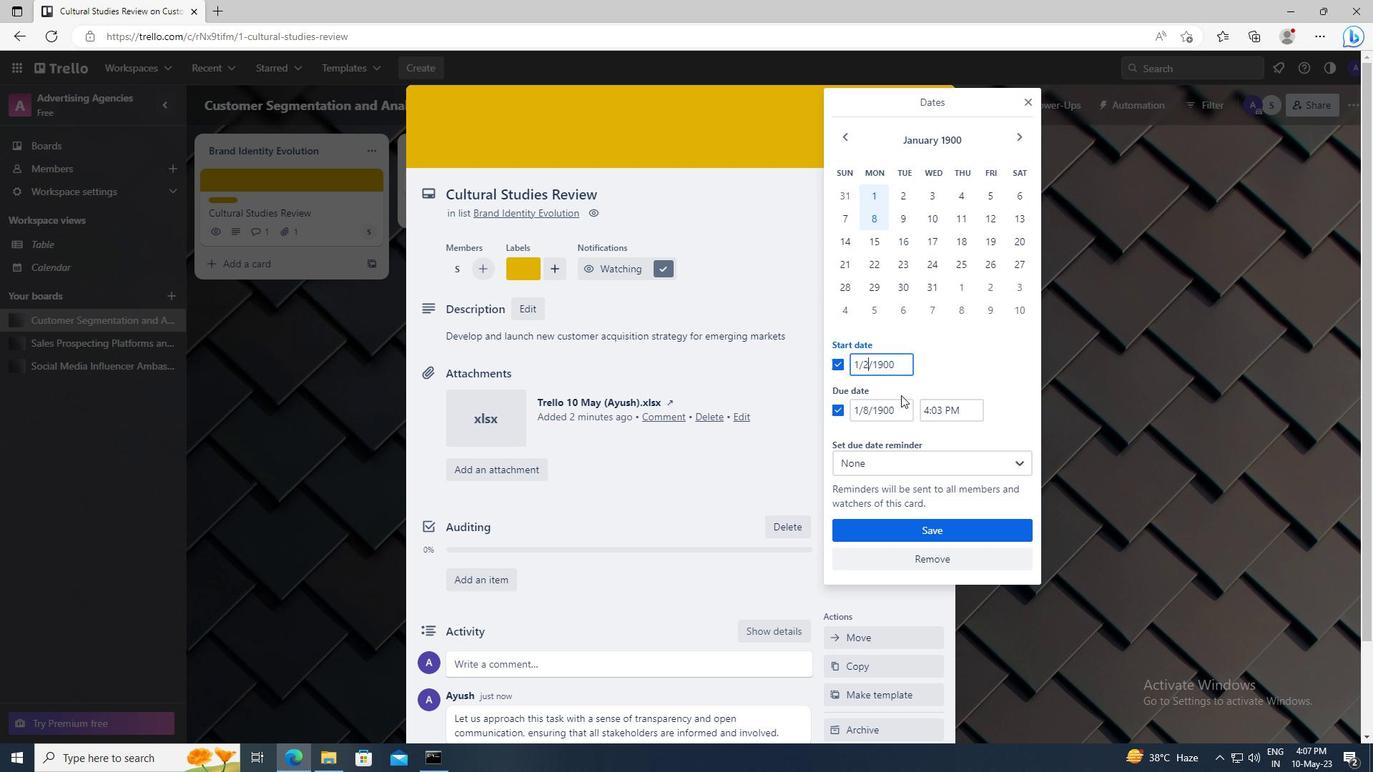 
Action: Mouse pressed left at (902, 407)
Screenshot: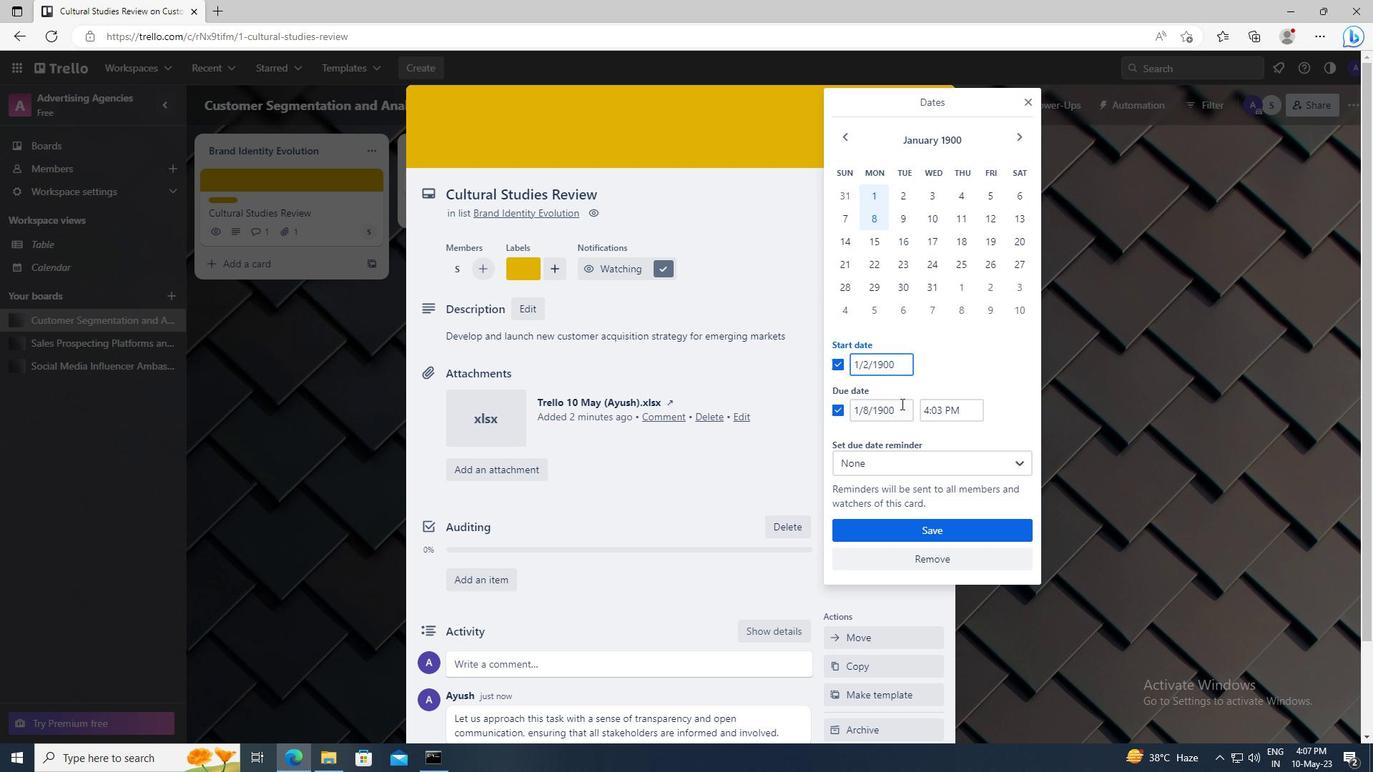 
Action: Key pressed <Key.left><Key.left><Key.left><Key.left><Key.left><Key.backspace>9
Screenshot: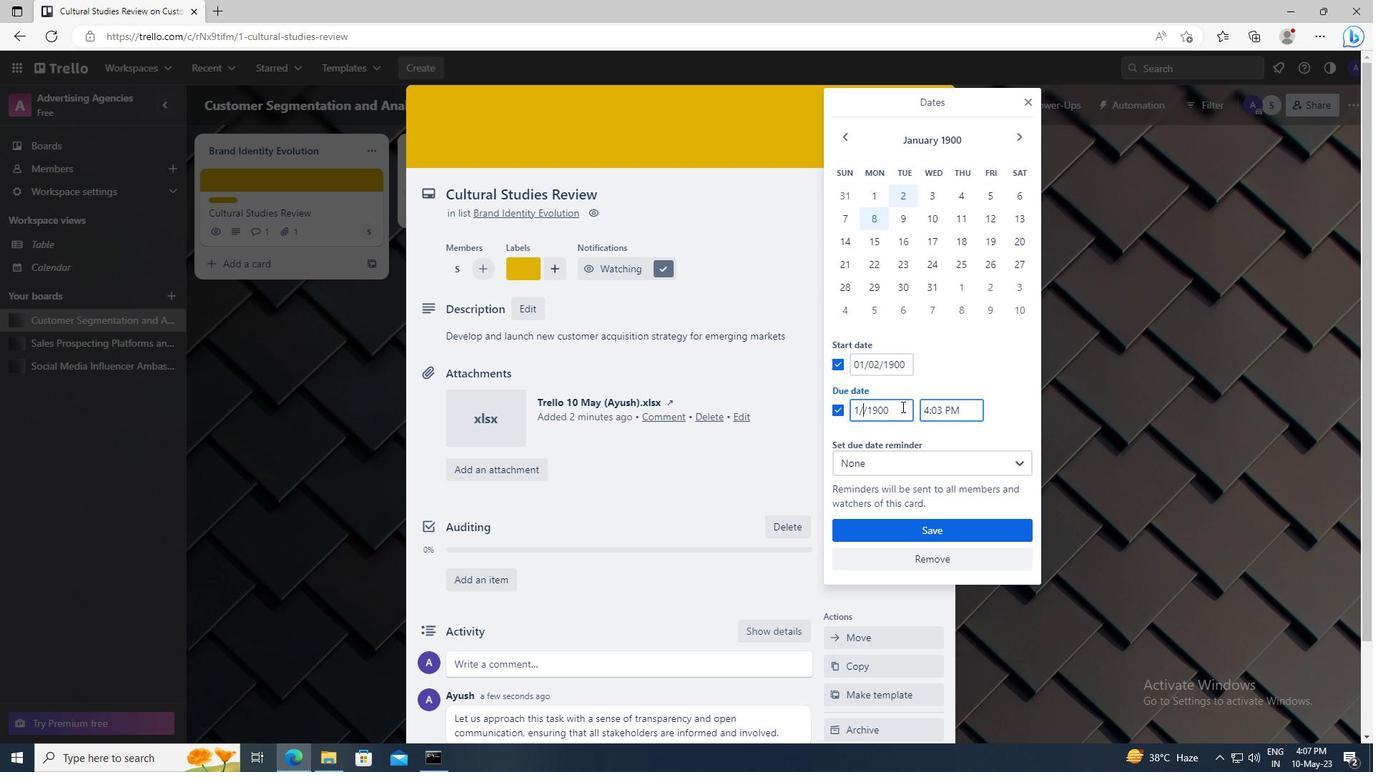 
Action: Mouse moved to (912, 531)
Screenshot: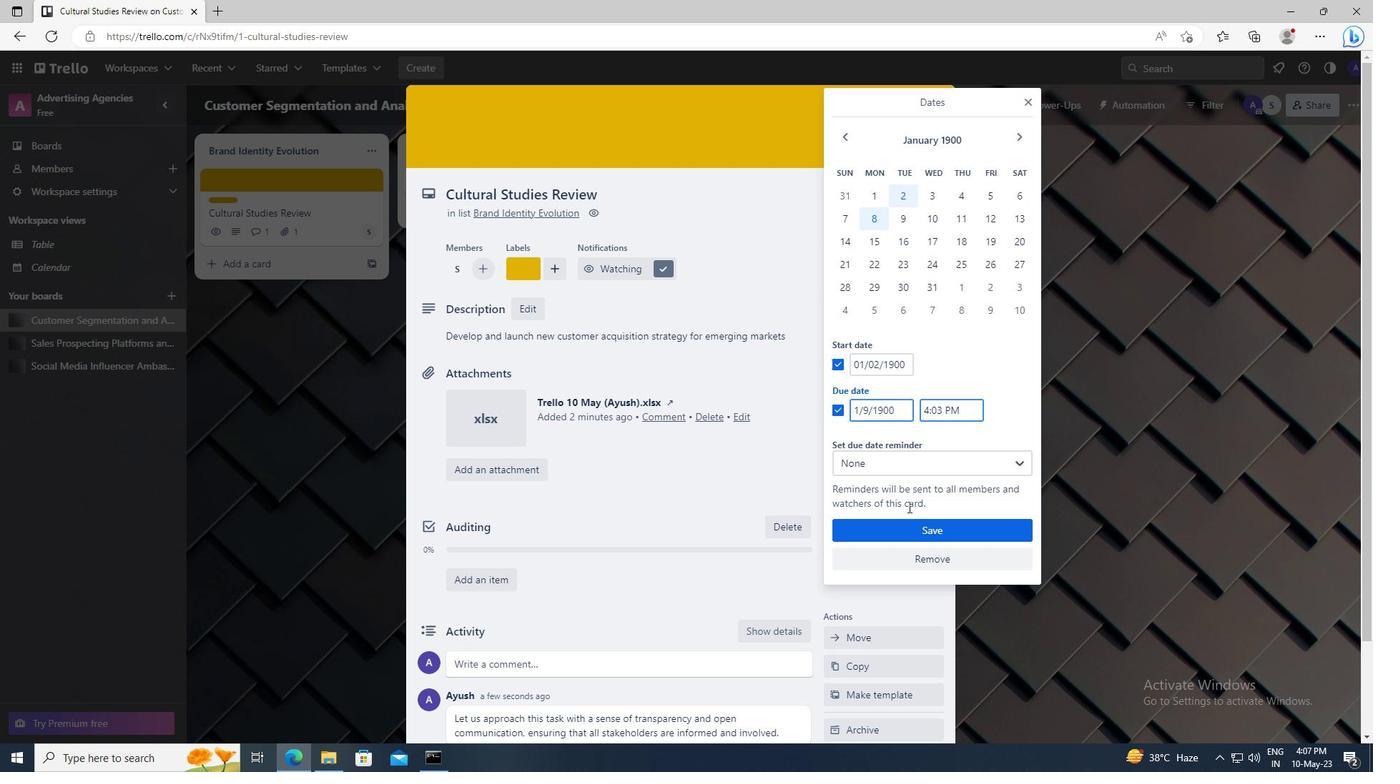 
Action: Mouse pressed left at (912, 531)
Screenshot: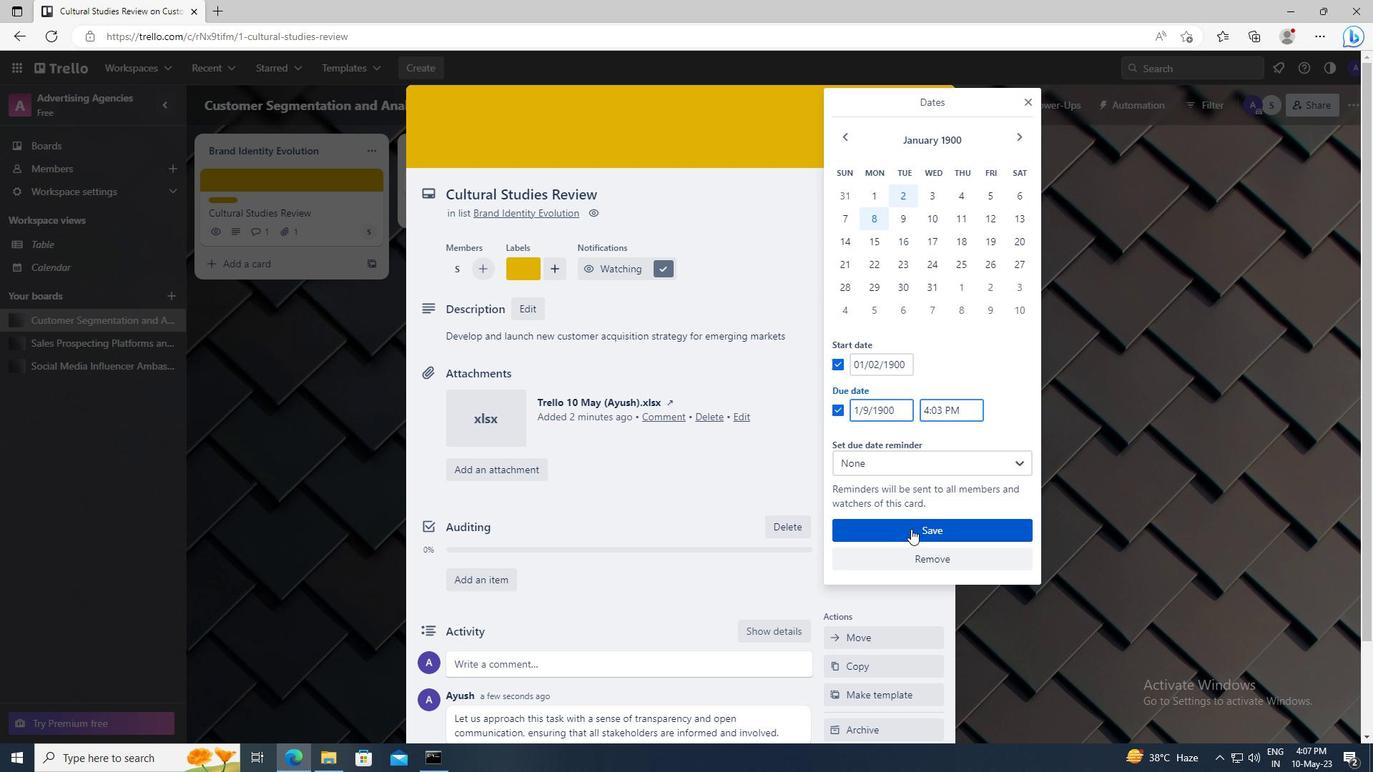 
